 Task: Look for space in Fortín de las Flores, Mexico from 6th September, 2023 to 12th September, 2023 for 4 adults in price range Rs.10000 to Rs.14000. Place can be private room with 4 bedrooms having 4 beds and 4 bathrooms. Property type can be house, flat, guest house. Amenities needed are: wifi, TV, free parkinig on premises, gym, breakfast. Booking option can be shelf check-in. Required host language is English.
Action: Mouse moved to (429, 98)
Screenshot: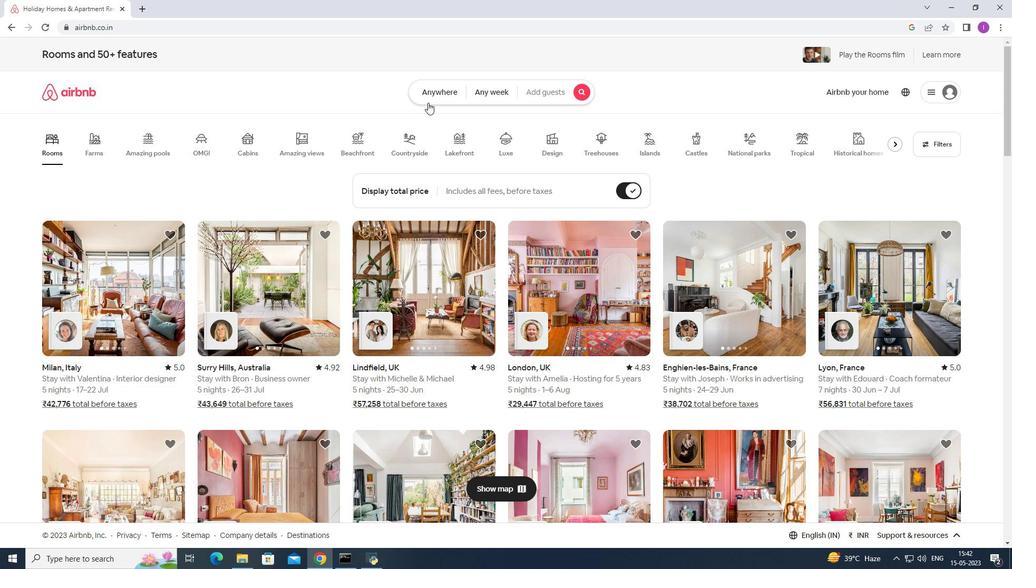 
Action: Mouse pressed left at (429, 98)
Screenshot: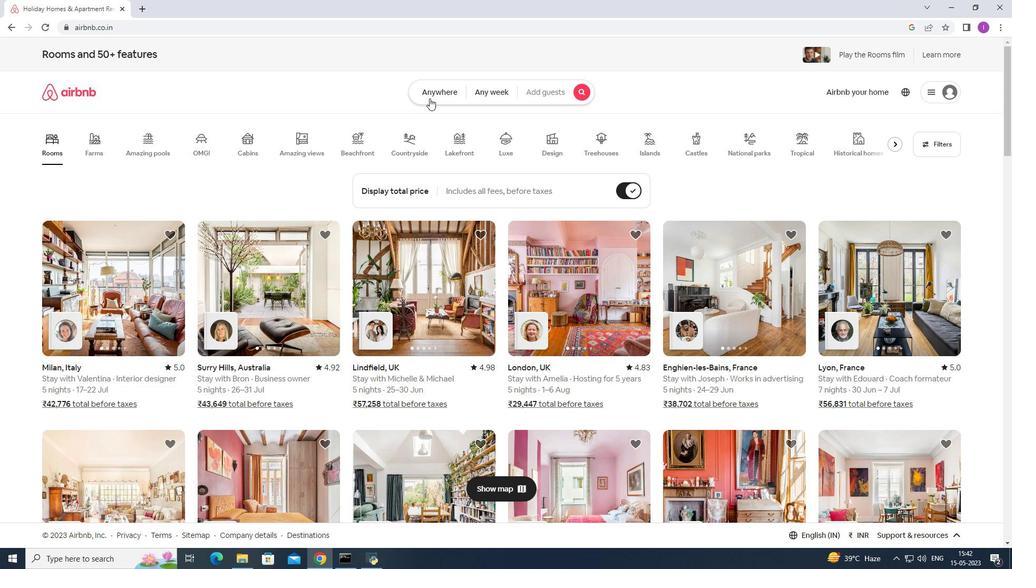 
Action: Mouse moved to (364, 143)
Screenshot: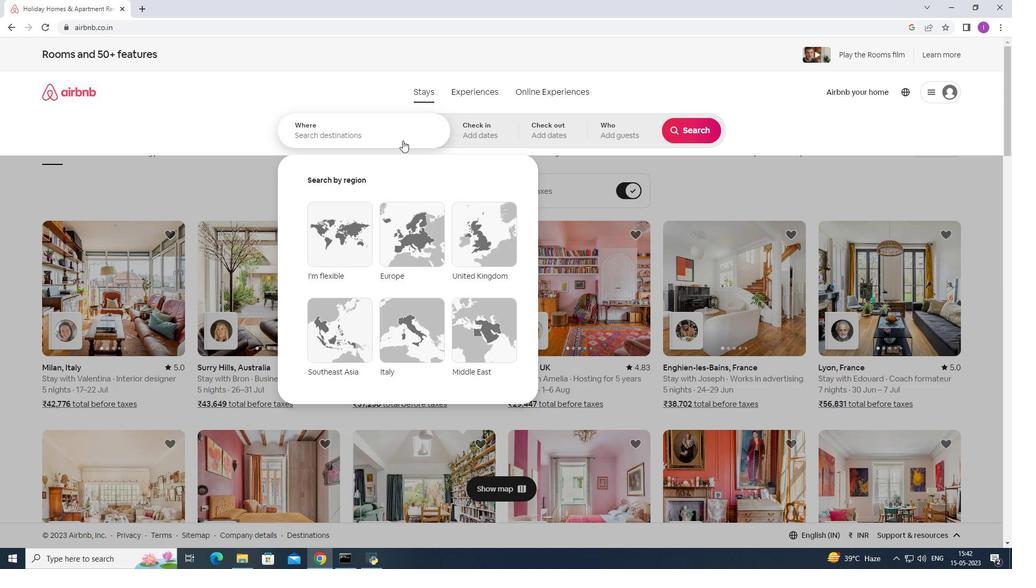 
Action: Mouse pressed left at (364, 143)
Screenshot: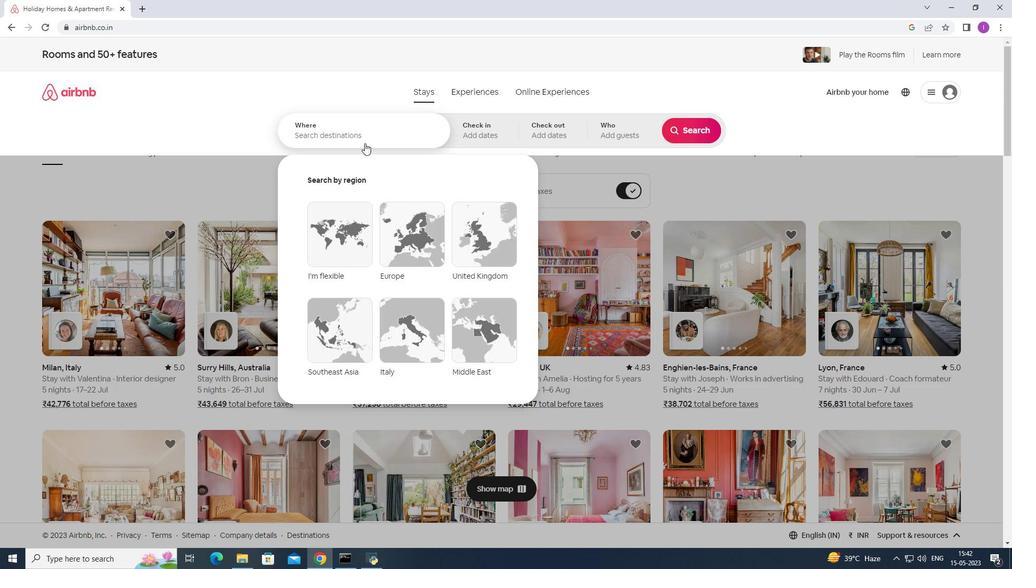
Action: Mouse moved to (371, 141)
Screenshot: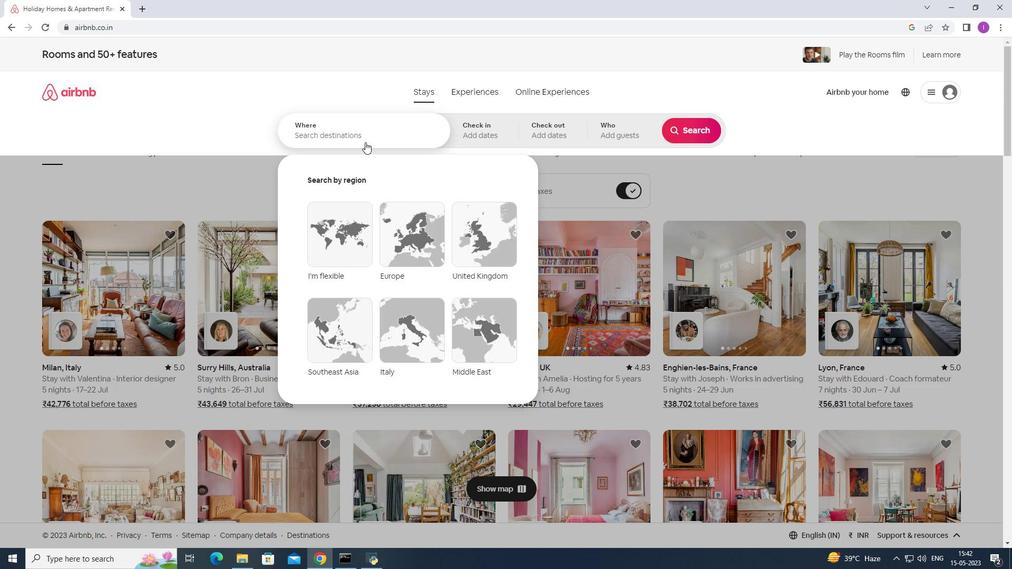 
Action: Key pressed <Key.shift>Fi<Key.backspace>ortin<Key.space>de<Key.space>las<Key.space>
Screenshot: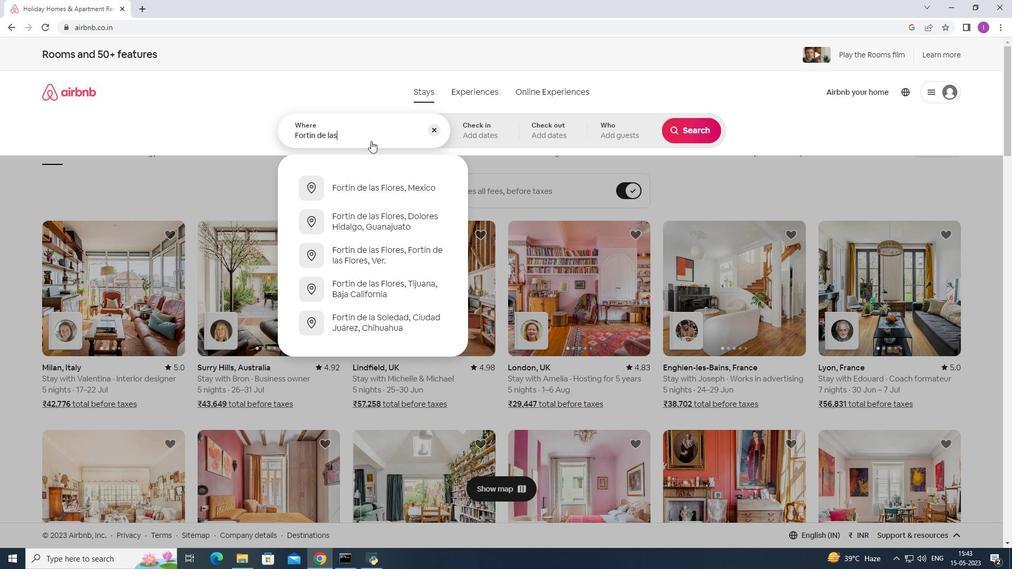 
Action: Mouse moved to (346, 185)
Screenshot: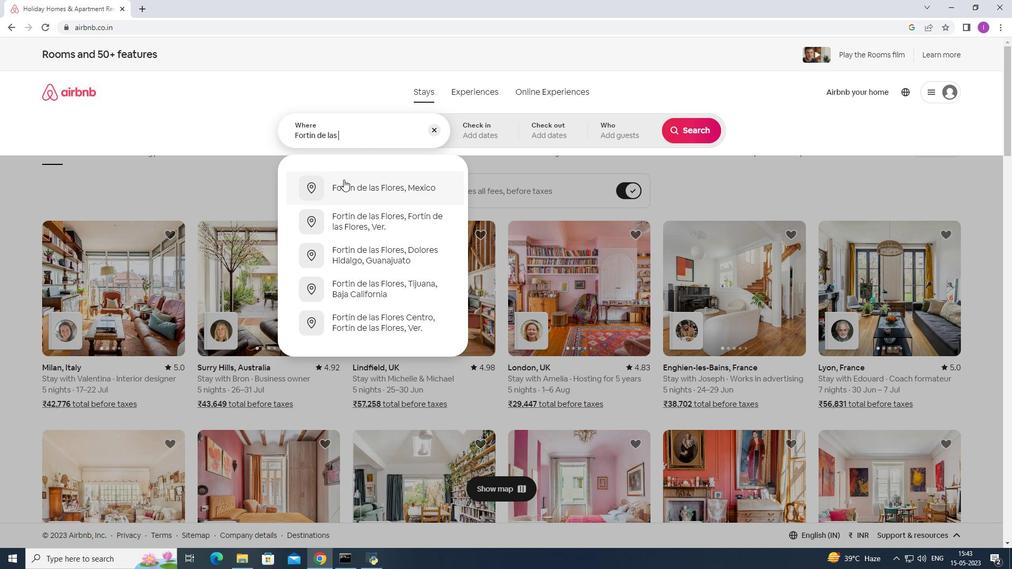 
Action: Mouse pressed left at (346, 185)
Screenshot: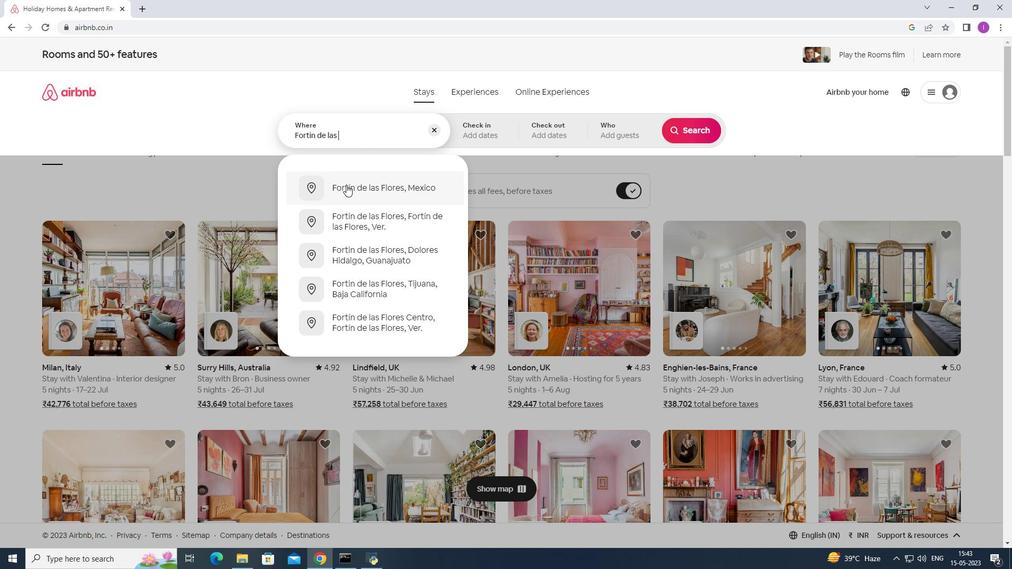 
Action: Mouse moved to (567, 137)
Screenshot: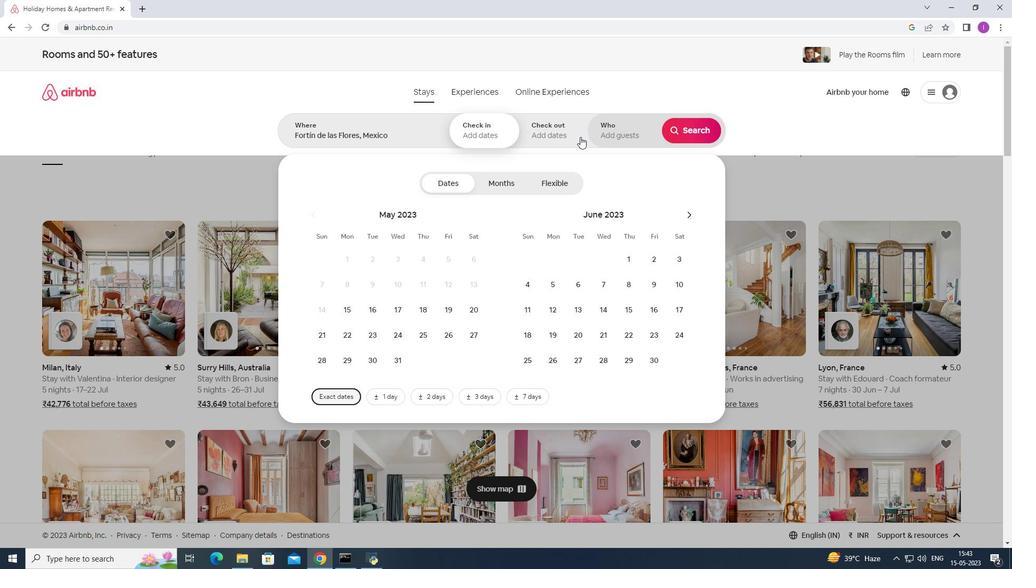 
Action: Mouse pressed left at (567, 137)
Screenshot: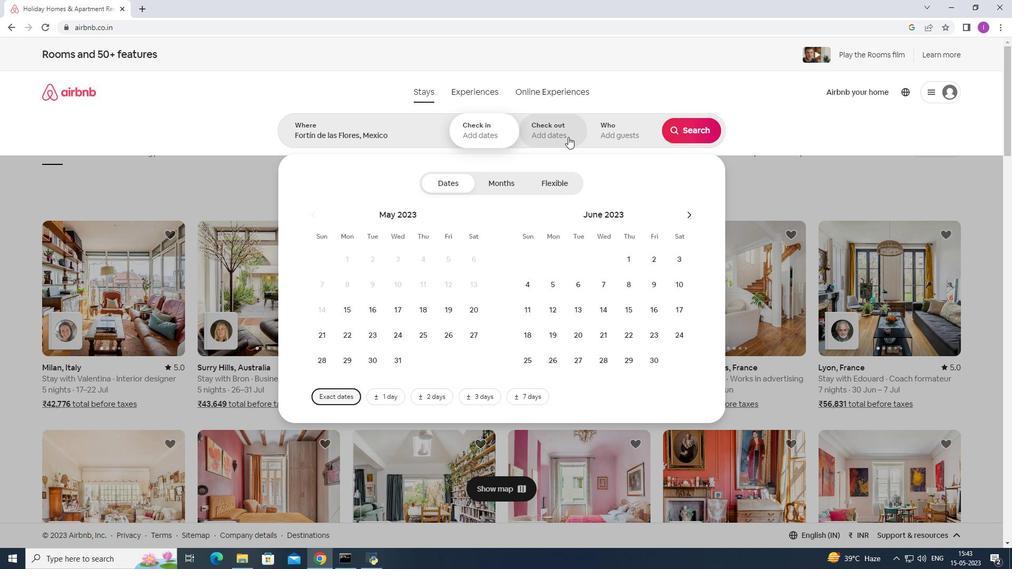 
Action: Mouse moved to (688, 216)
Screenshot: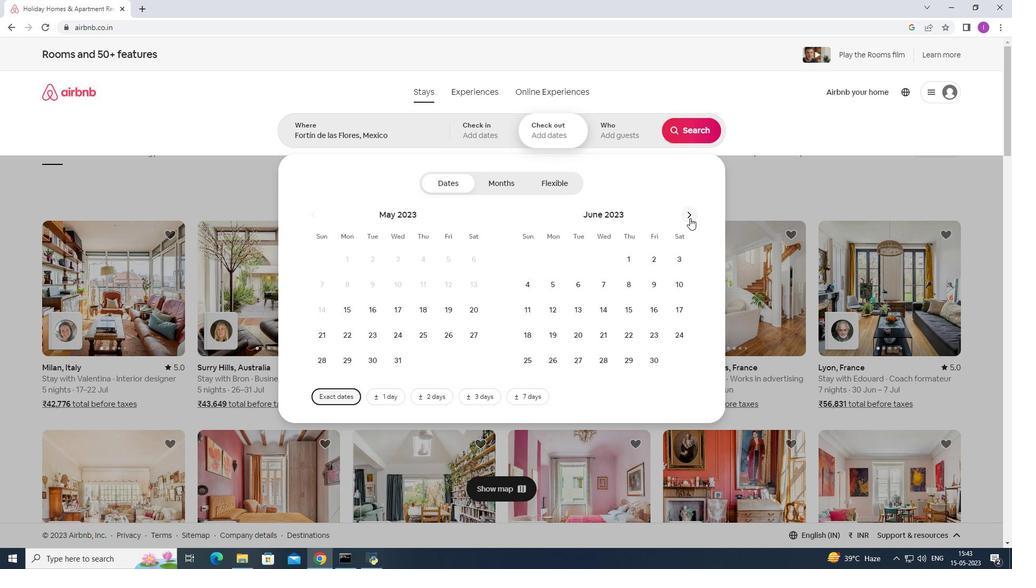 
Action: Mouse pressed left at (688, 216)
Screenshot: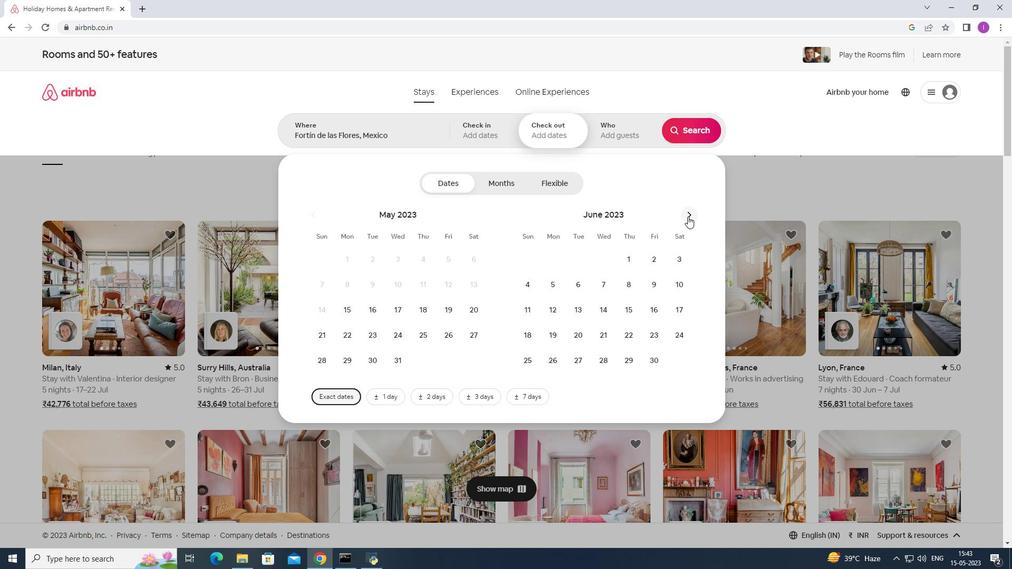 
Action: Mouse pressed left at (688, 216)
Screenshot: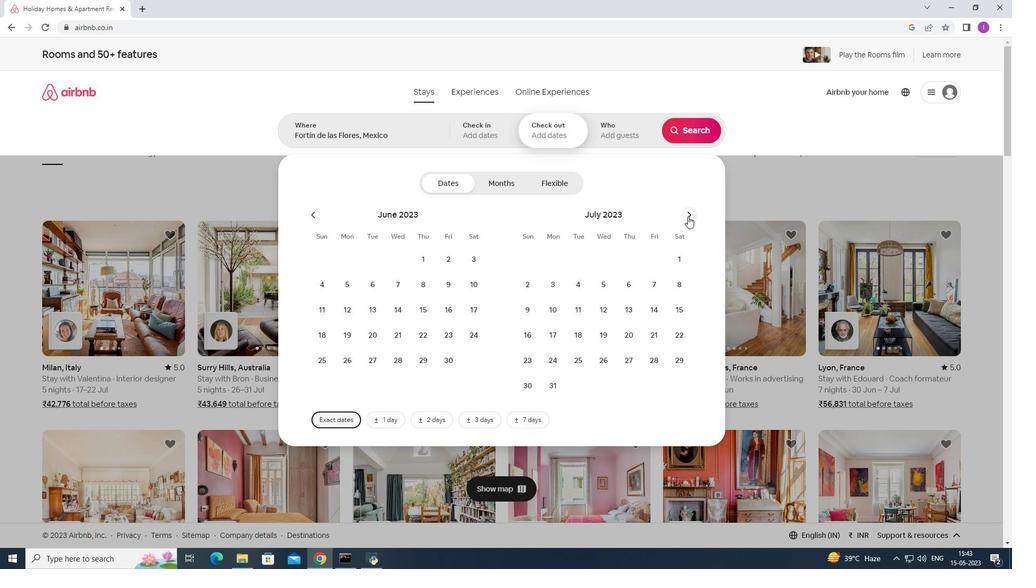 
Action: Mouse pressed left at (688, 216)
Screenshot: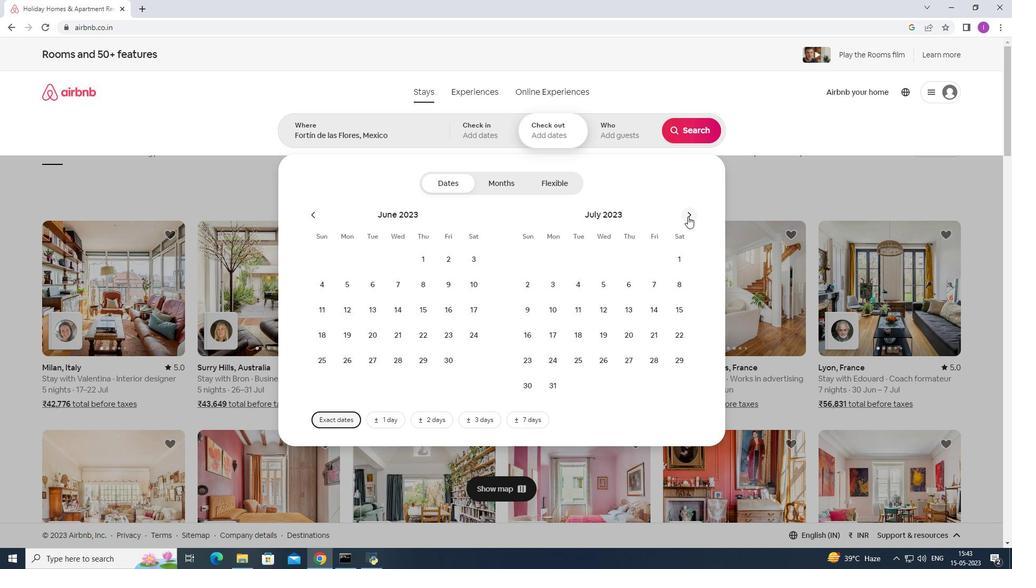 
Action: Mouse moved to (603, 285)
Screenshot: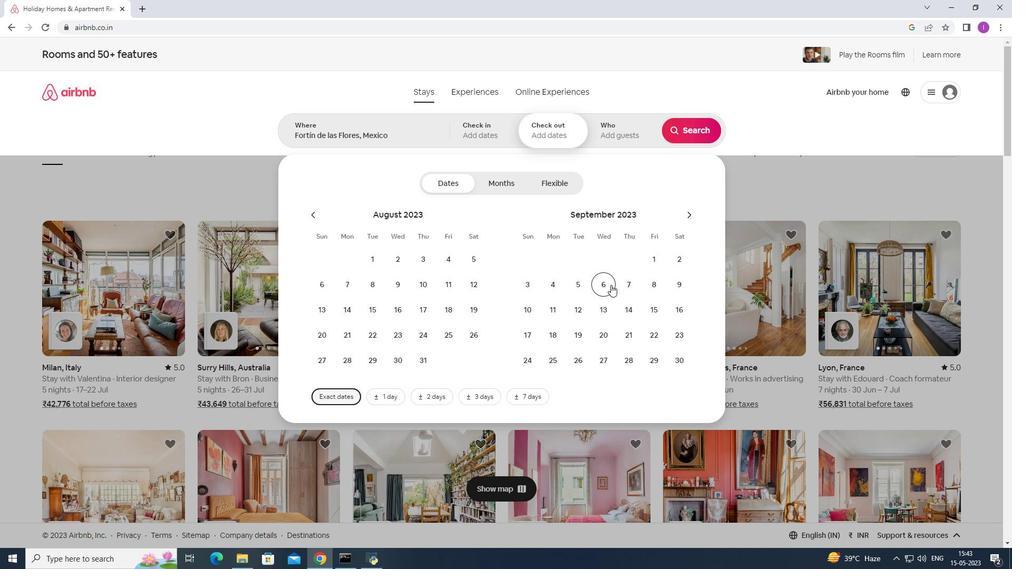 
Action: Mouse pressed left at (603, 285)
Screenshot: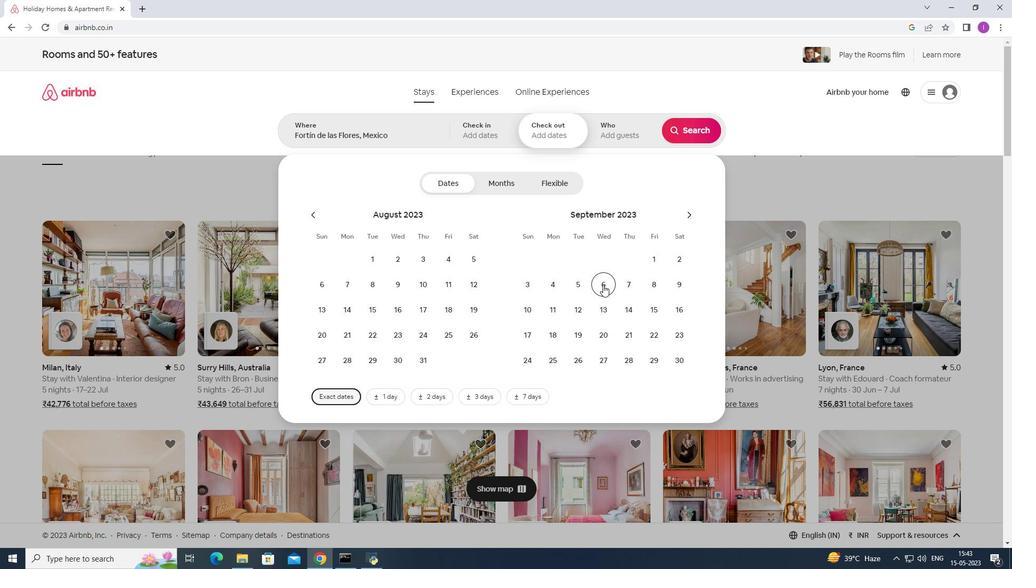 
Action: Mouse moved to (578, 312)
Screenshot: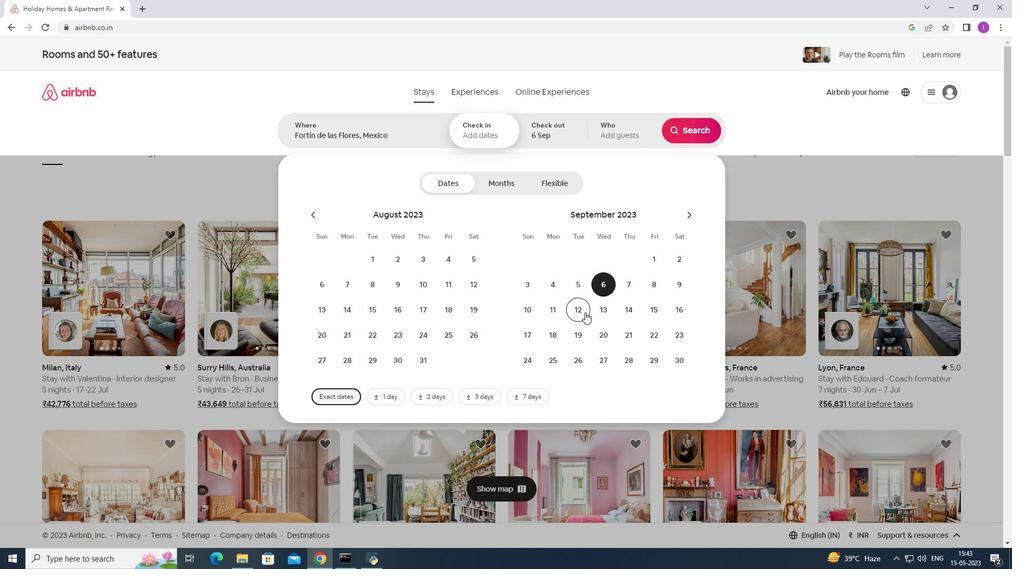 
Action: Mouse pressed left at (578, 312)
Screenshot: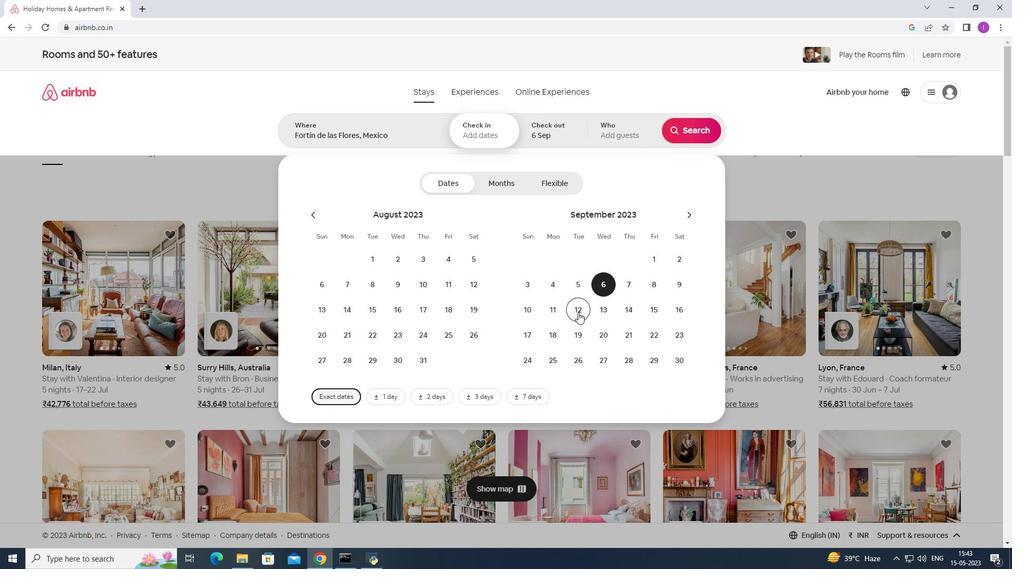 
Action: Mouse moved to (607, 126)
Screenshot: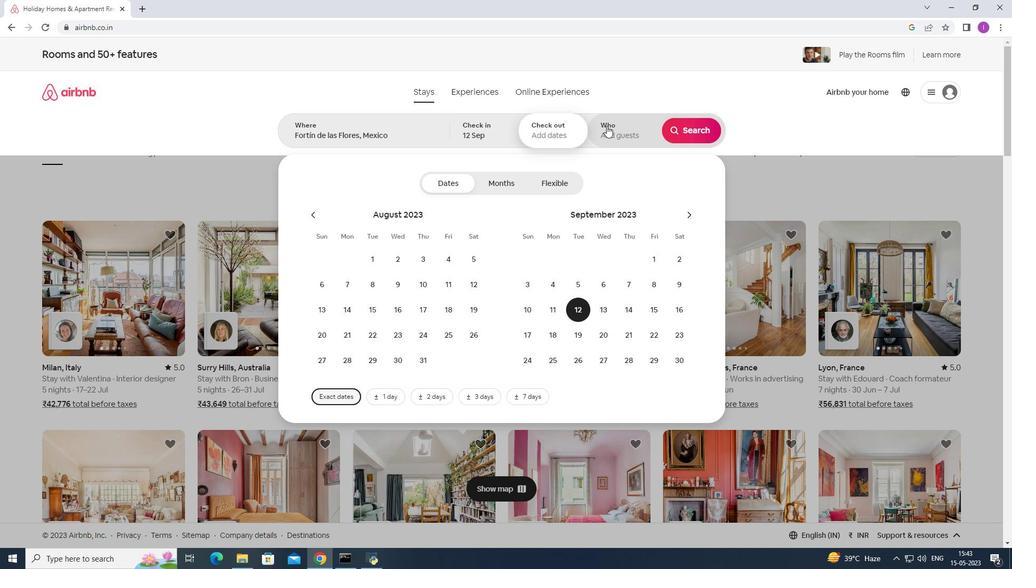 
Action: Mouse pressed left at (607, 126)
Screenshot: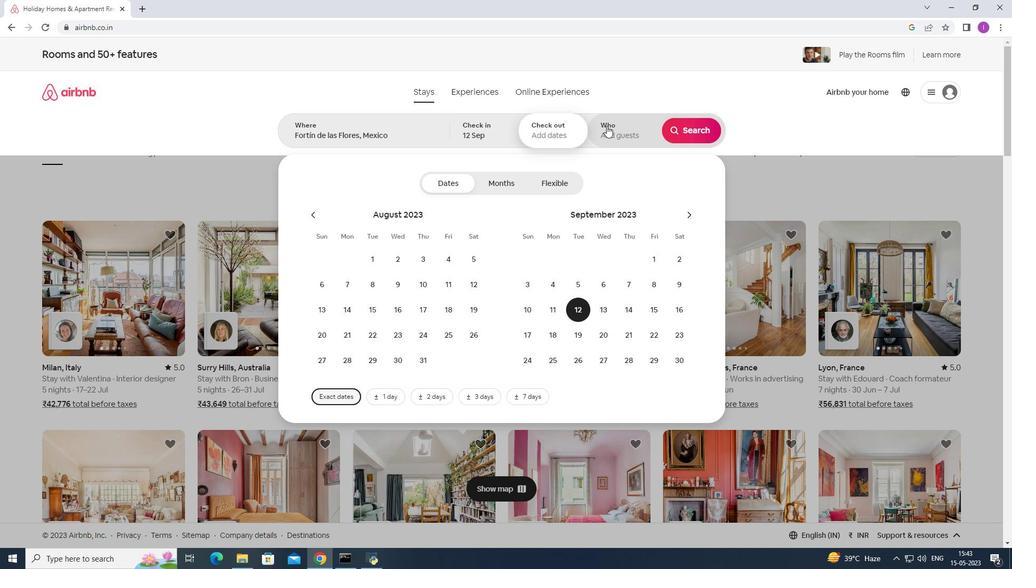 
Action: Mouse moved to (692, 188)
Screenshot: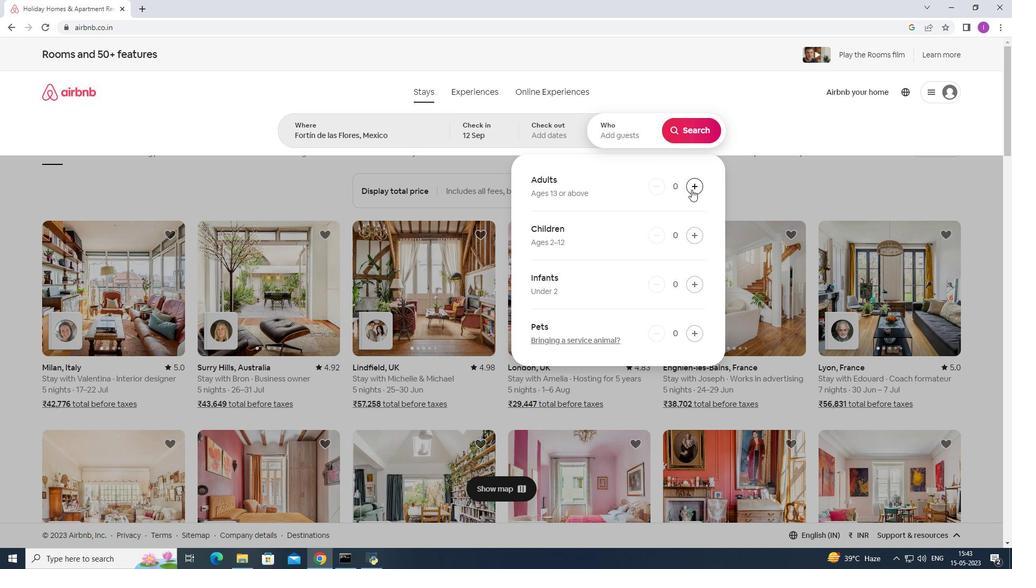 
Action: Mouse pressed left at (692, 188)
Screenshot: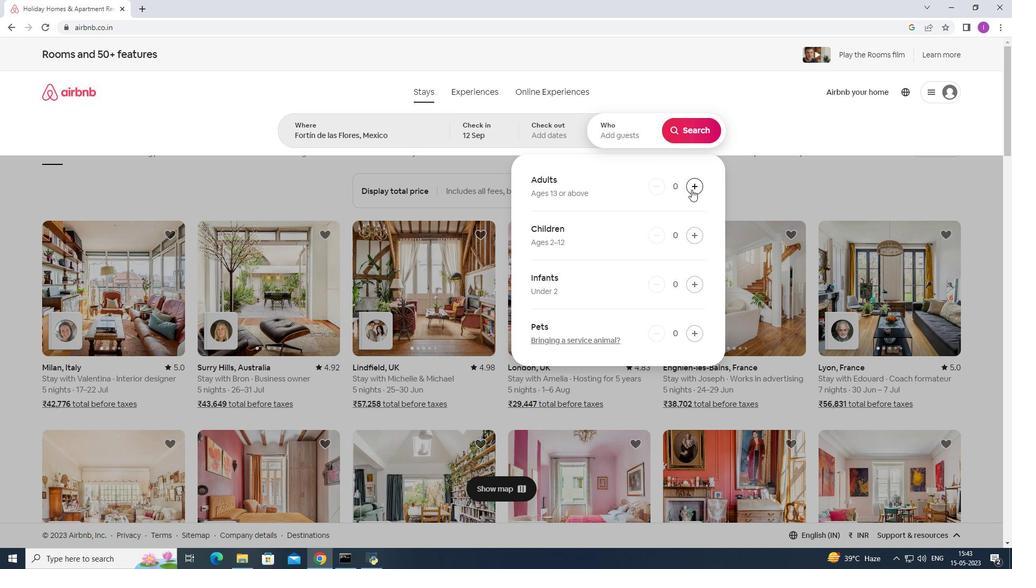 
Action: Mouse moved to (692, 188)
Screenshot: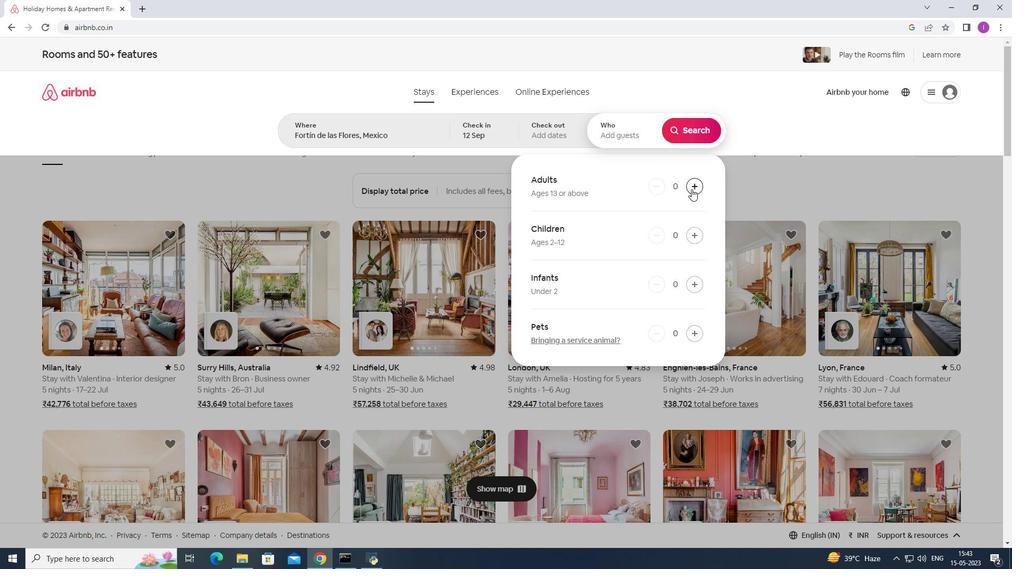 
Action: Mouse pressed left at (692, 188)
Screenshot: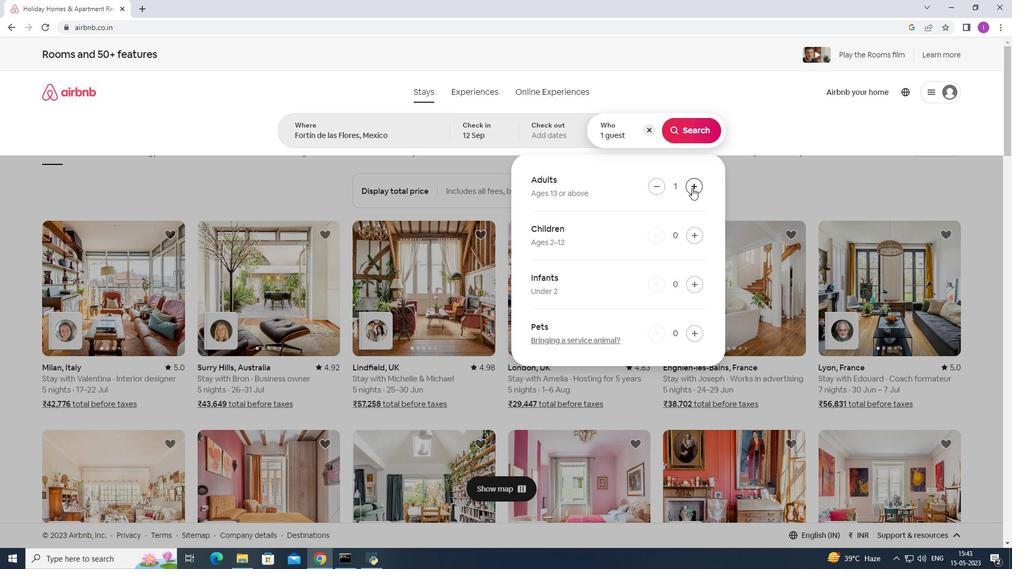 
Action: Mouse moved to (692, 188)
Screenshot: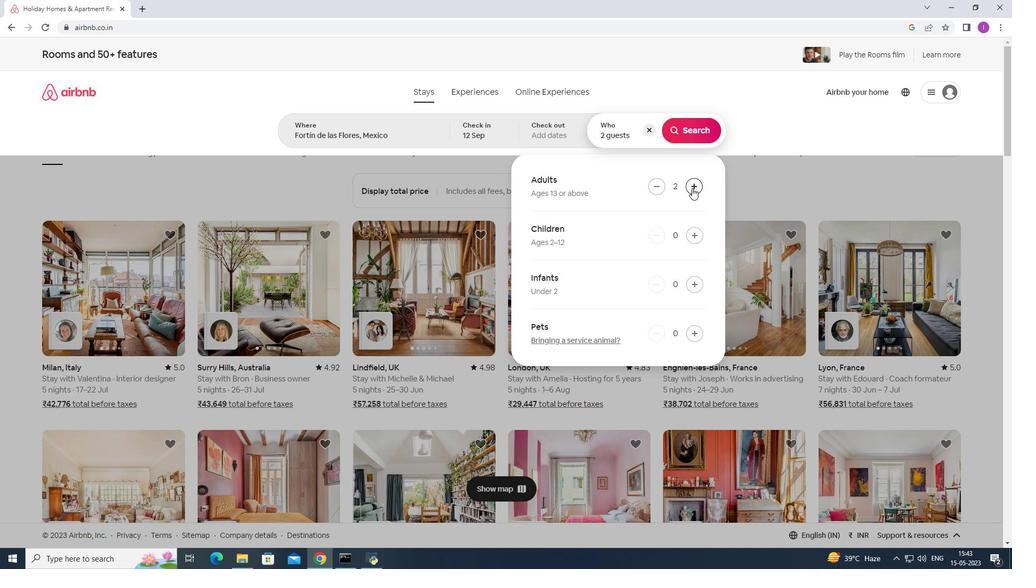 
Action: Mouse pressed left at (692, 188)
Screenshot: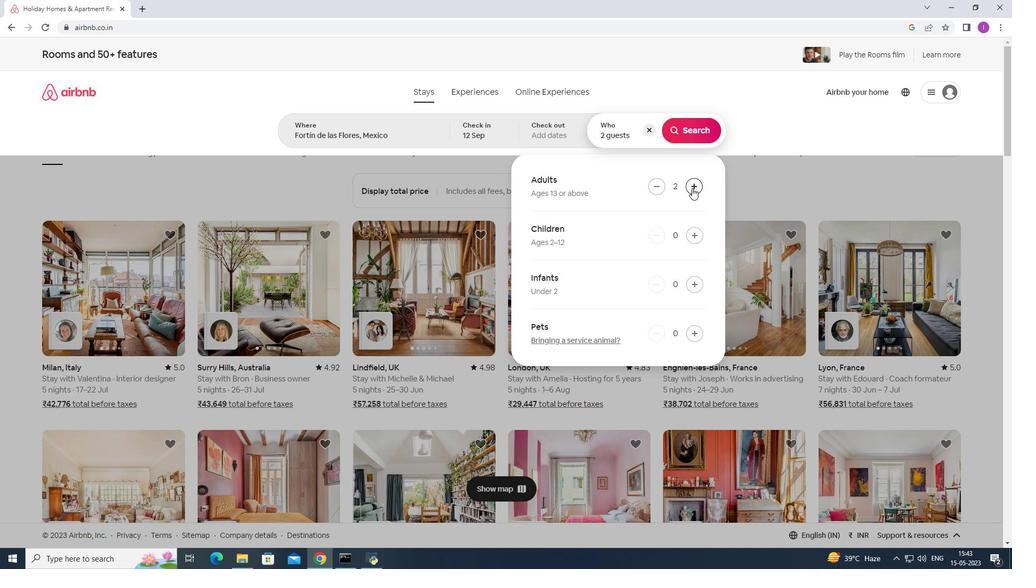
Action: Mouse moved to (692, 189)
Screenshot: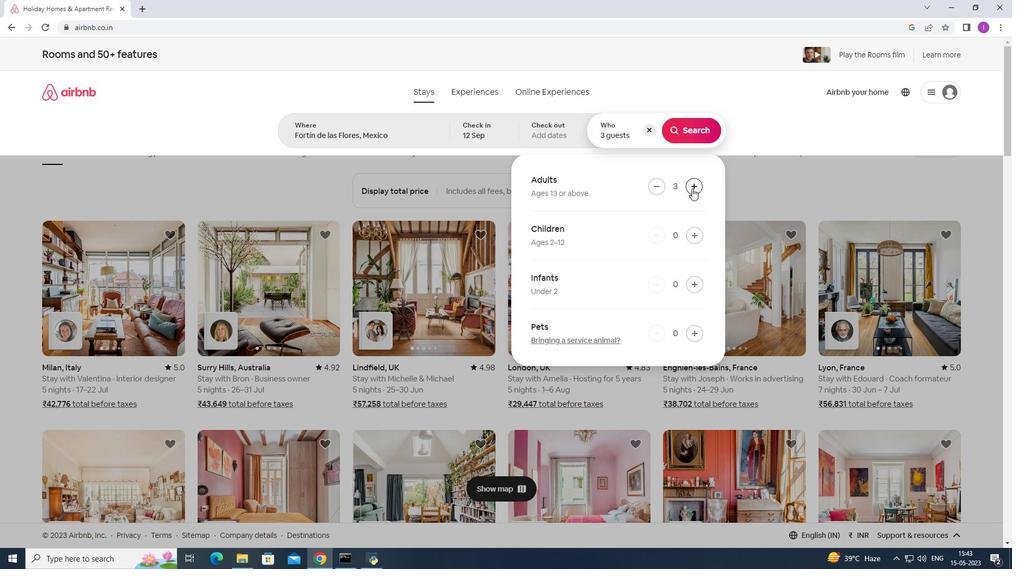 
Action: Mouse pressed left at (692, 189)
Screenshot: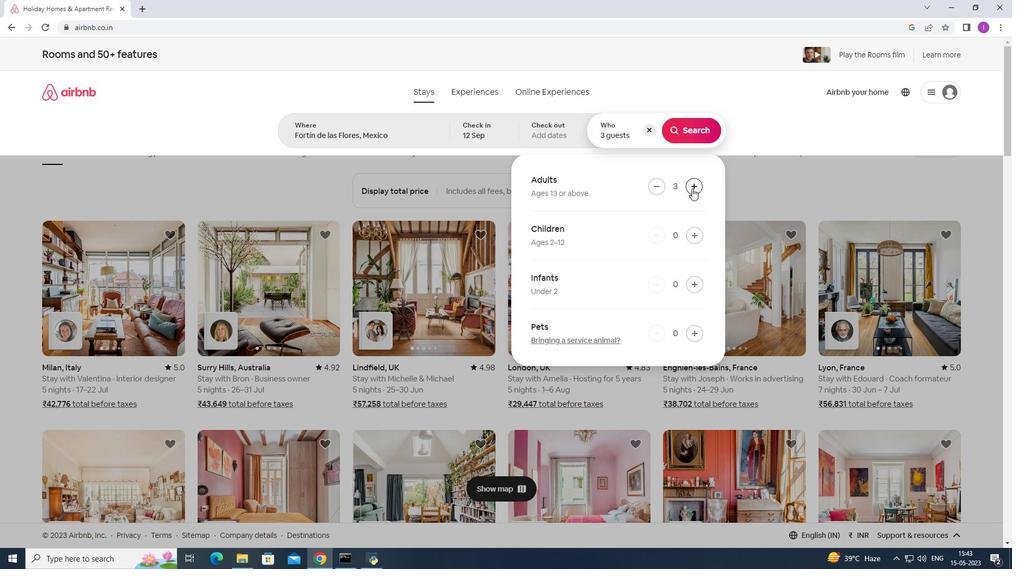 
Action: Mouse moved to (684, 135)
Screenshot: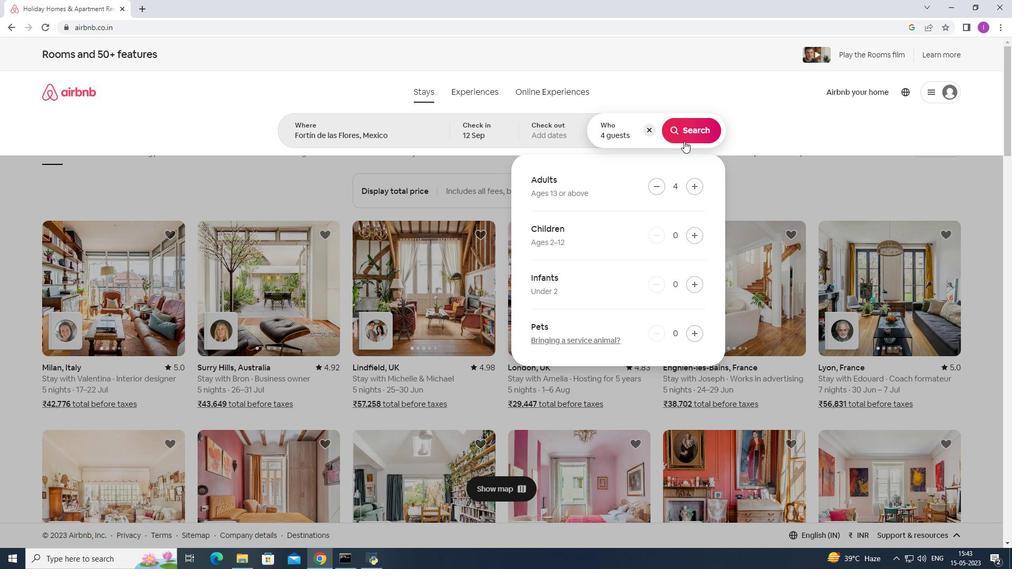 
Action: Mouse pressed left at (684, 135)
Screenshot: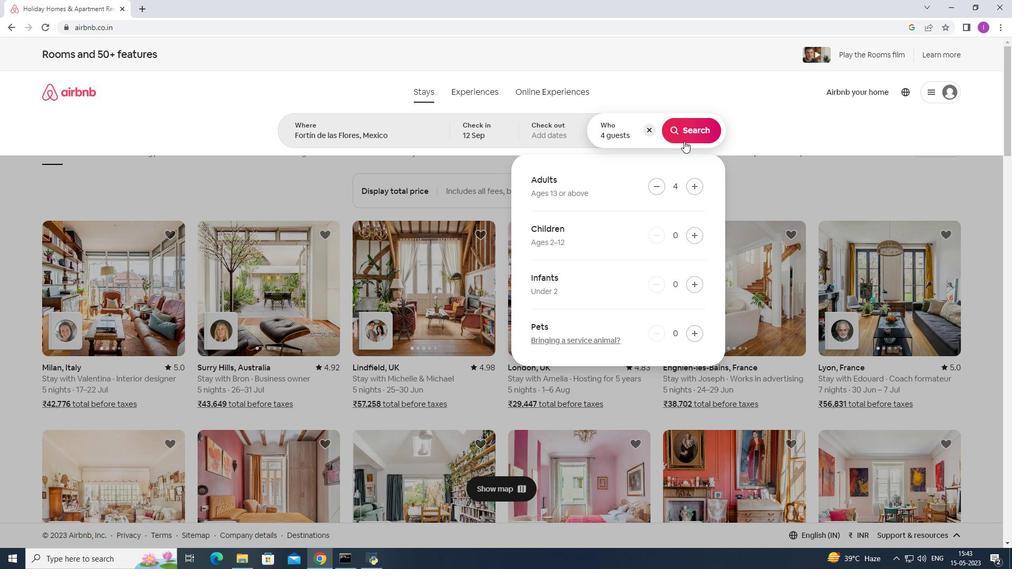 
Action: Mouse moved to (972, 102)
Screenshot: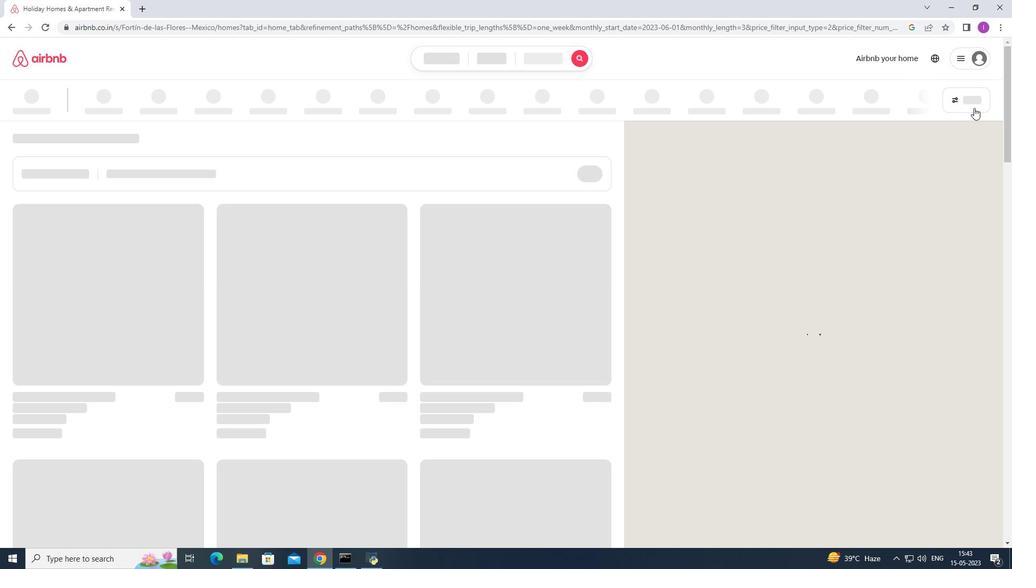 
Action: Mouse pressed left at (972, 102)
Screenshot: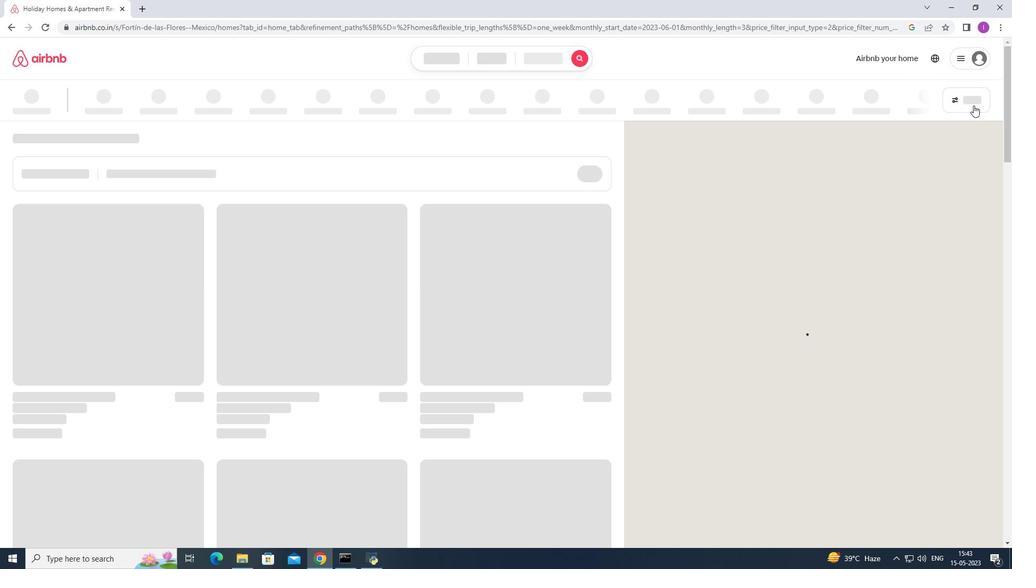 
Action: Mouse moved to (584, 361)
Screenshot: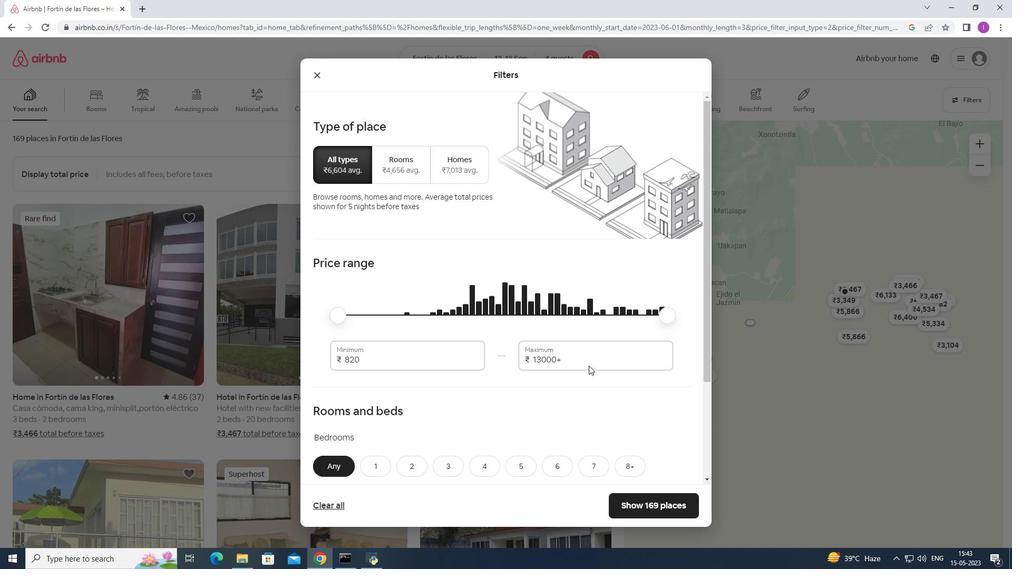 
Action: Mouse pressed left at (585, 362)
Screenshot: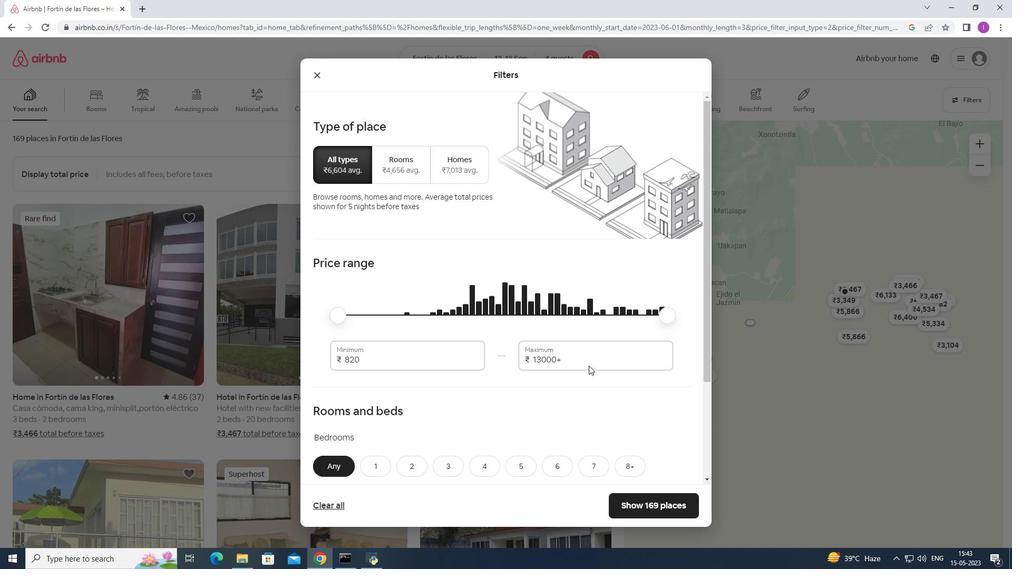 
Action: Mouse moved to (544, 346)
Screenshot: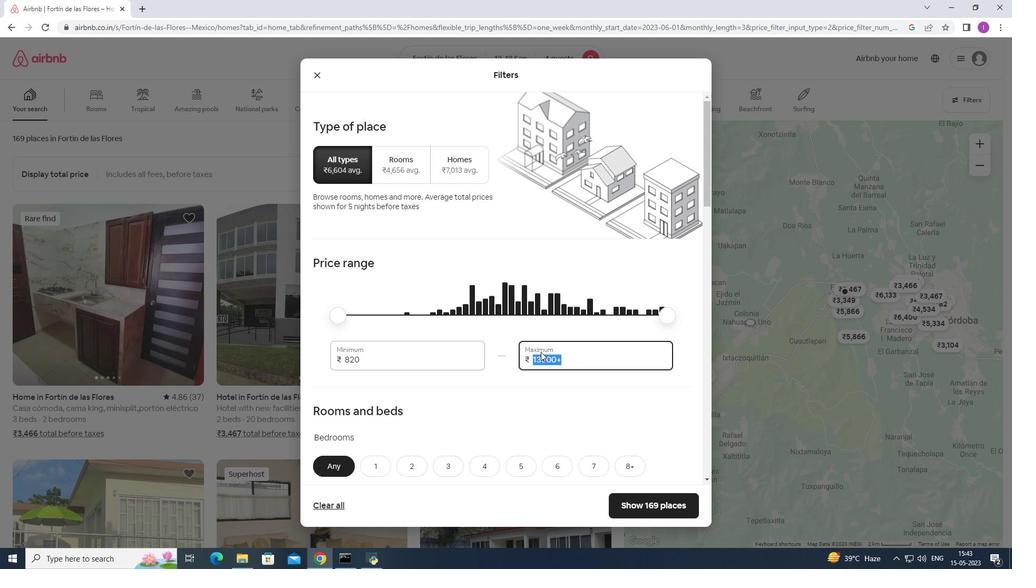 
Action: Key pressed 14
Screenshot: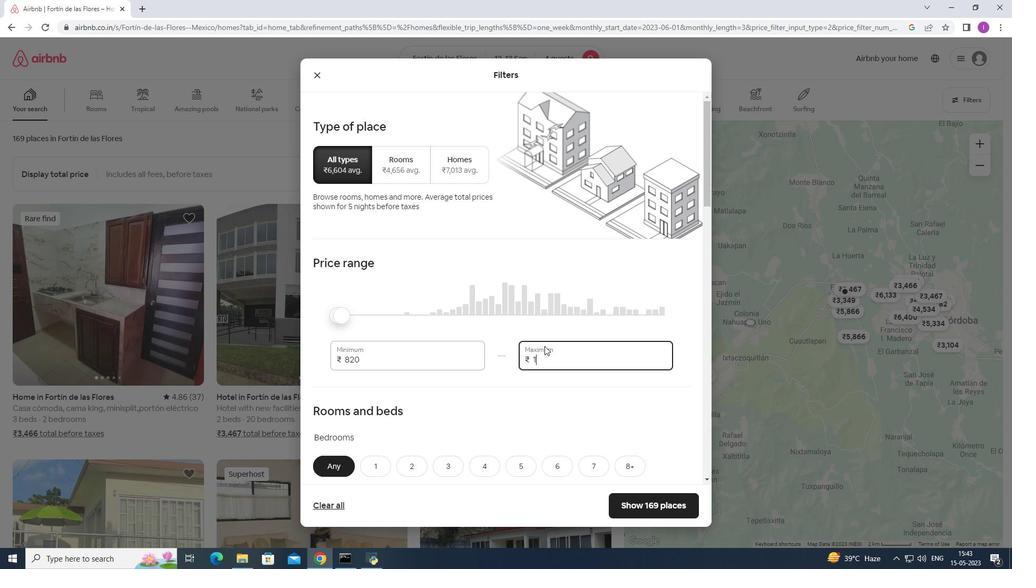 
Action: Mouse moved to (546, 343)
Screenshot: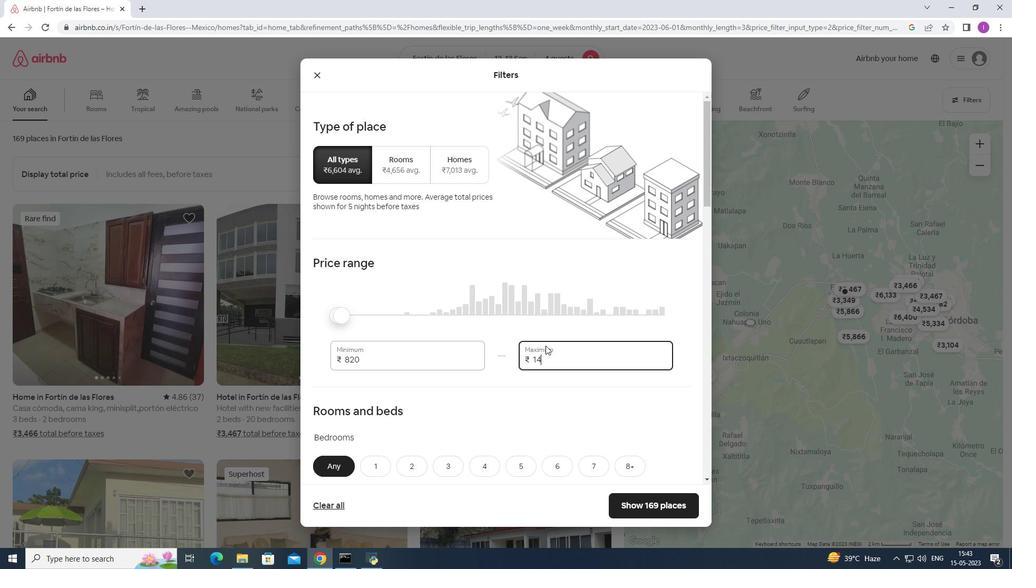 
Action: Key pressed 0
Screenshot: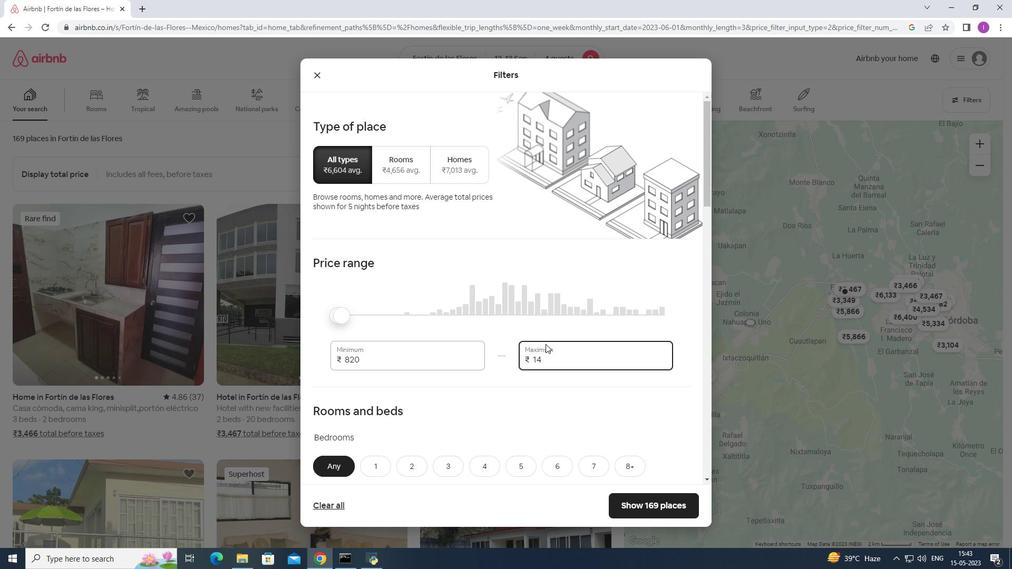 
Action: Mouse moved to (547, 342)
Screenshot: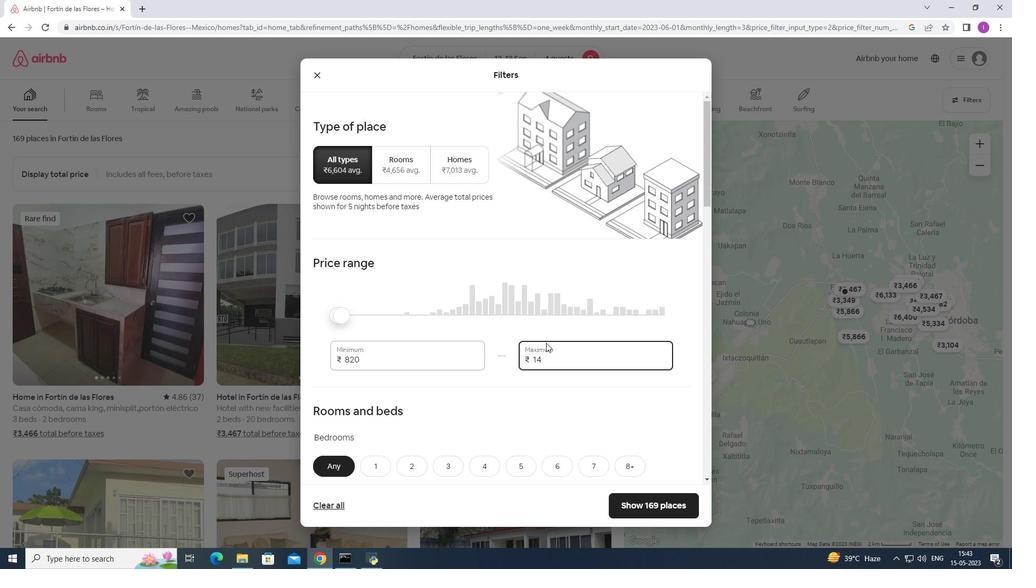 
Action: Key pressed 0
Screenshot: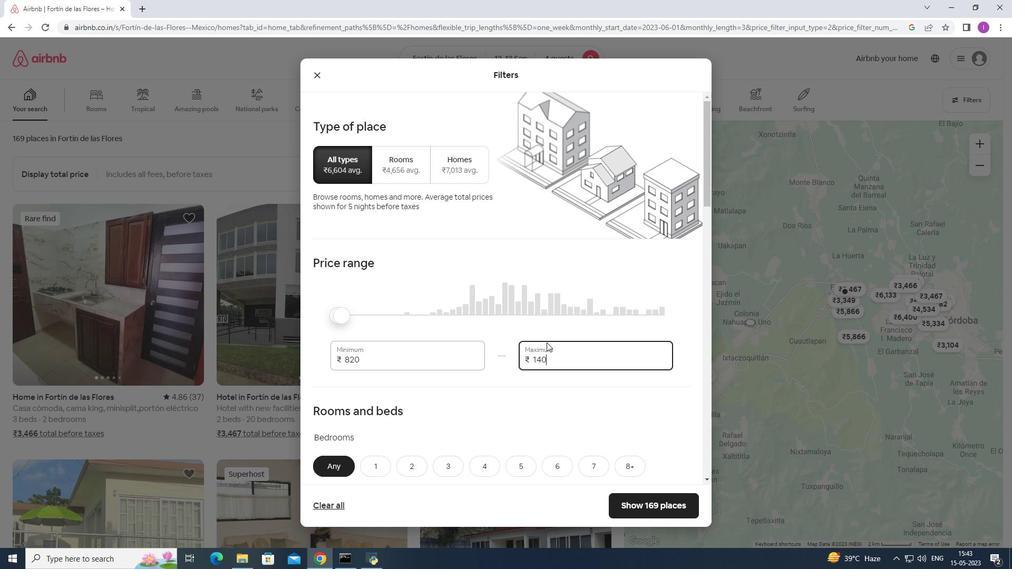
Action: Mouse moved to (547, 342)
Screenshot: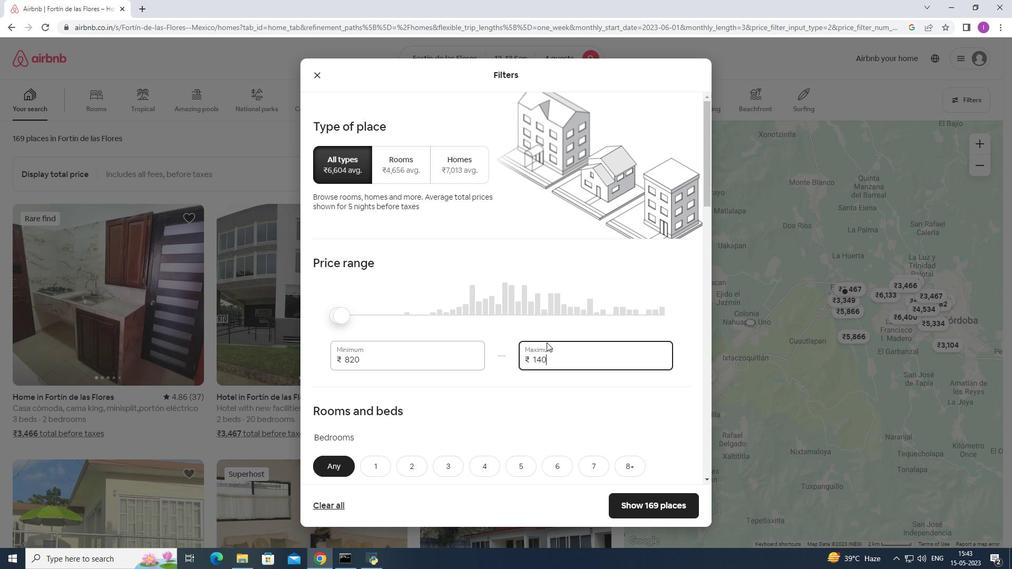 
Action: Key pressed 0
Screenshot: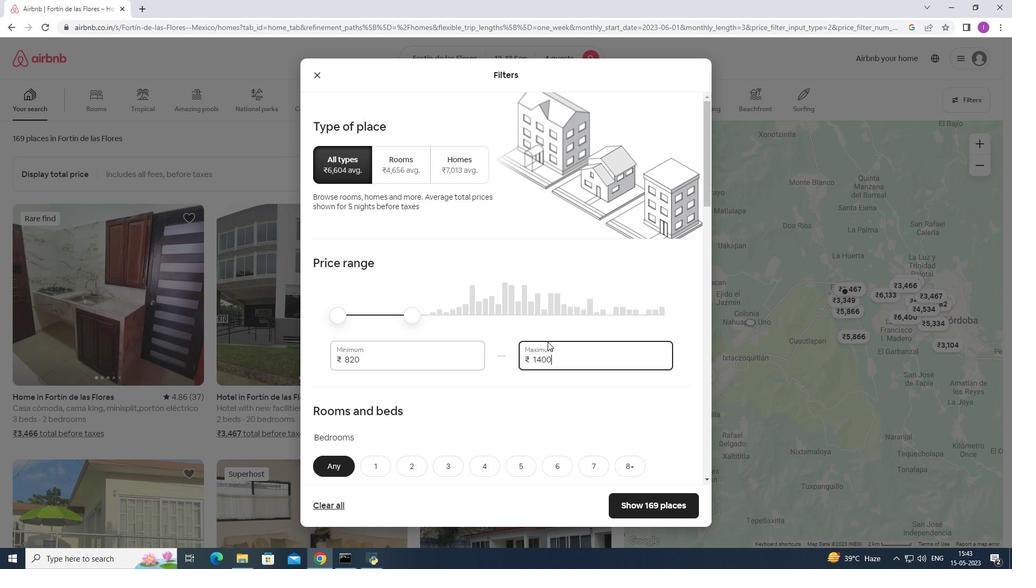 
Action: Mouse moved to (372, 359)
Screenshot: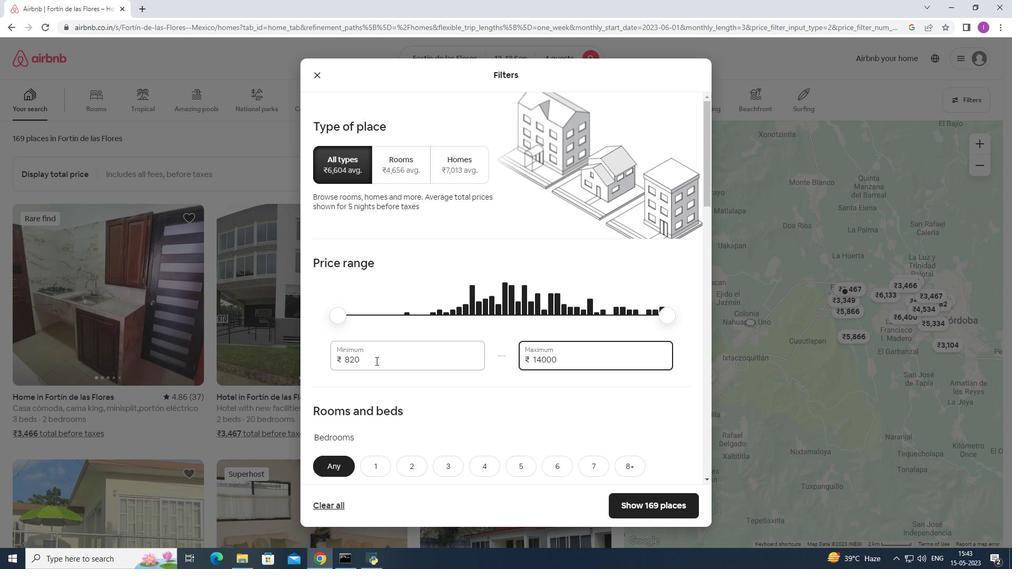 
Action: Mouse pressed left at (372, 359)
Screenshot: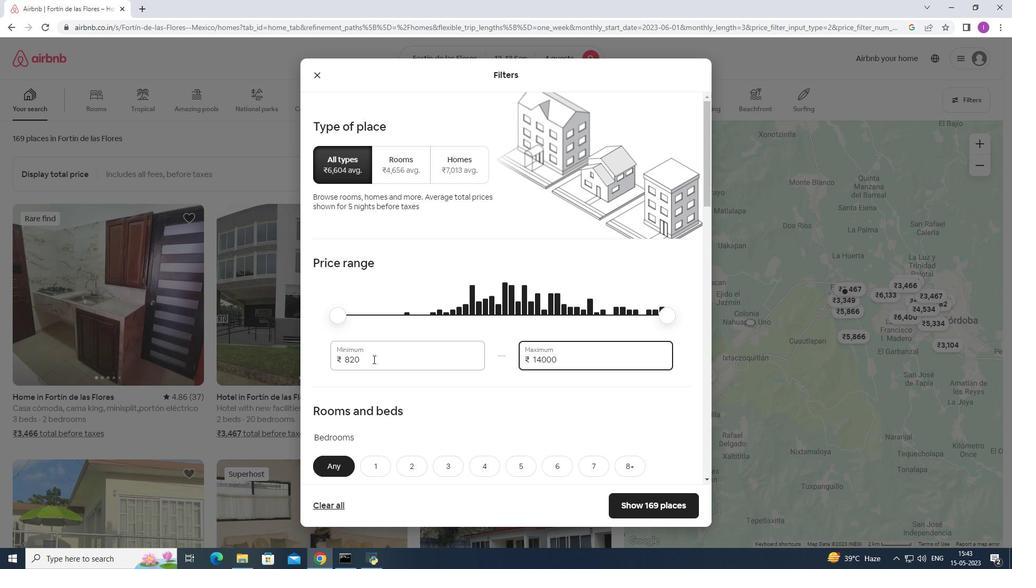
Action: Mouse moved to (424, 342)
Screenshot: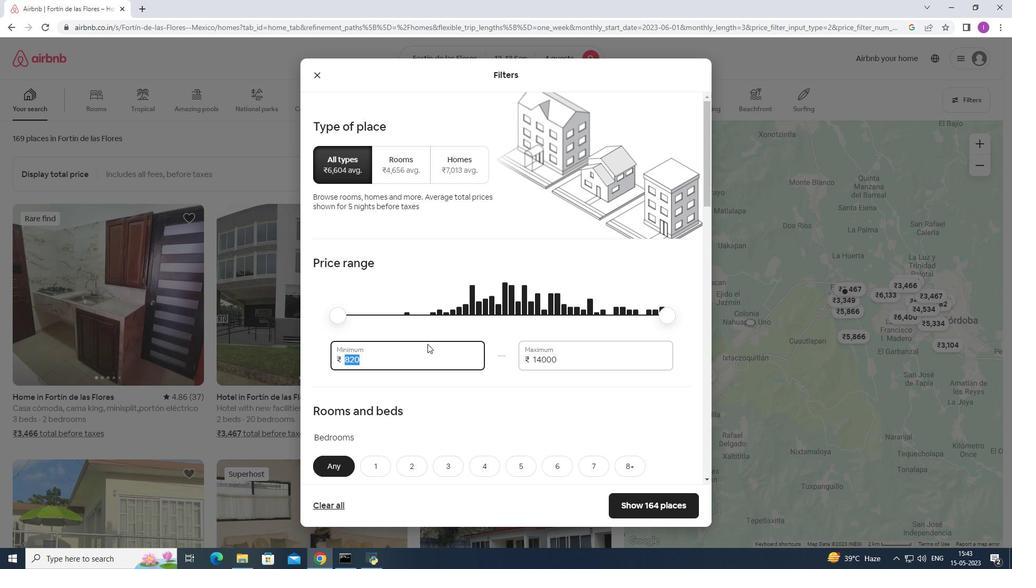 
Action: Key pressed 10
Screenshot: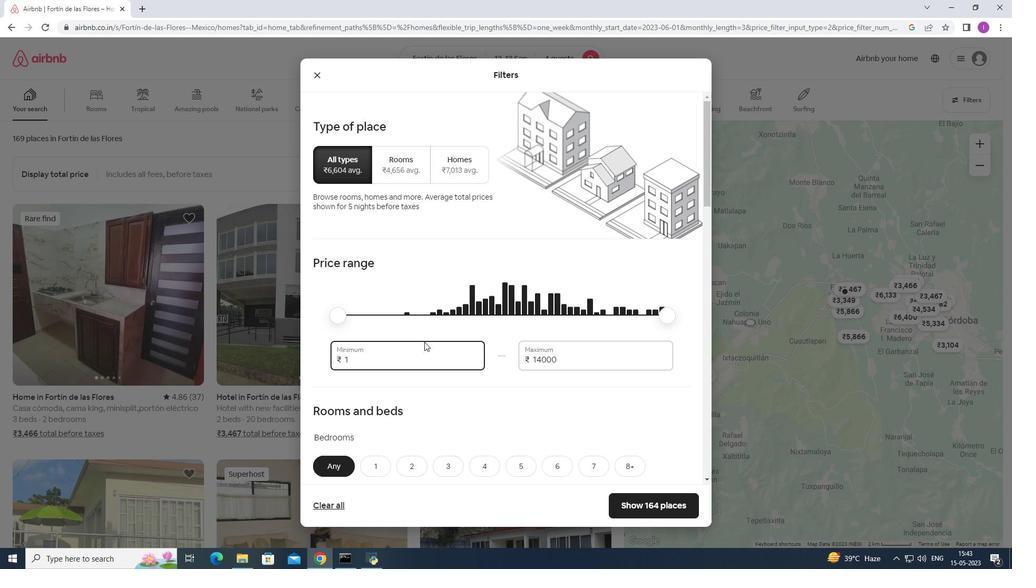 
Action: Mouse moved to (424, 340)
Screenshot: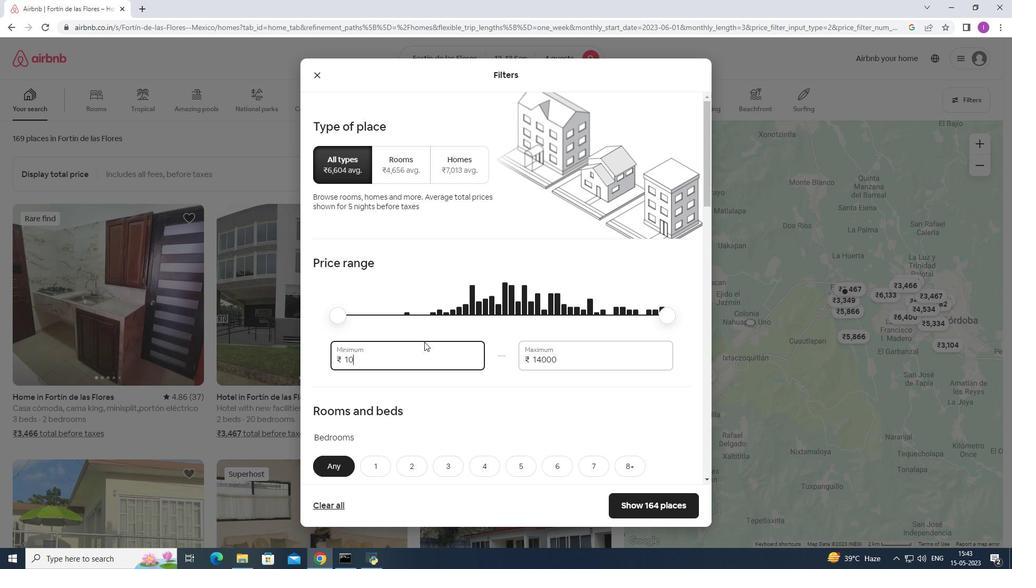 
Action: Key pressed 0
Screenshot: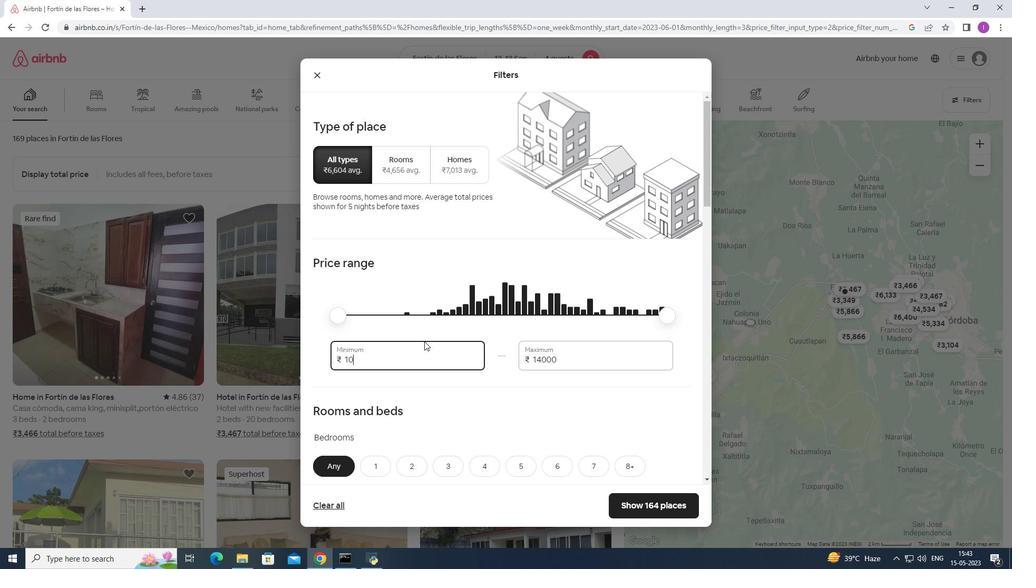 
Action: Mouse moved to (425, 340)
Screenshot: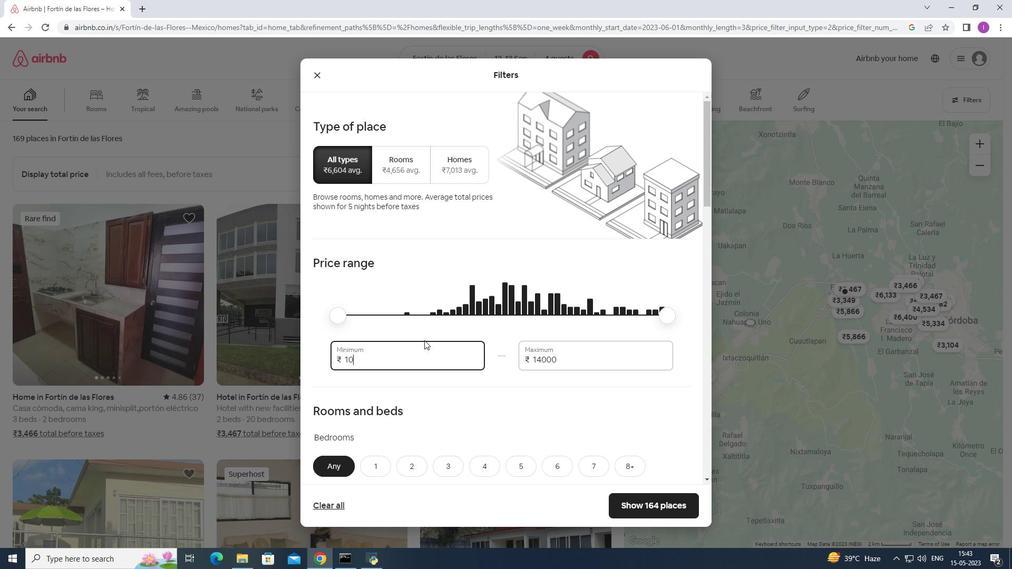 
Action: Key pressed 00
Screenshot: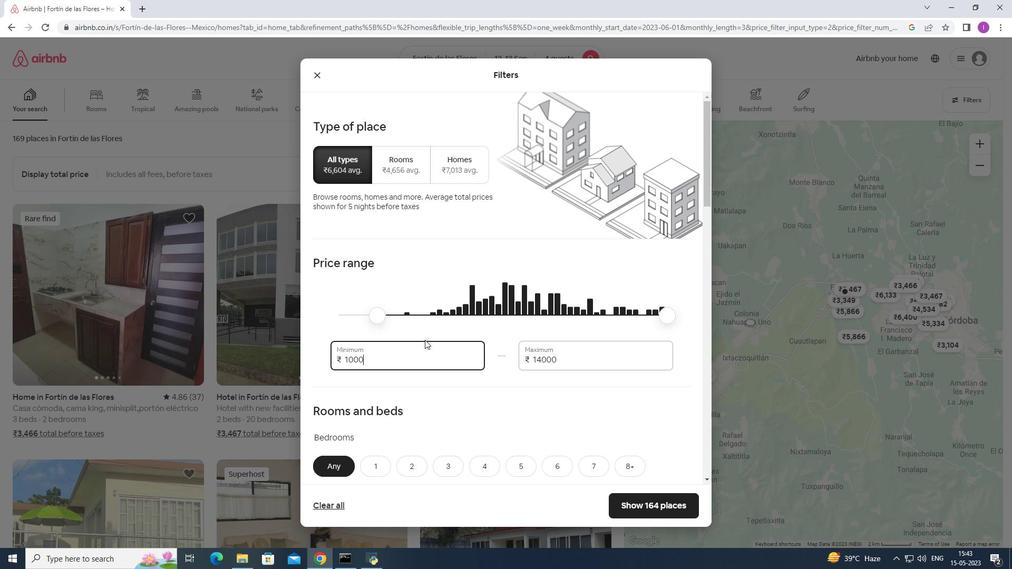 
Action: Mouse moved to (459, 310)
Screenshot: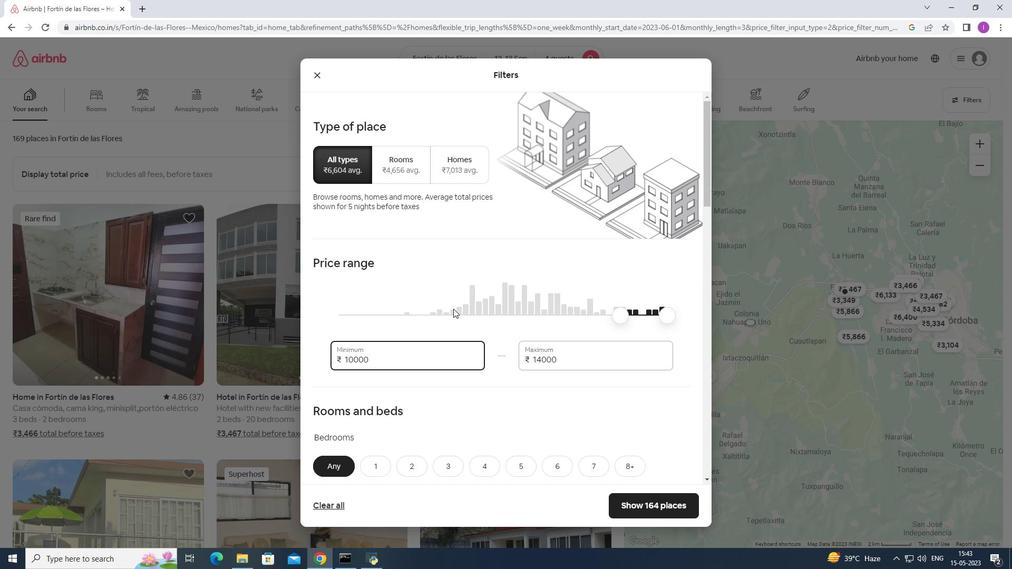 
Action: Mouse scrolled (459, 310) with delta (0, 0)
Screenshot: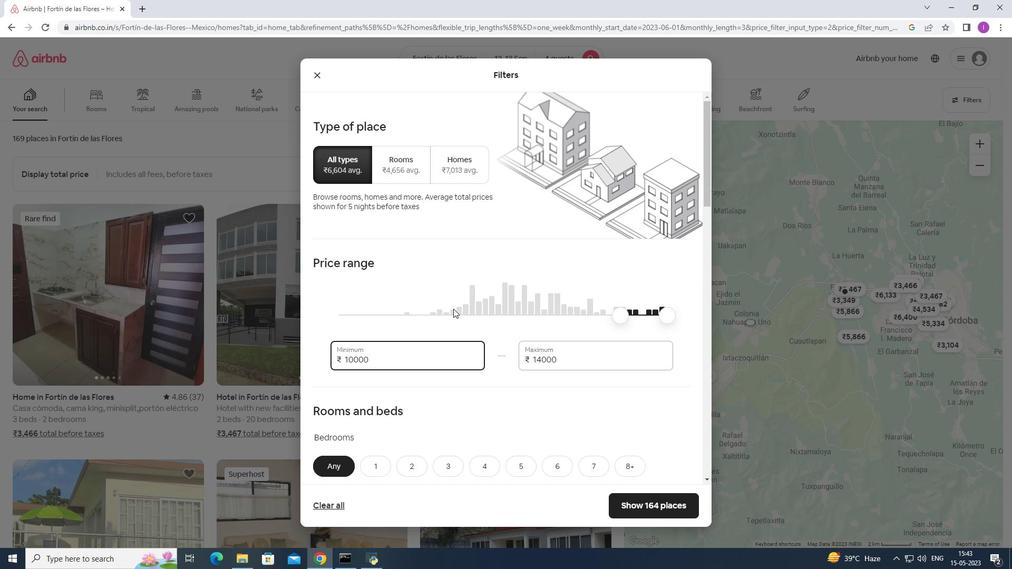 
Action: Mouse moved to (461, 311)
Screenshot: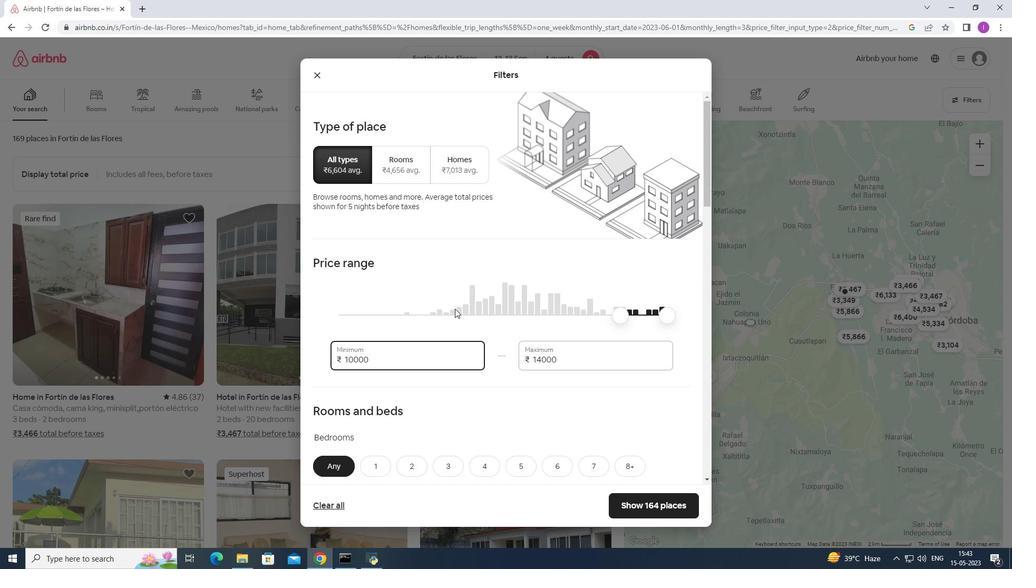 
Action: Mouse scrolled (461, 310) with delta (0, 0)
Screenshot: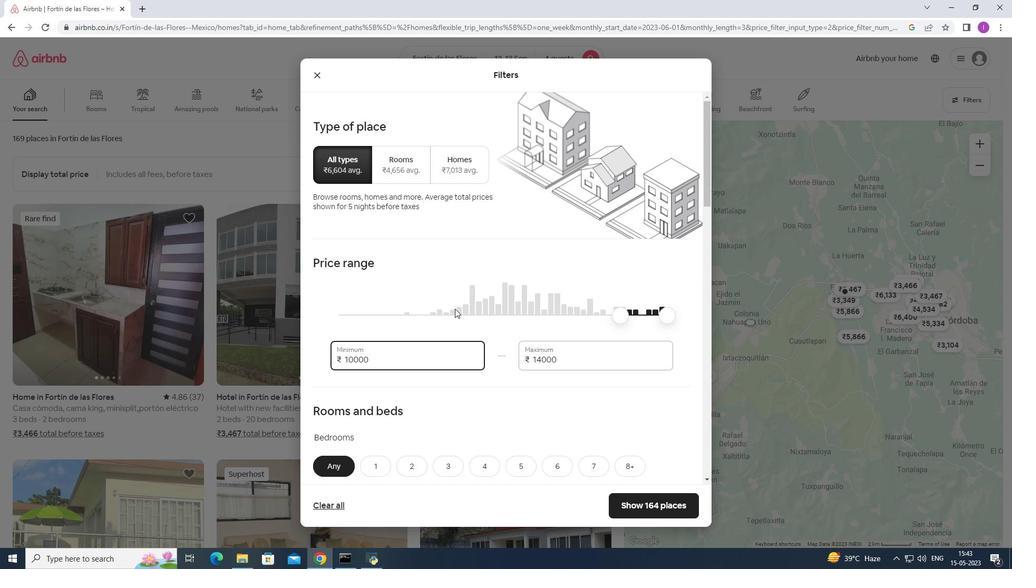 
Action: Mouse moved to (461, 311)
Screenshot: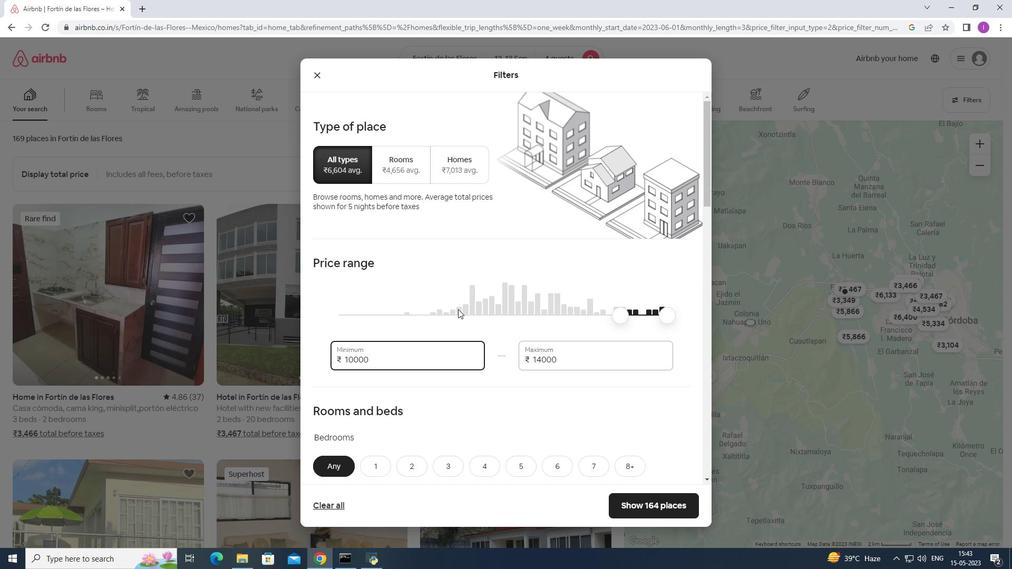 
Action: Mouse scrolled (461, 311) with delta (0, 0)
Screenshot: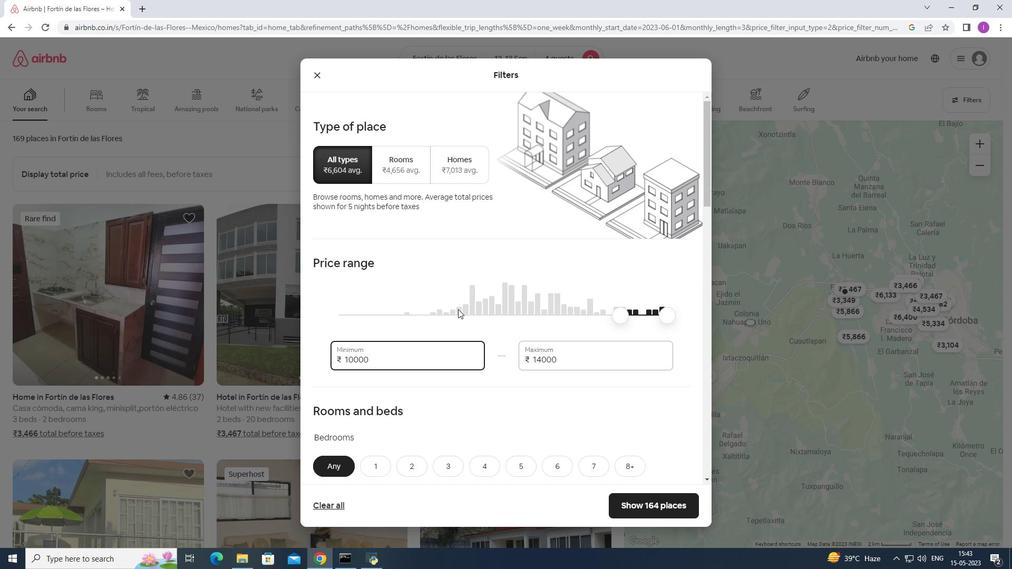 
Action: Mouse moved to (480, 303)
Screenshot: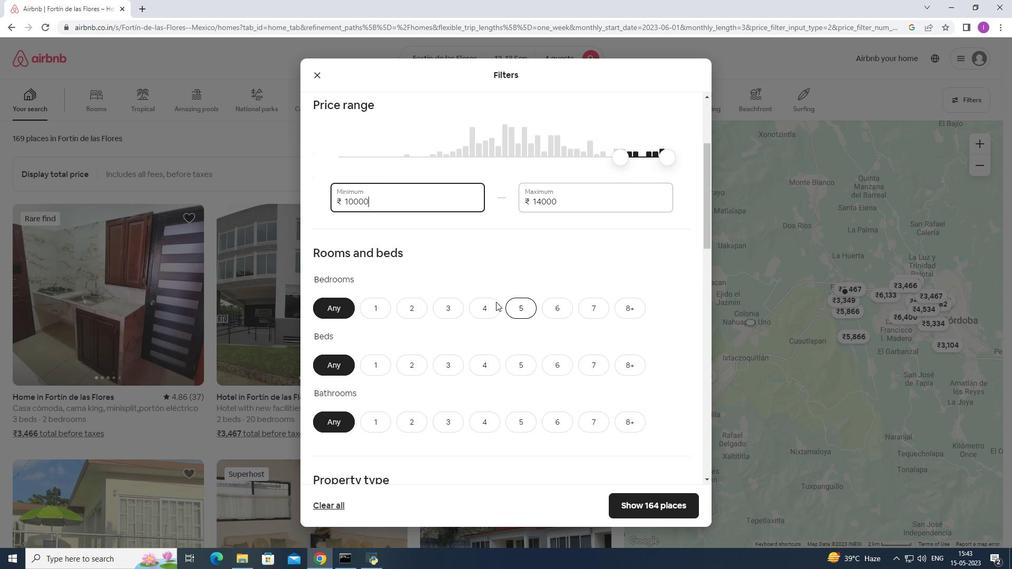 
Action: Mouse pressed left at (480, 303)
Screenshot: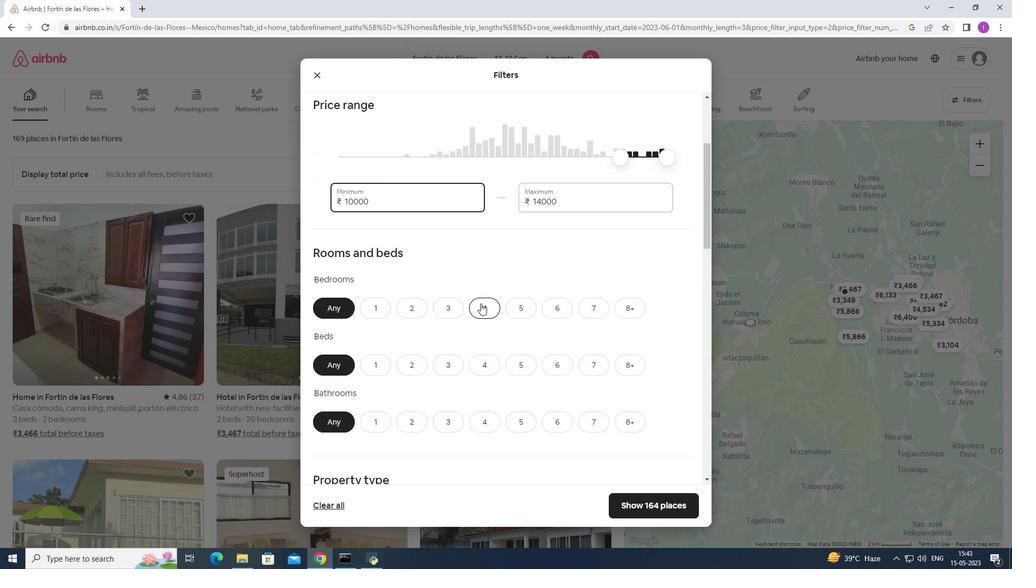 
Action: Mouse moved to (490, 359)
Screenshot: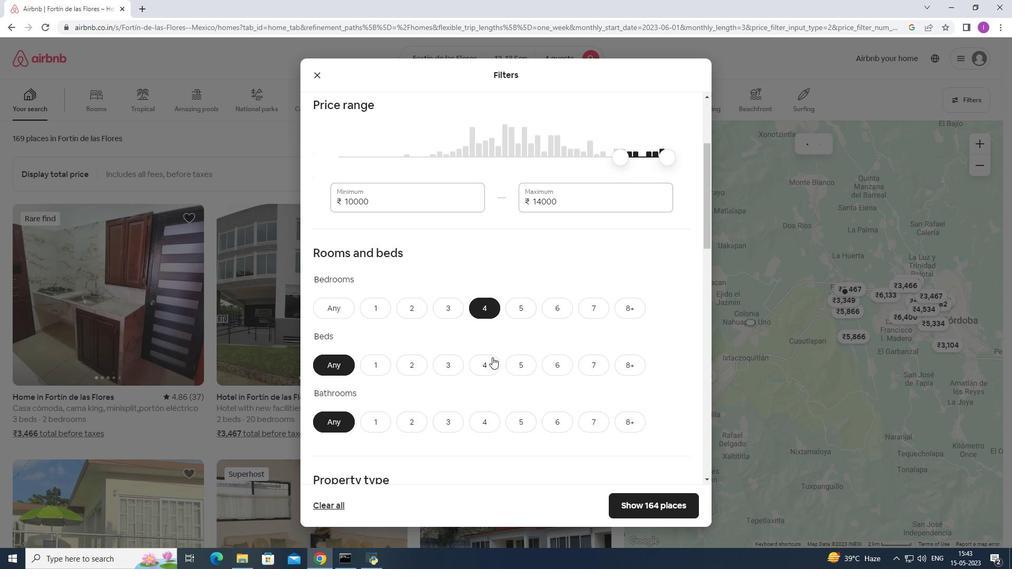 
Action: Mouse pressed left at (490, 359)
Screenshot: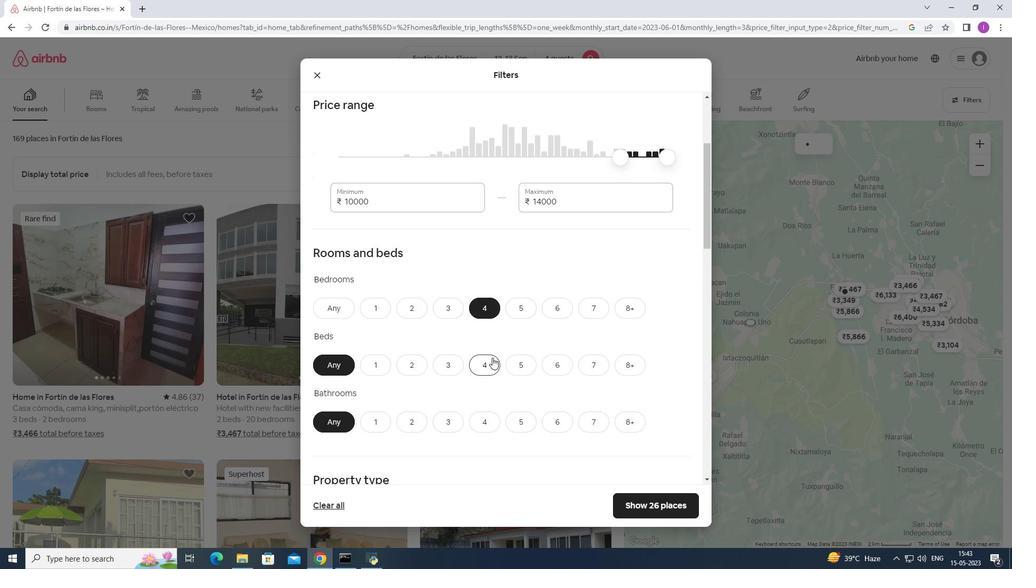 
Action: Mouse moved to (478, 423)
Screenshot: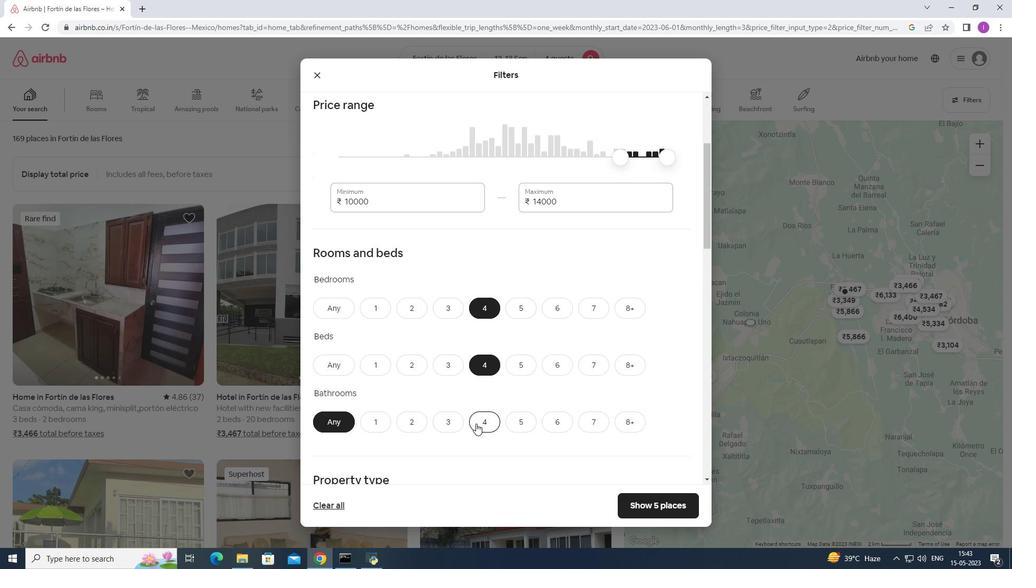 
Action: Mouse pressed left at (478, 423)
Screenshot: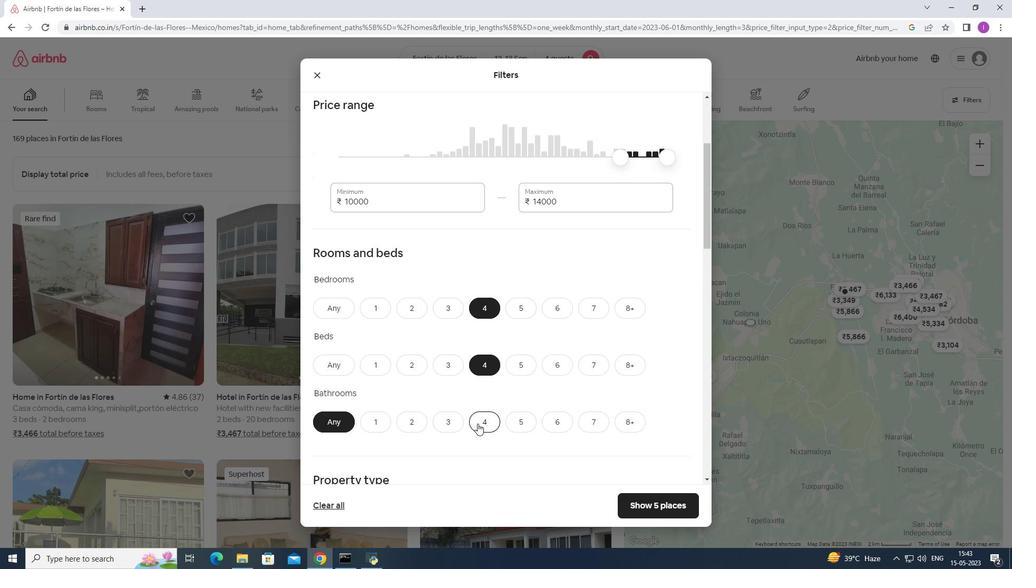 
Action: Mouse moved to (400, 398)
Screenshot: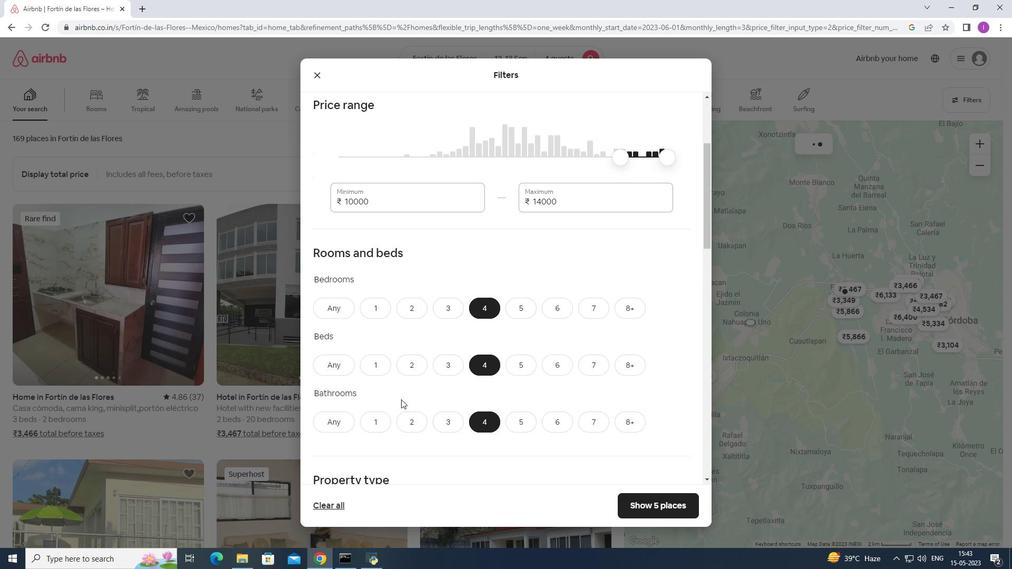 
Action: Mouse scrolled (400, 398) with delta (0, 0)
Screenshot: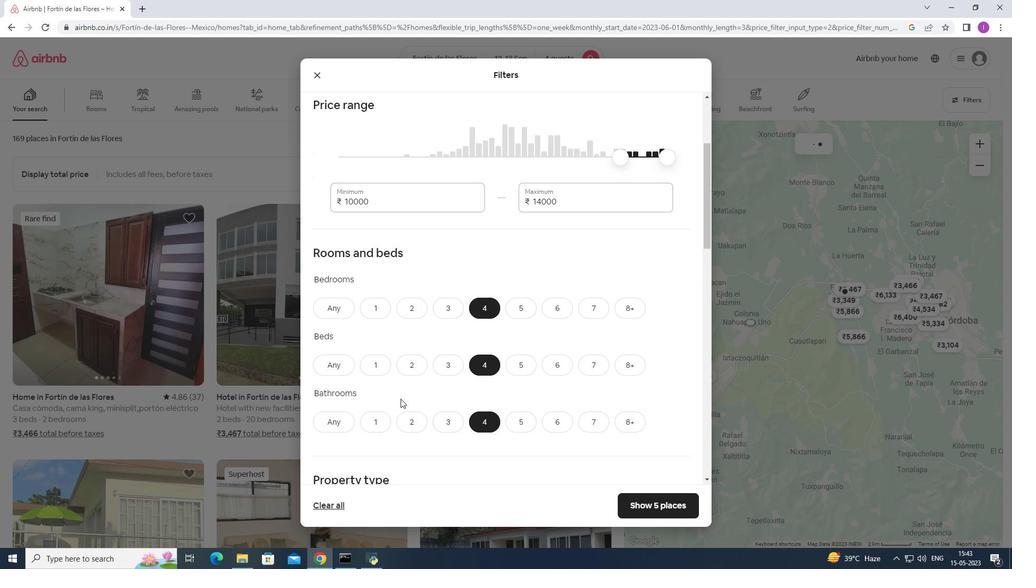 
Action: Mouse scrolled (400, 398) with delta (0, 0)
Screenshot: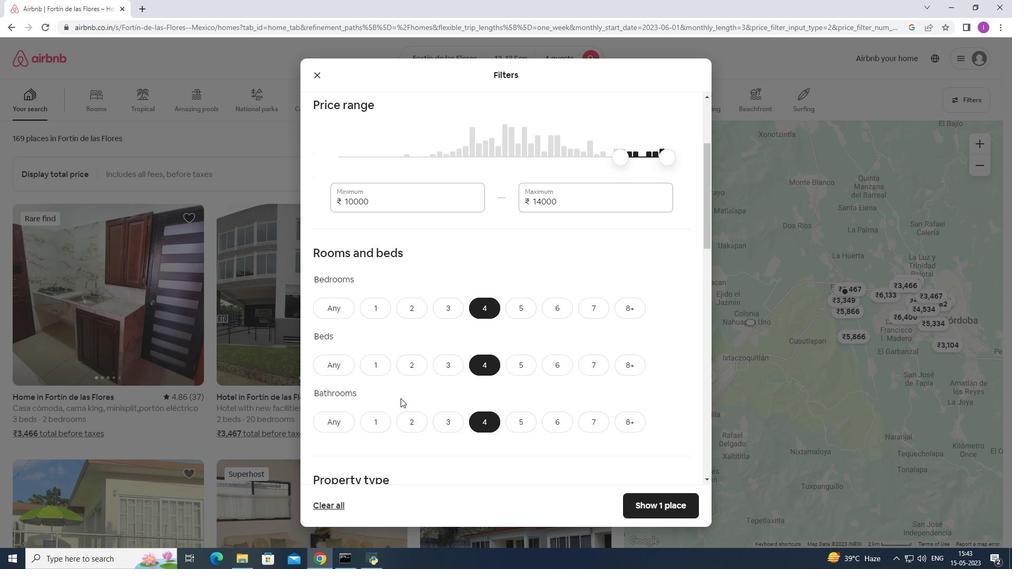 
Action: Mouse moved to (400, 398)
Screenshot: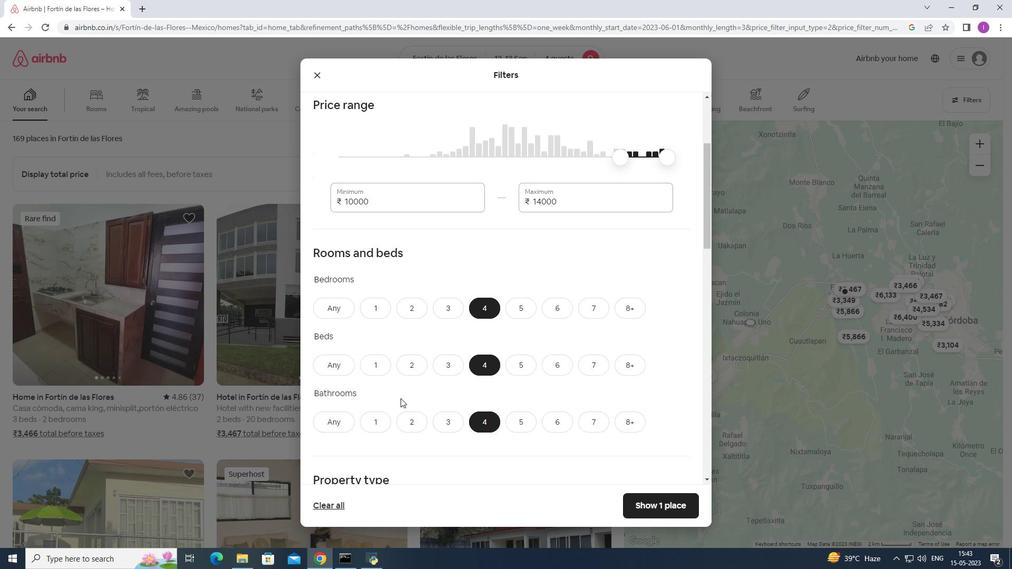 
Action: Mouse scrolled (400, 397) with delta (0, 0)
Screenshot: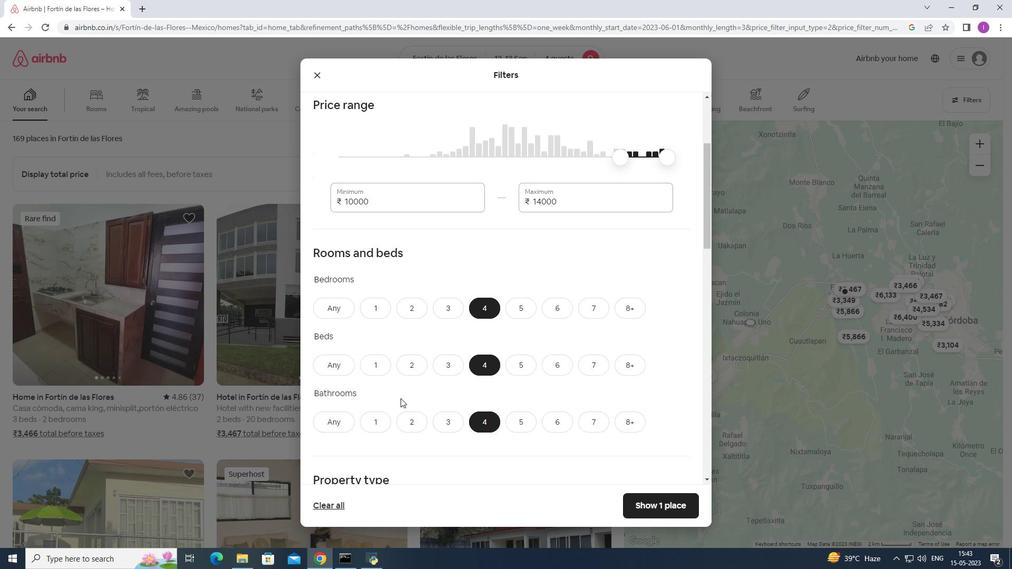 
Action: Mouse moved to (420, 394)
Screenshot: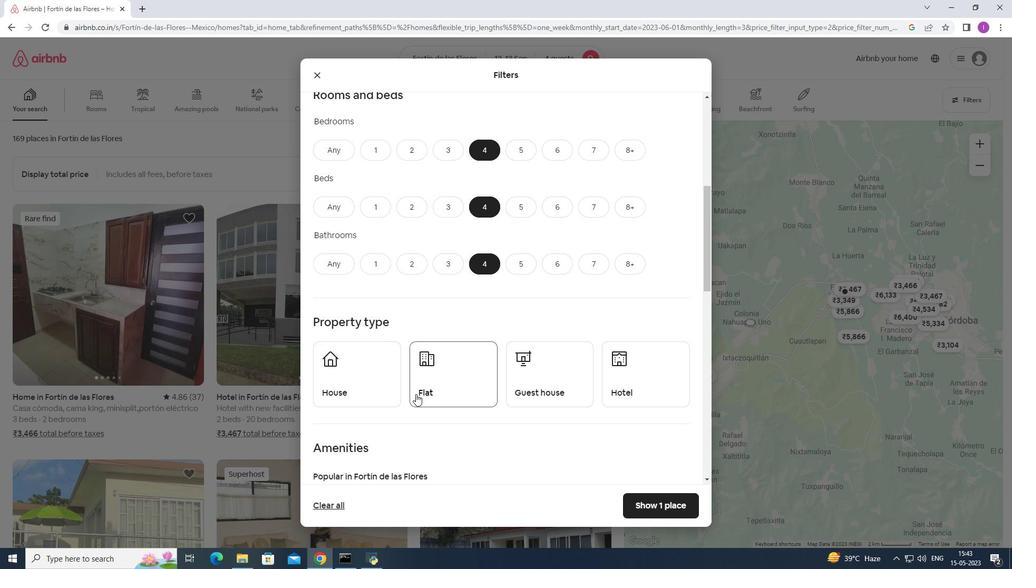
Action: Mouse scrolled (420, 393) with delta (0, 0)
Screenshot: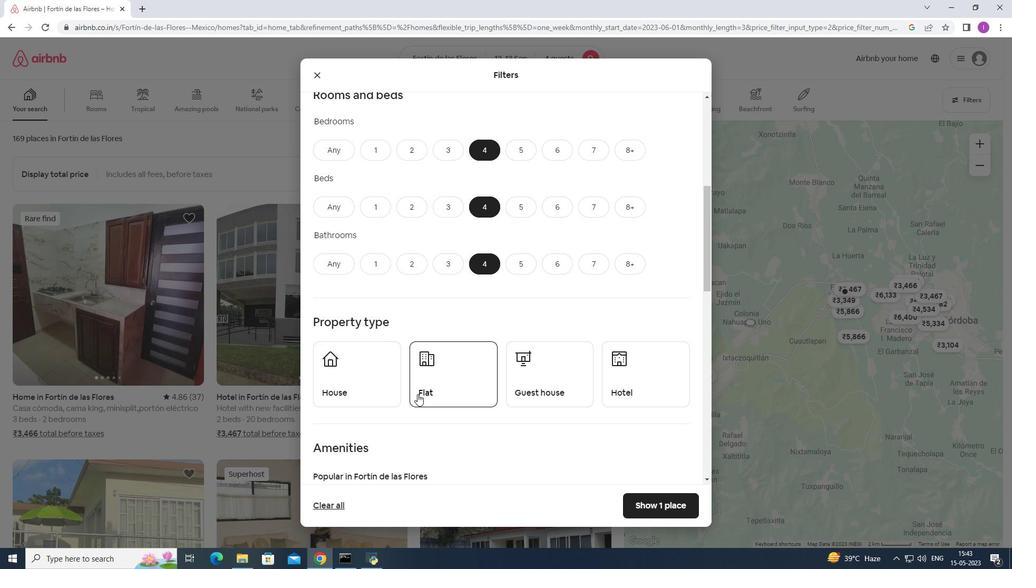 
Action: Mouse moved to (421, 394)
Screenshot: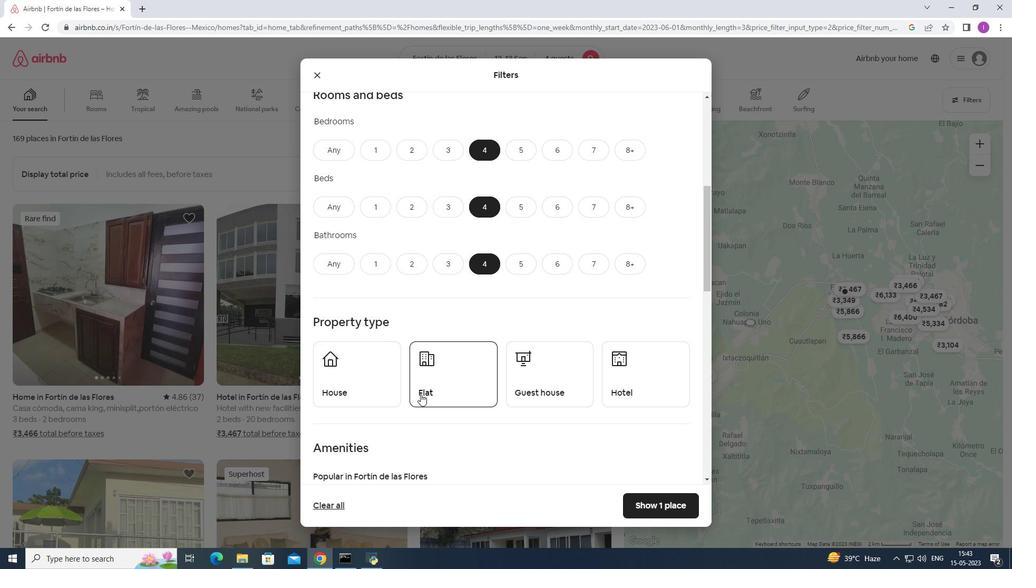 
Action: Mouse scrolled (421, 393) with delta (0, 0)
Screenshot: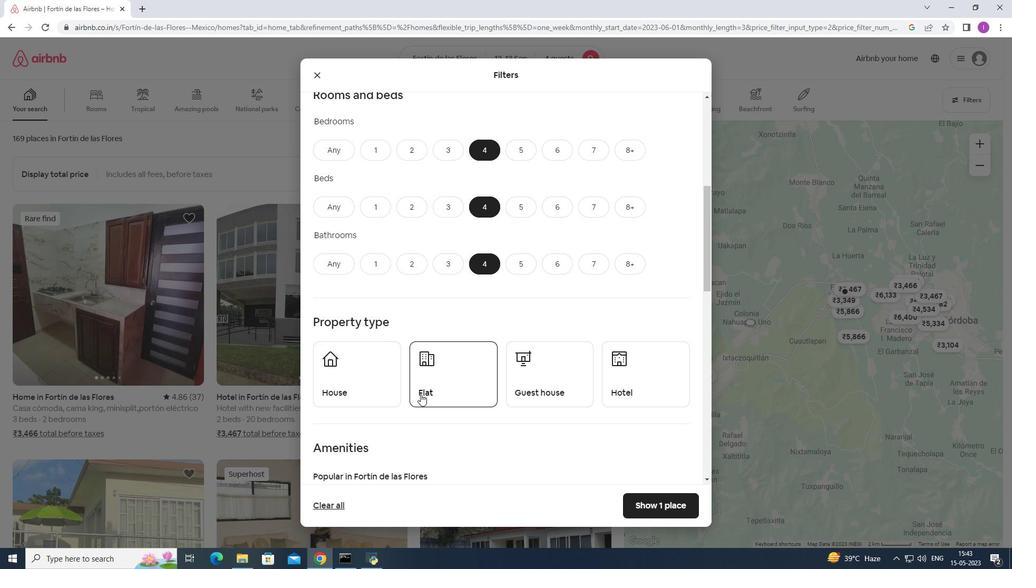 
Action: Mouse moved to (348, 270)
Screenshot: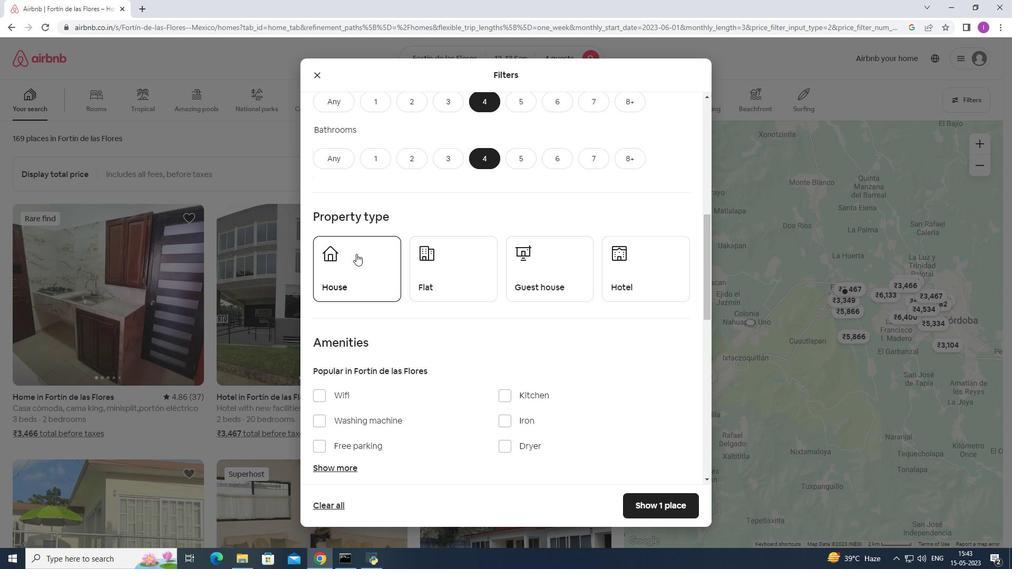 
Action: Mouse pressed left at (348, 270)
Screenshot: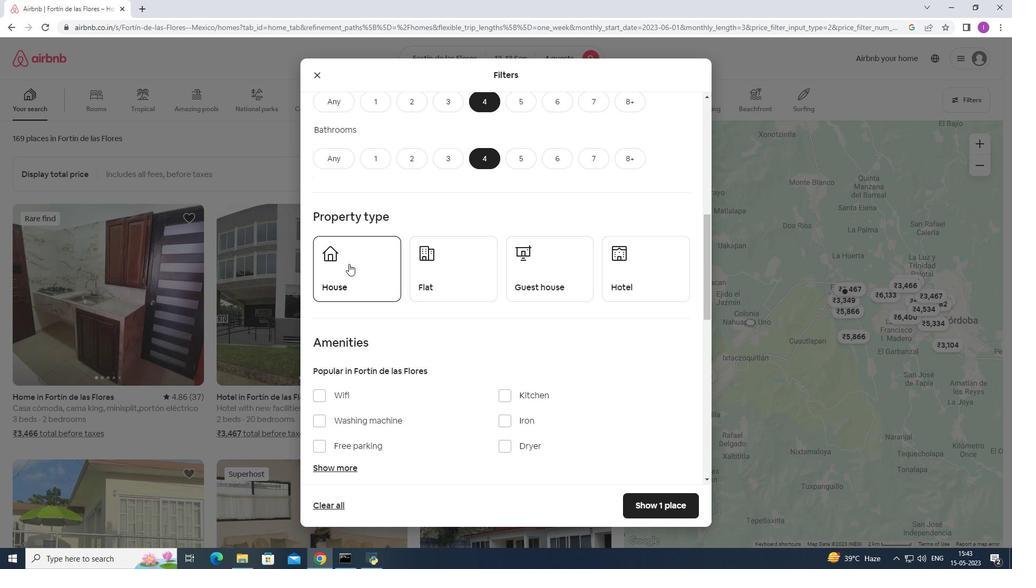 
Action: Mouse moved to (451, 265)
Screenshot: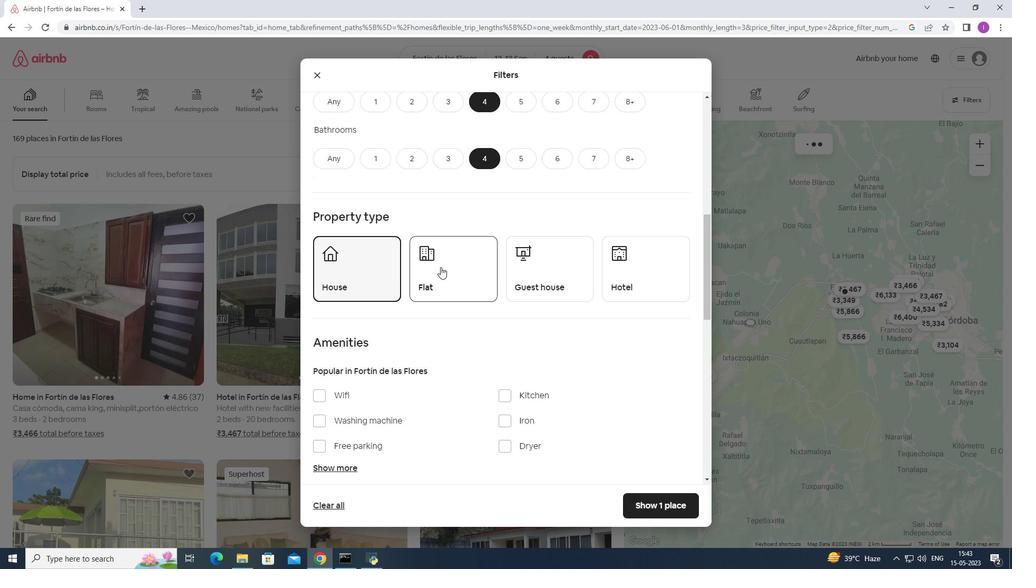 
Action: Mouse pressed left at (451, 265)
Screenshot: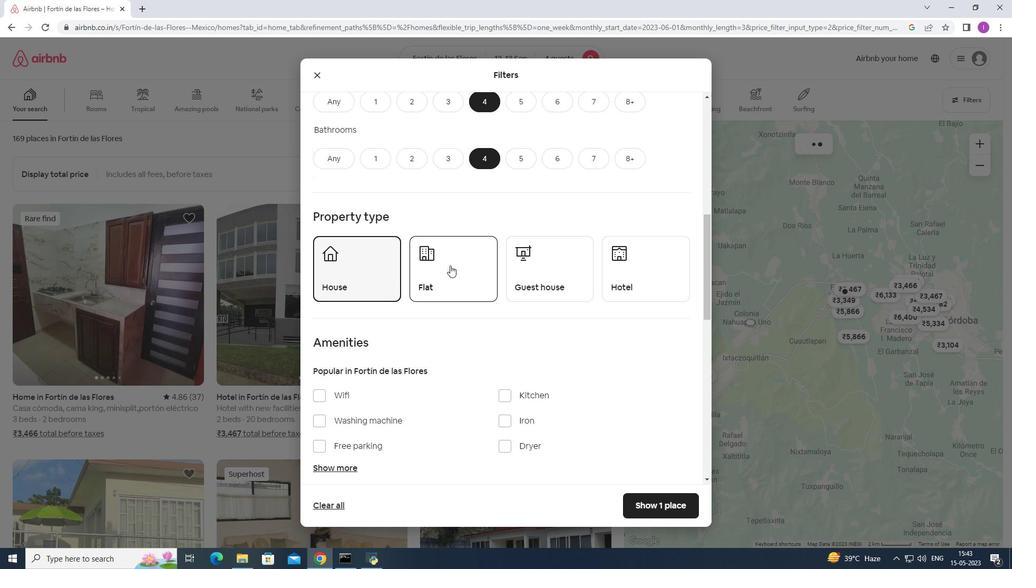 
Action: Mouse moved to (526, 258)
Screenshot: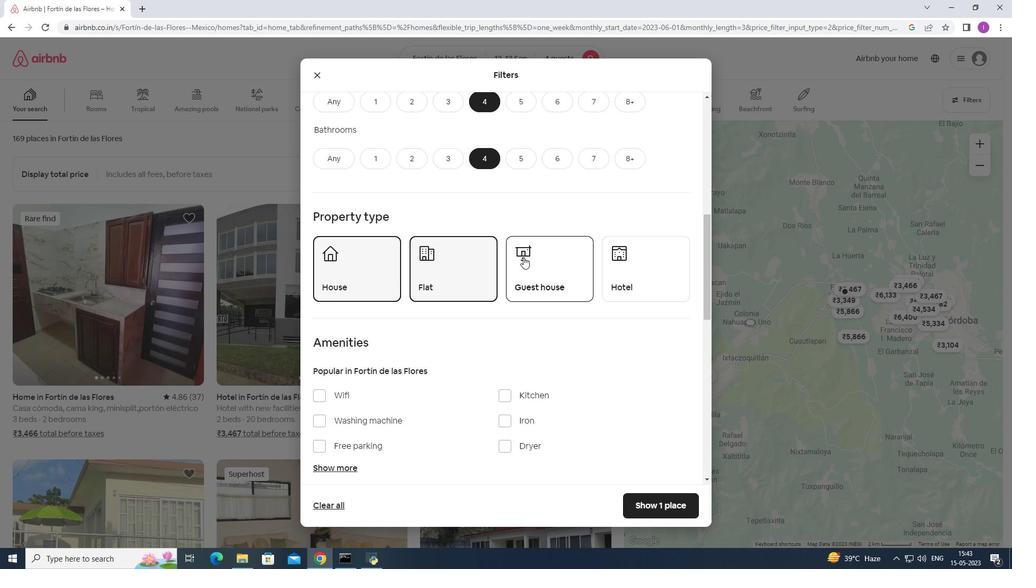 
Action: Mouse pressed left at (526, 258)
Screenshot: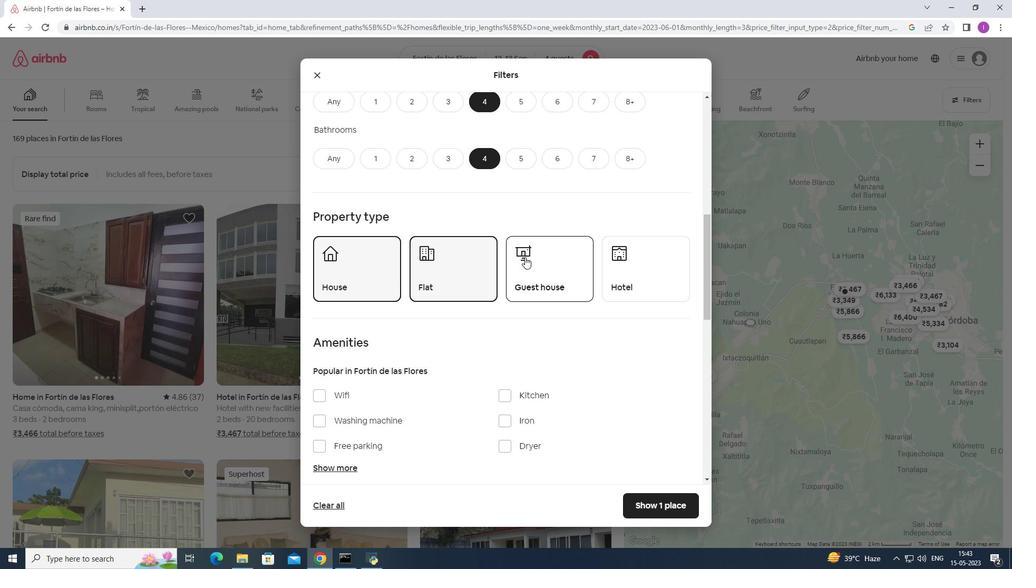 
Action: Mouse moved to (435, 314)
Screenshot: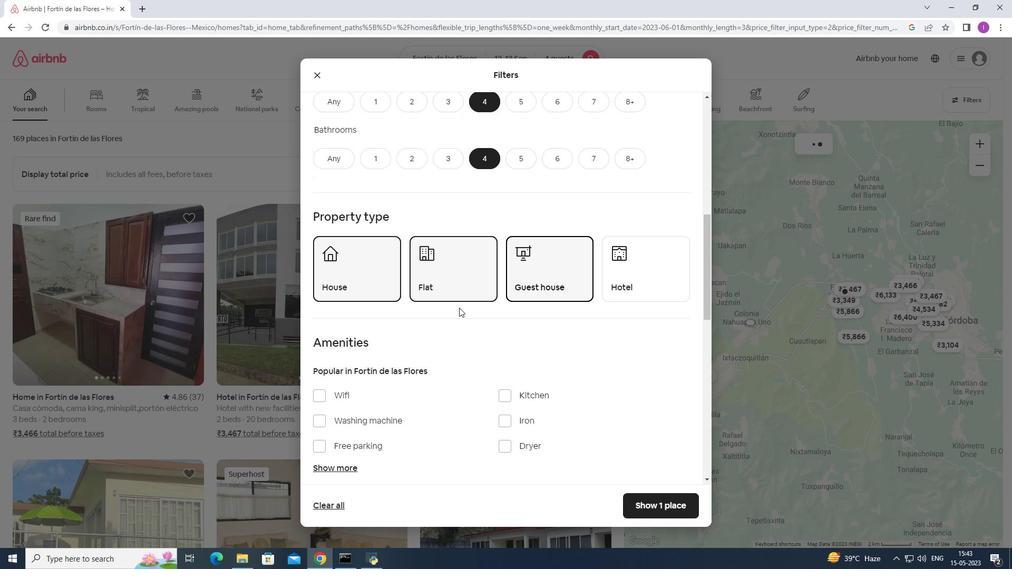 
Action: Mouse scrolled (435, 314) with delta (0, 0)
Screenshot: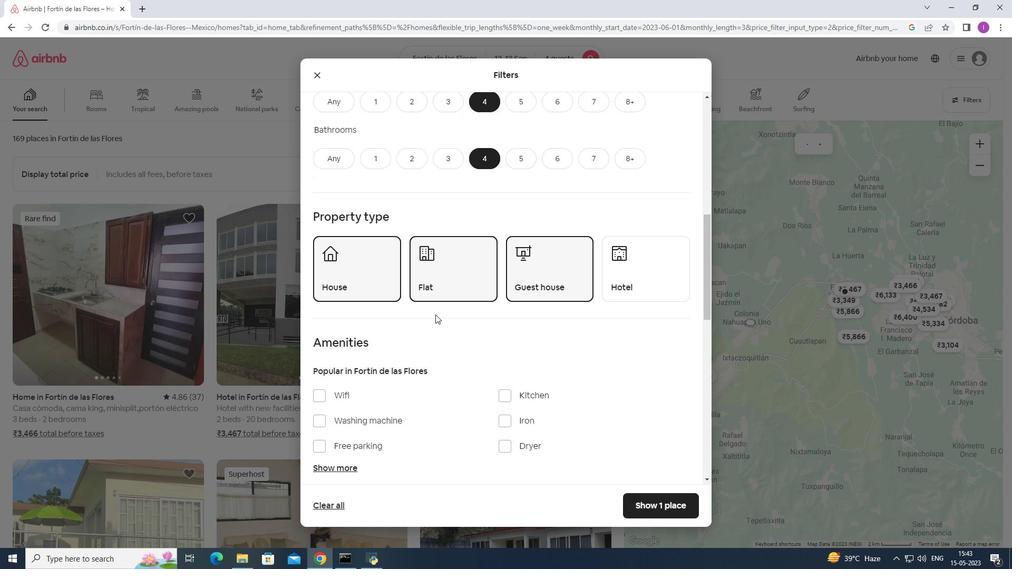 
Action: Mouse scrolled (435, 314) with delta (0, 0)
Screenshot: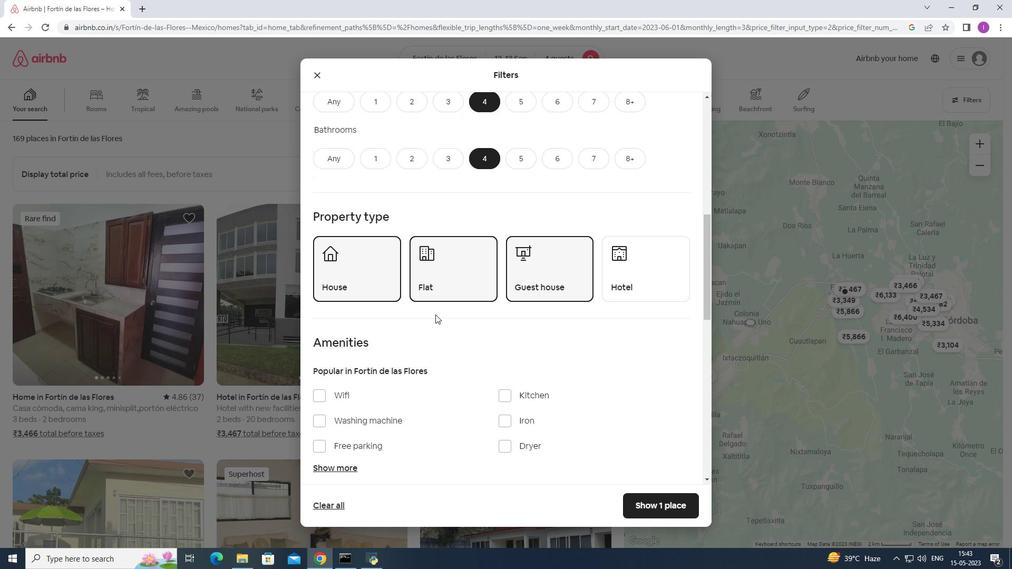 
Action: Mouse moved to (435, 314)
Screenshot: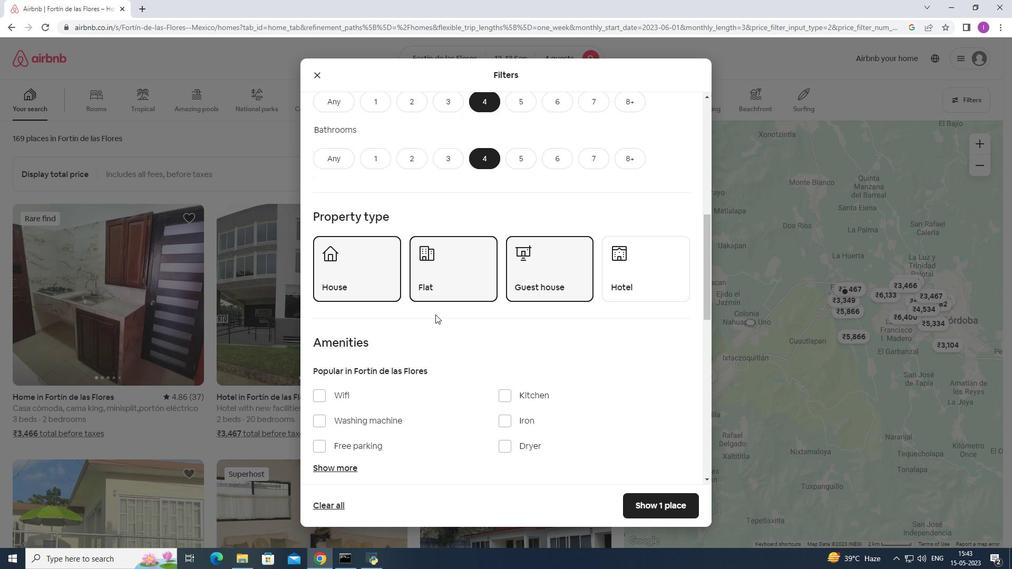 
Action: Mouse scrolled (435, 313) with delta (0, 0)
Screenshot: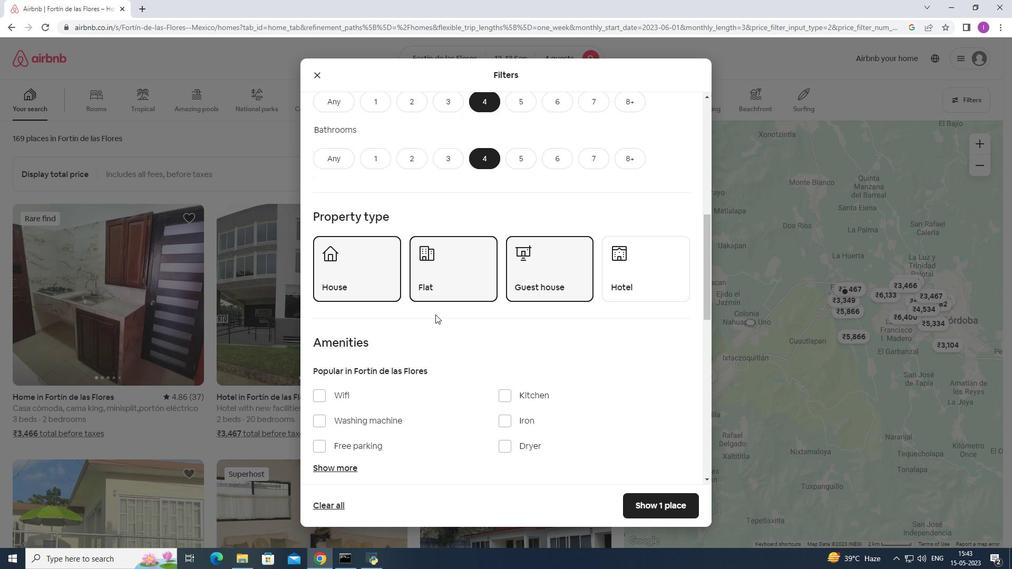 
Action: Mouse moved to (316, 237)
Screenshot: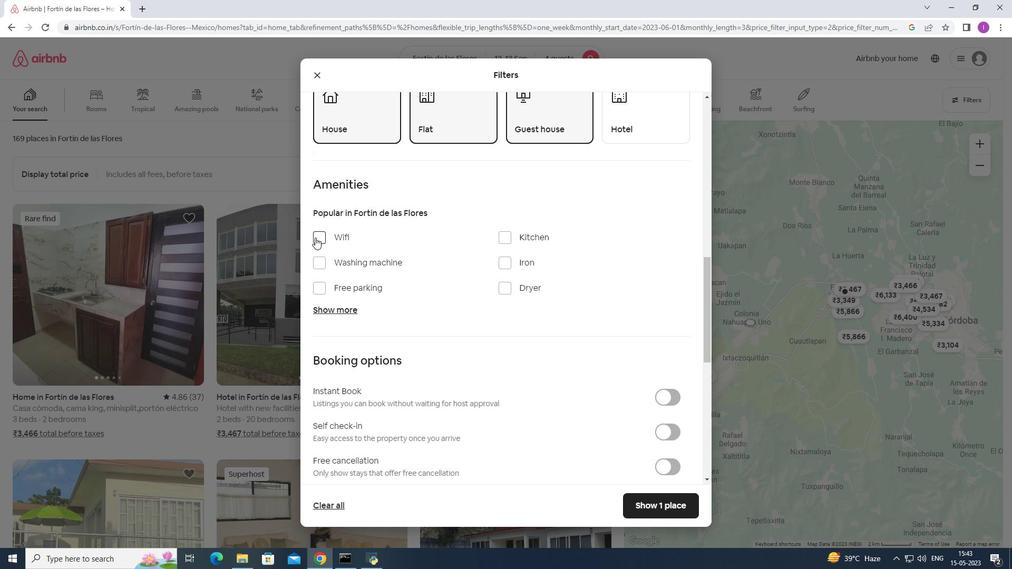 
Action: Mouse pressed left at (316, 237)
Screenshot: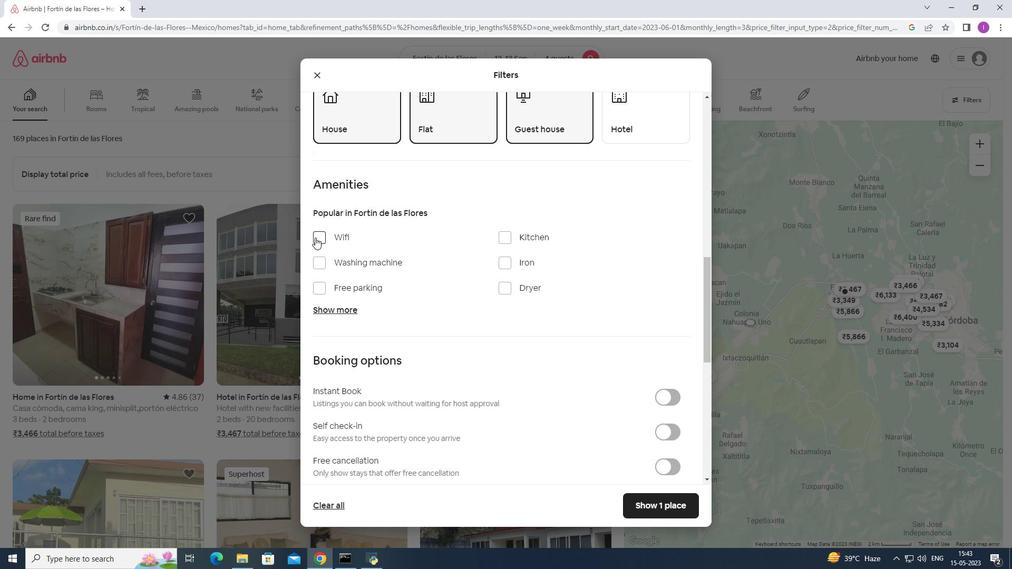 
Action: Mouse moved to (321, 286)
Screenshot: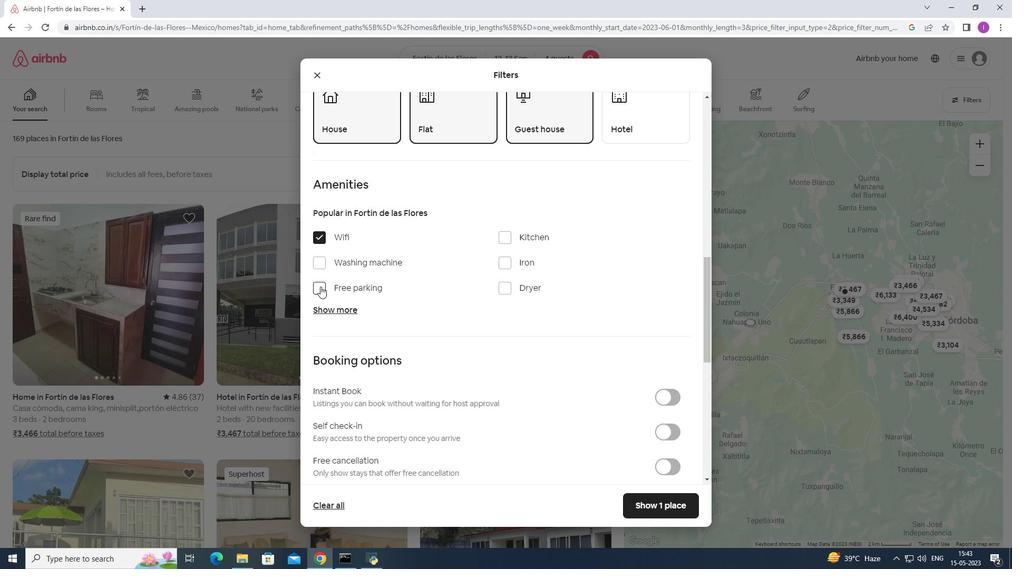 
Action: Mouse pressed left at (321, 286)
Screenshot: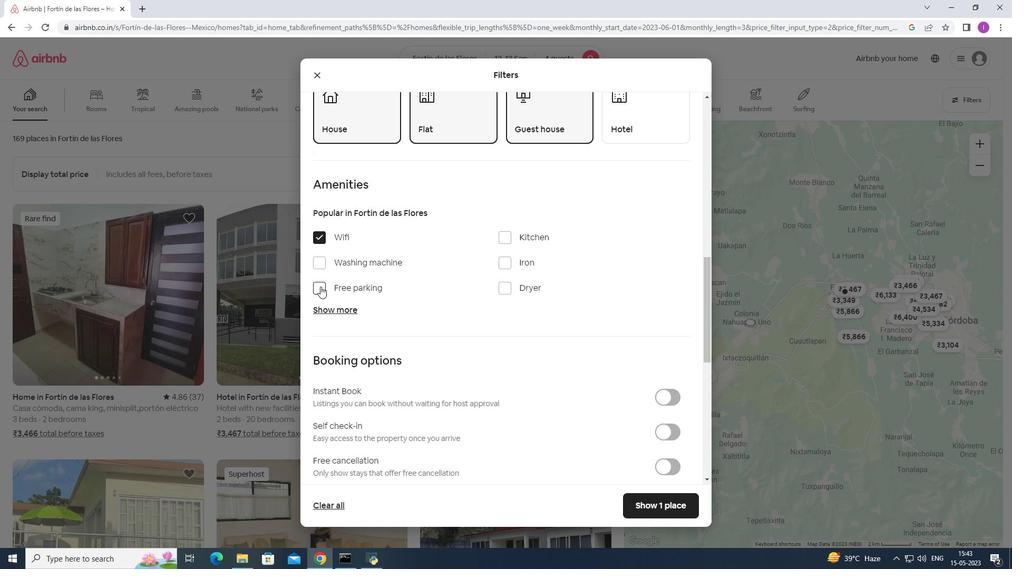 
Action: Mouse moved to (335, 311)
Screenshot: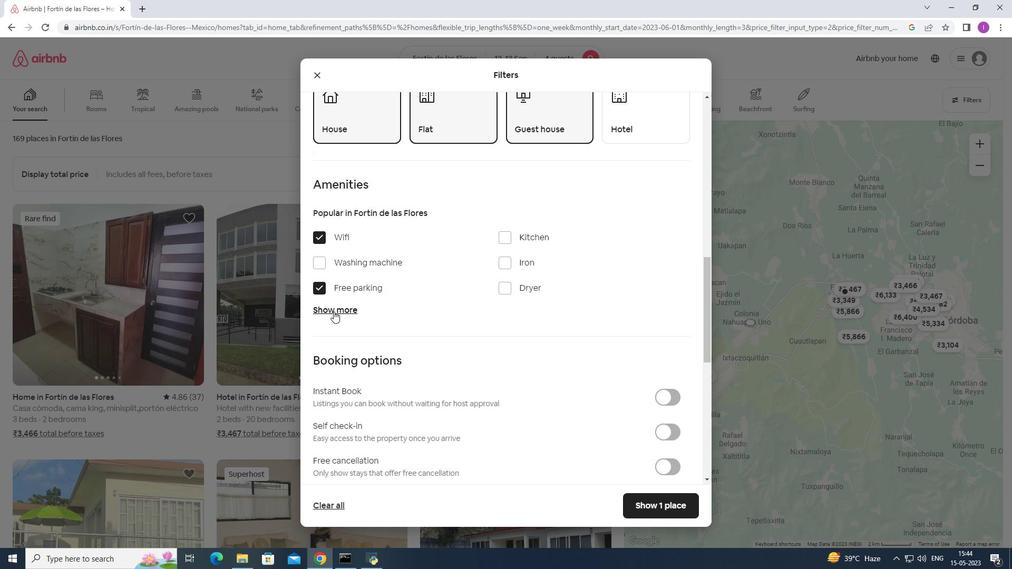 
Action: Mouse pressed left at (335, 311)
Screenshot: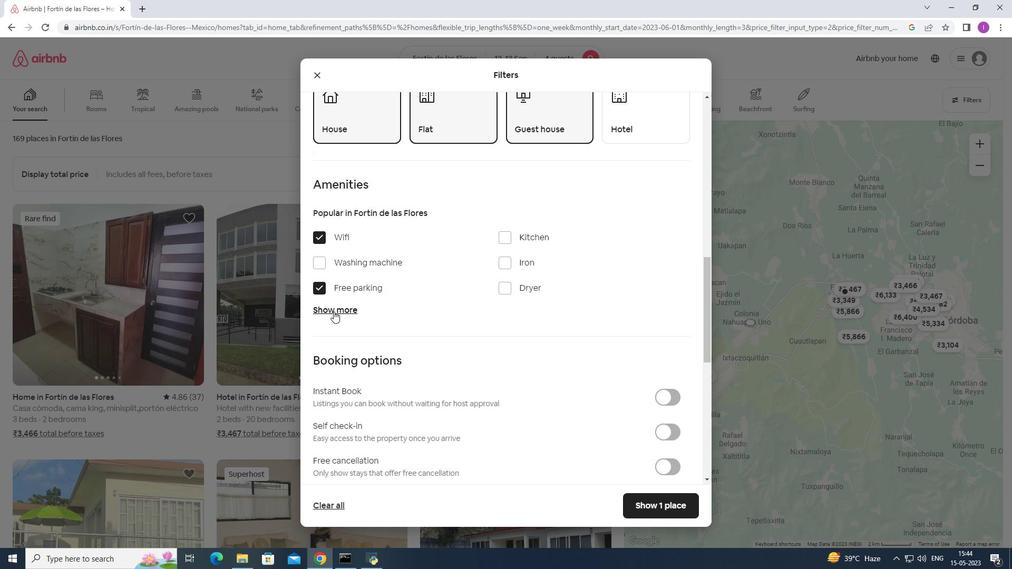 
Action: Mouse moved to (509, 368)
Screenshot: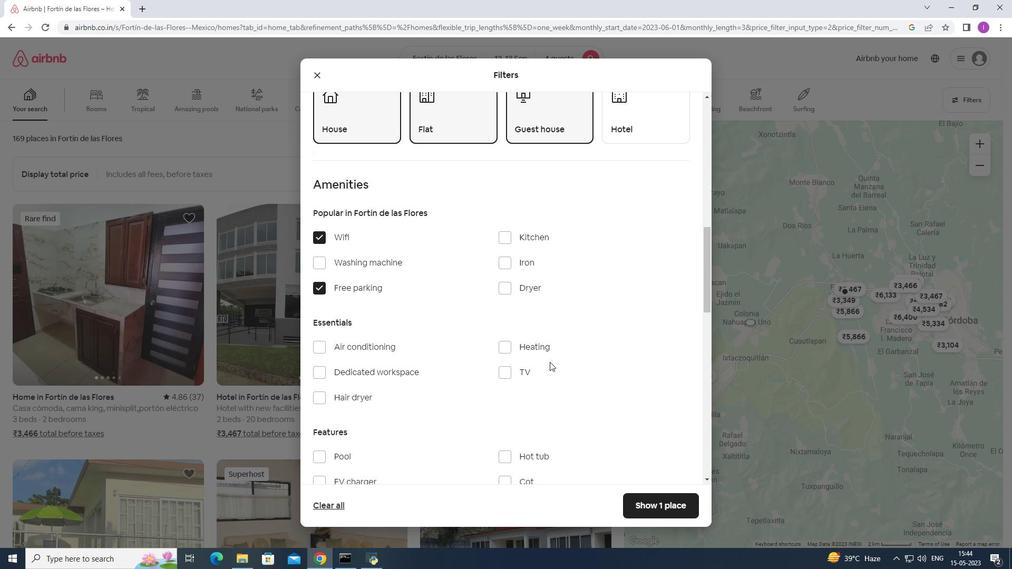 
Action: Mouse pressed left at (509, 368)
Screenshot: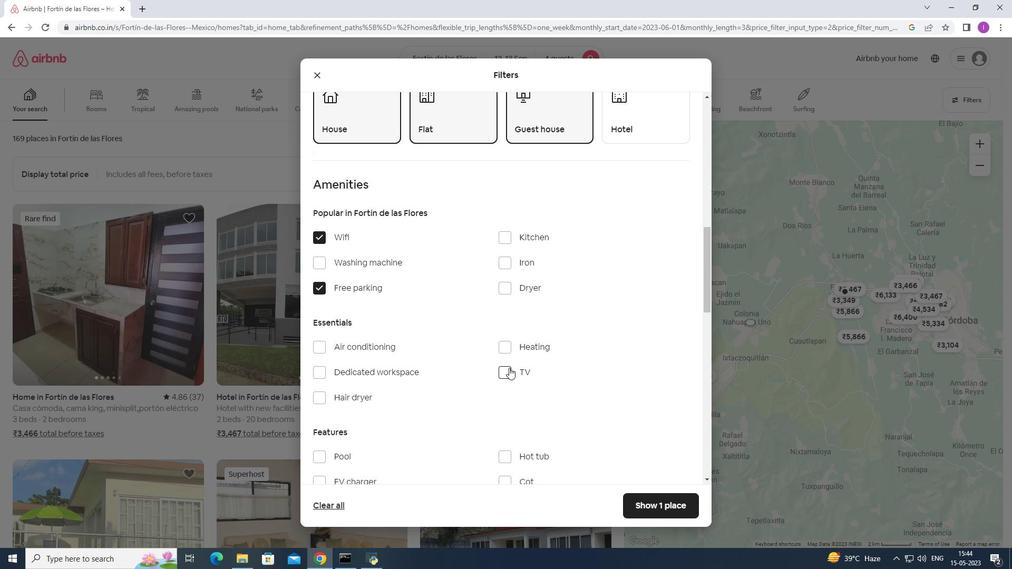 
Action: Mouse moved to (451, 342)
Screenshot: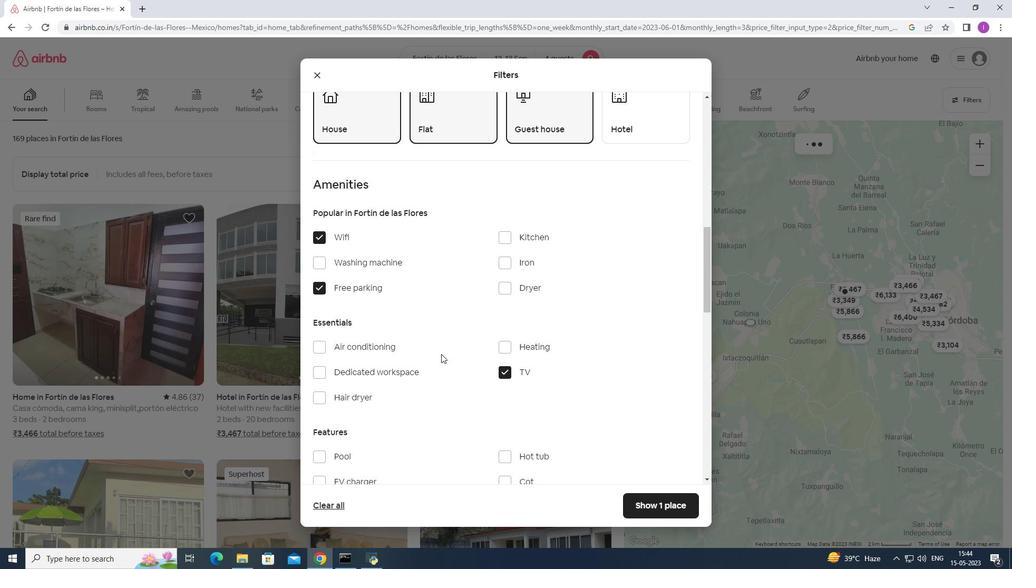 
Action: Mouse scrolled (451, 342) with delta (0, 0)
Screenshot: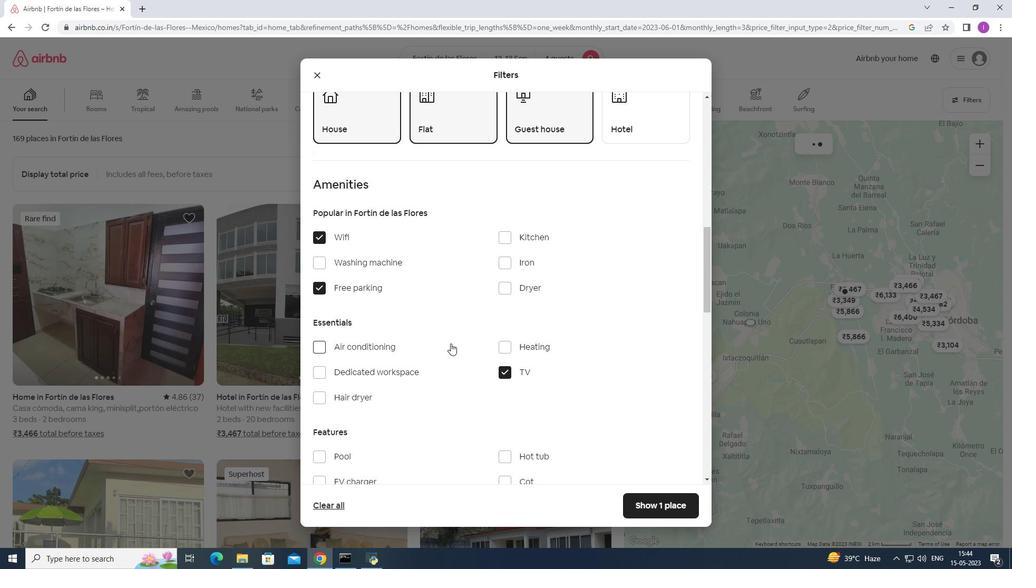 
Action: Mouse moved to (451, 342)
Screenshot: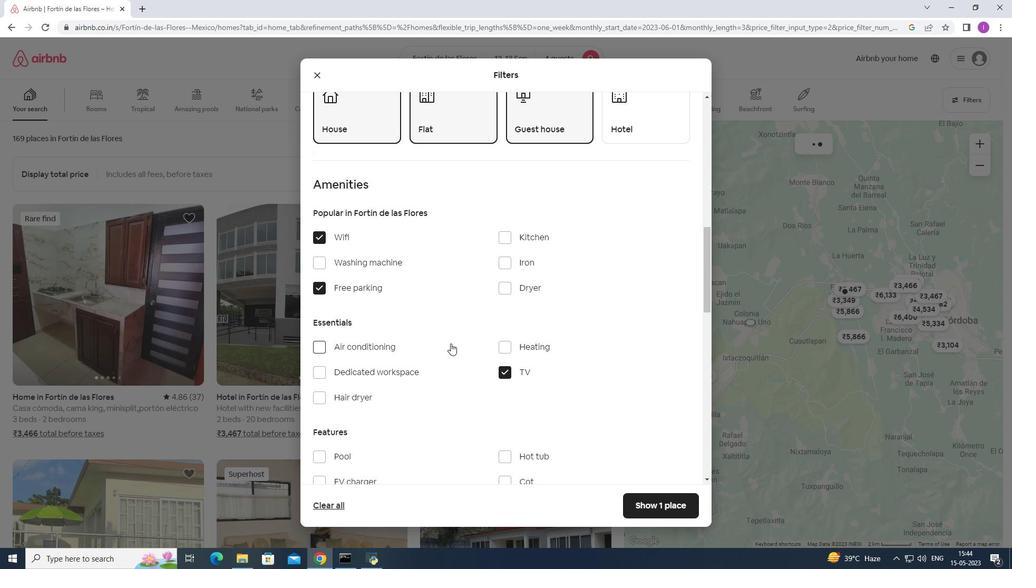 
Action: Mouse scrolled (451, 342) with delta (0, 0)
Screenshot: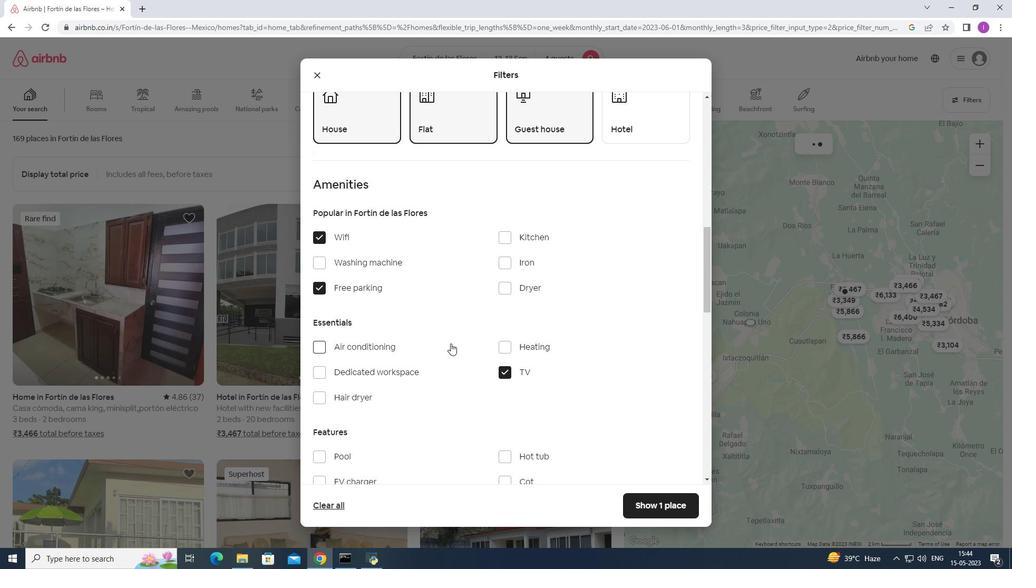 
Action: Mouse scrolled (451, 342) with delta (0, 0)
Screenshot: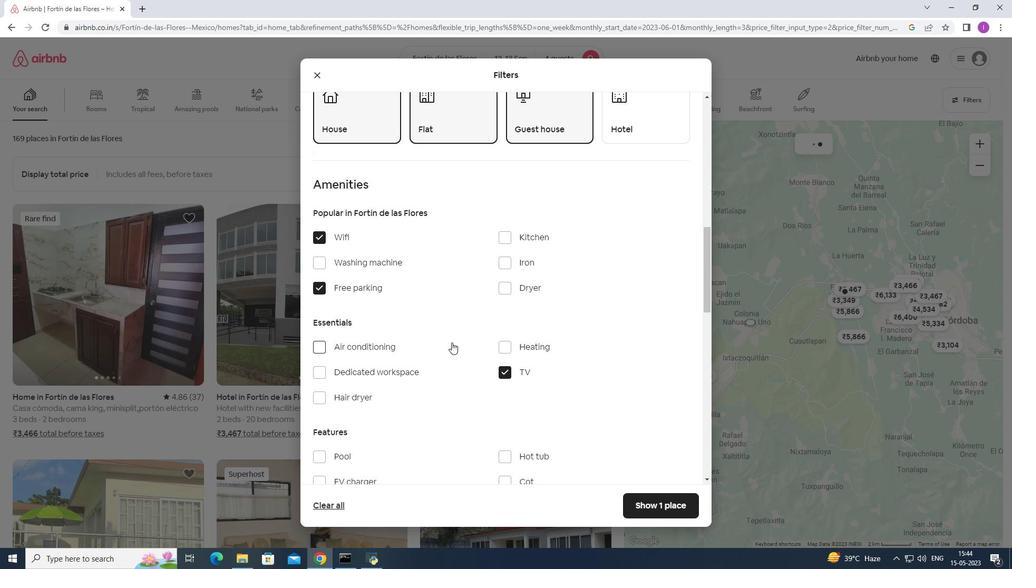 
Action: Mouse moved to (452, 342)
Screenshot: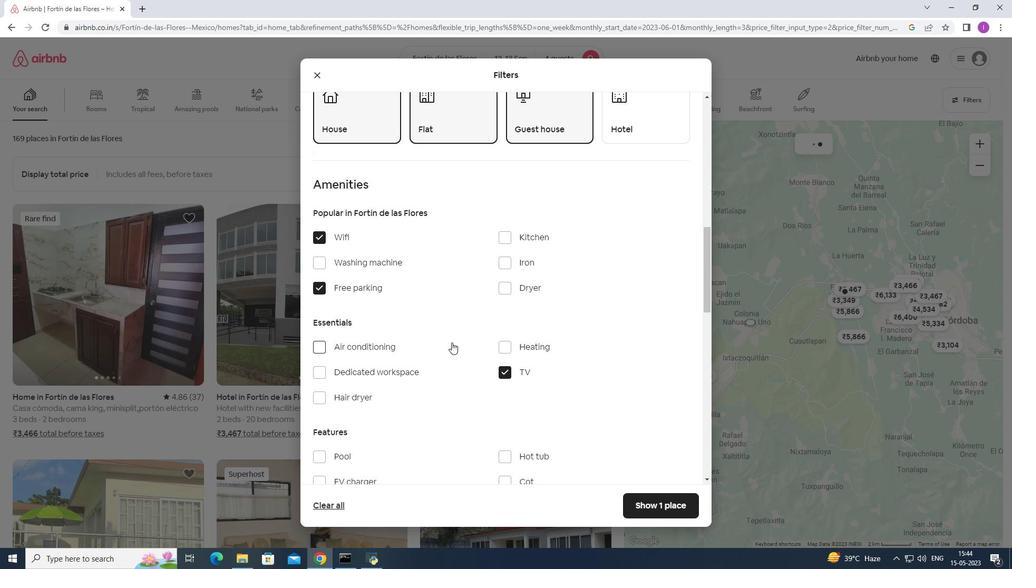 
Action: Mouse scrolled (452, 342) with delta (0, 0)
Screenshot: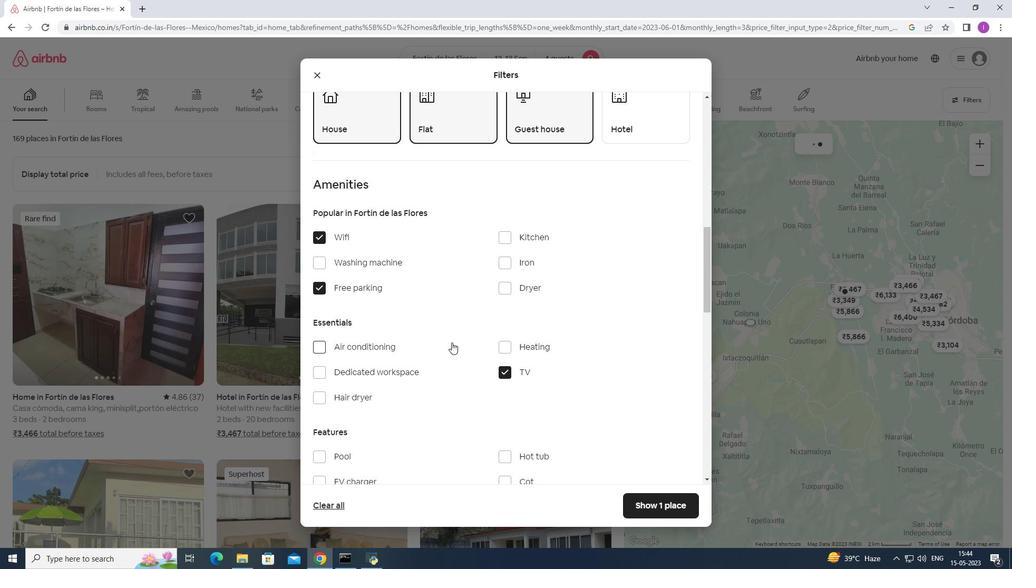 
Action: Mouse moved to (318, 297)
Screenshot: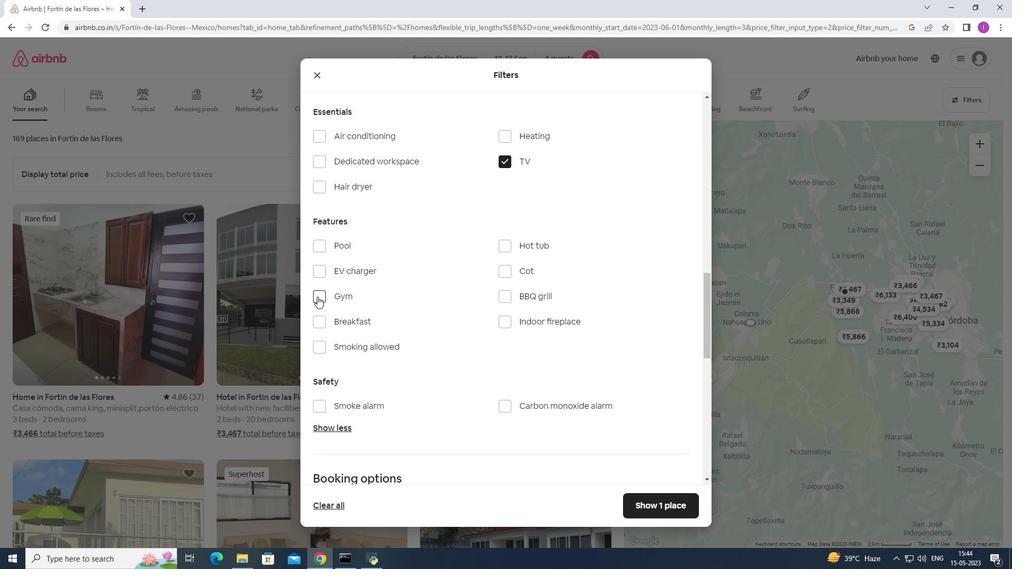 
Action: Mouse pressed left at (318, 297)
Screenshot: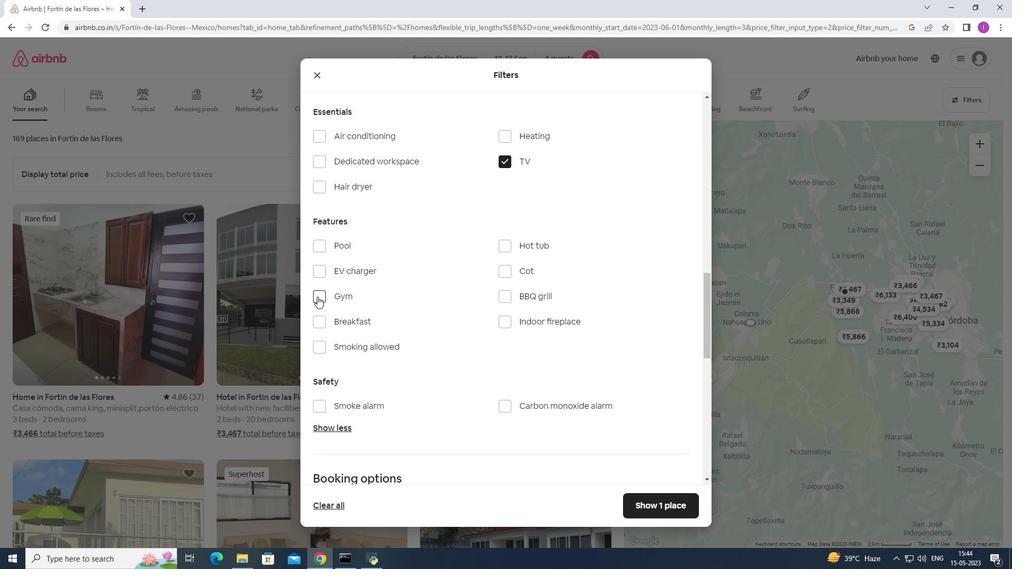 
Action: Mouse moved to (322, 323)
Screenshot: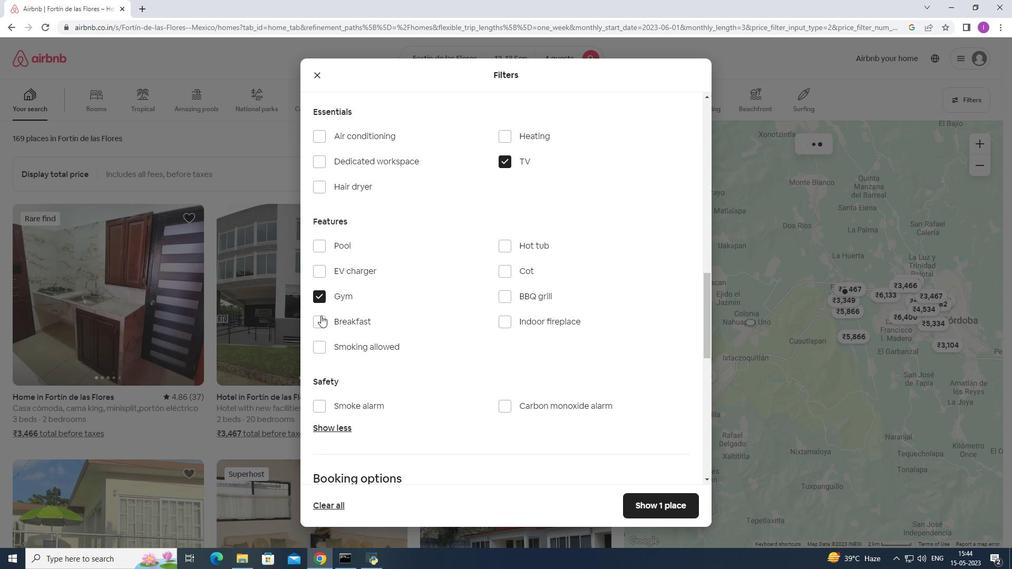 
Action: Mouse pressed left at (322, 323)
Screenshot: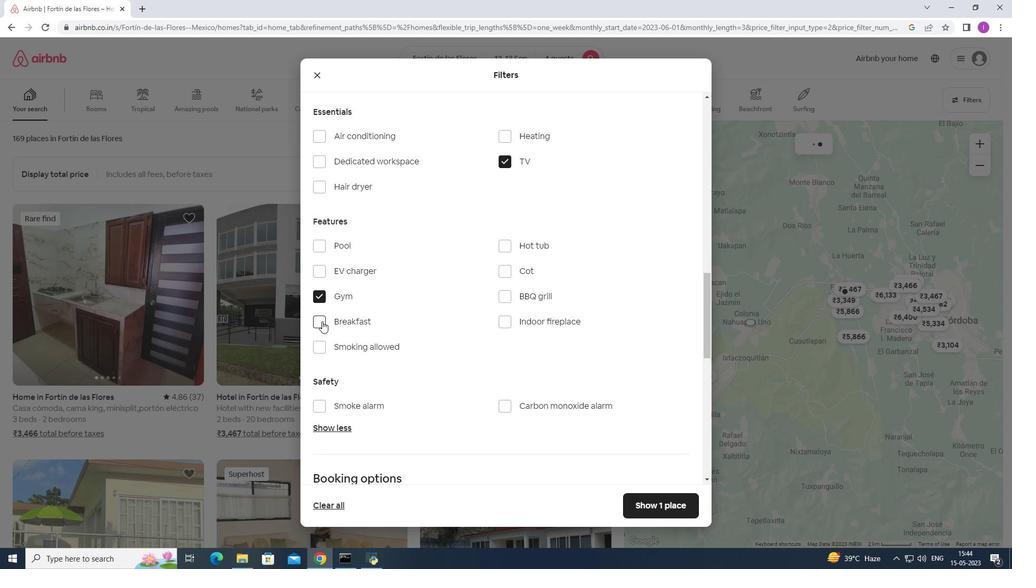 
Action: Mouse moved to (438, 332)
Screenshot: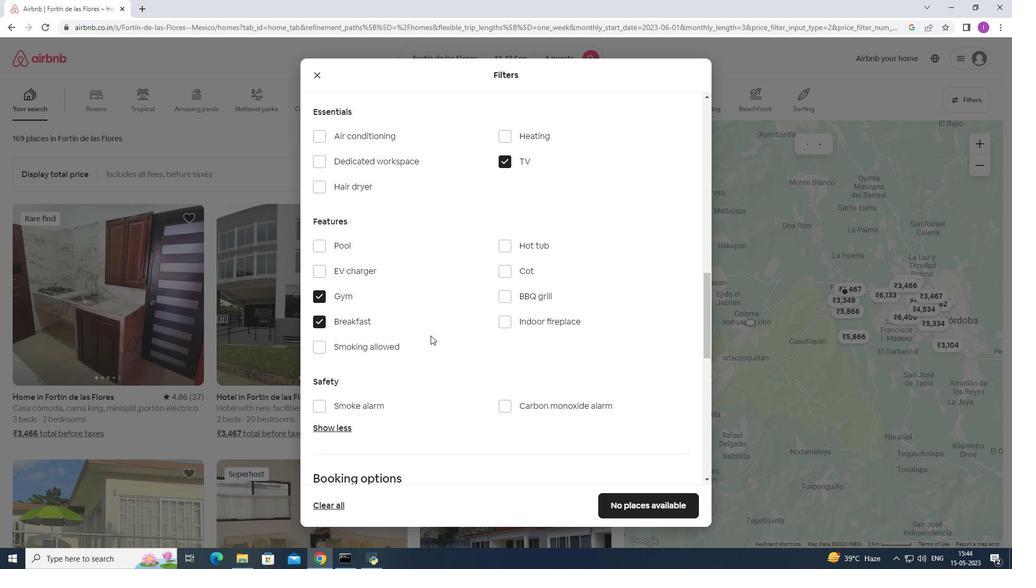 
Action: Mouse scrolled (438, 331) with delta (0, 0)
Screenshot: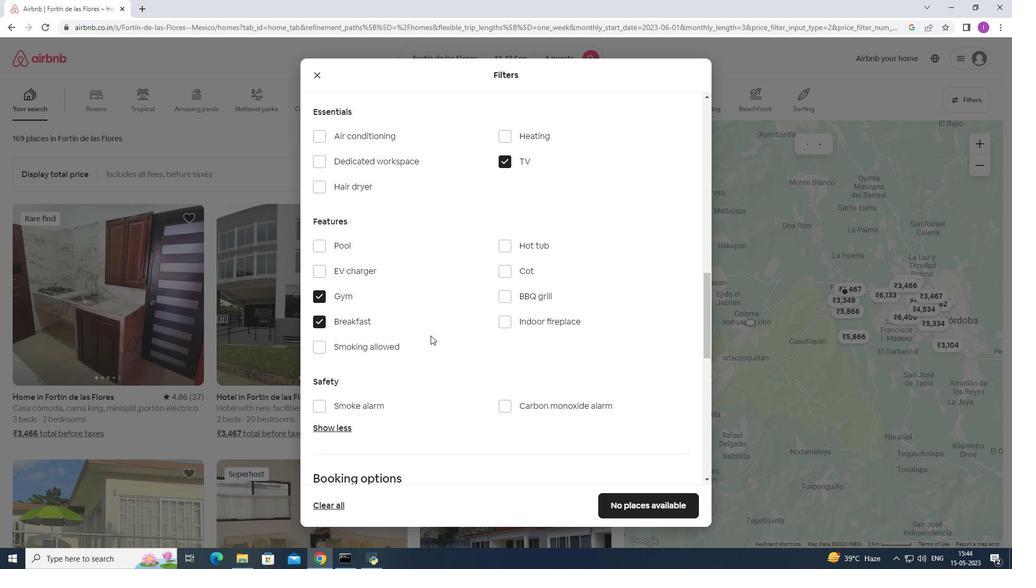
Action: Mouse moved to (439, 332)
Screenshot: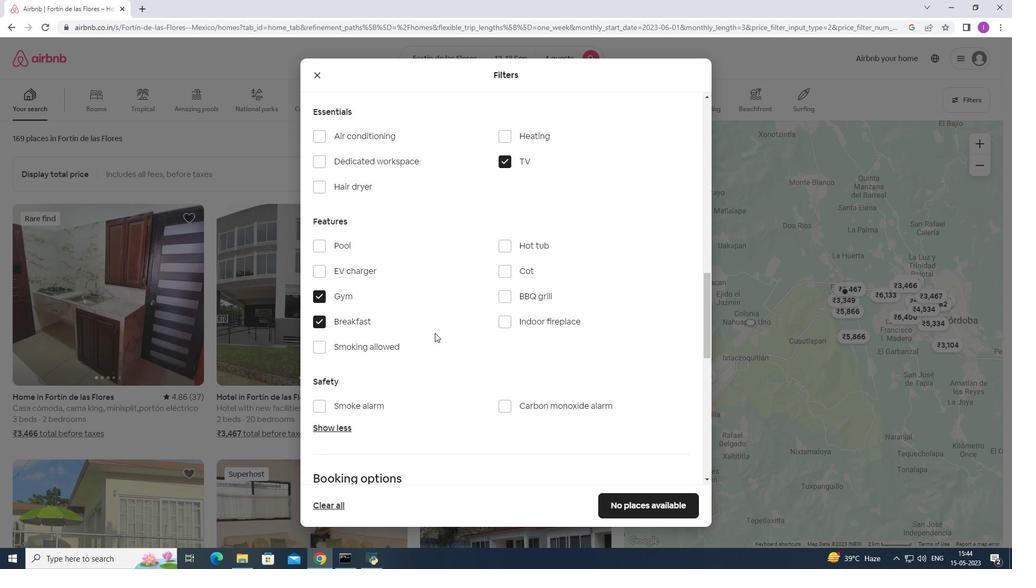 
Action: Mouse scrolled (439, 331) with delta (0, 0)
Screenshot: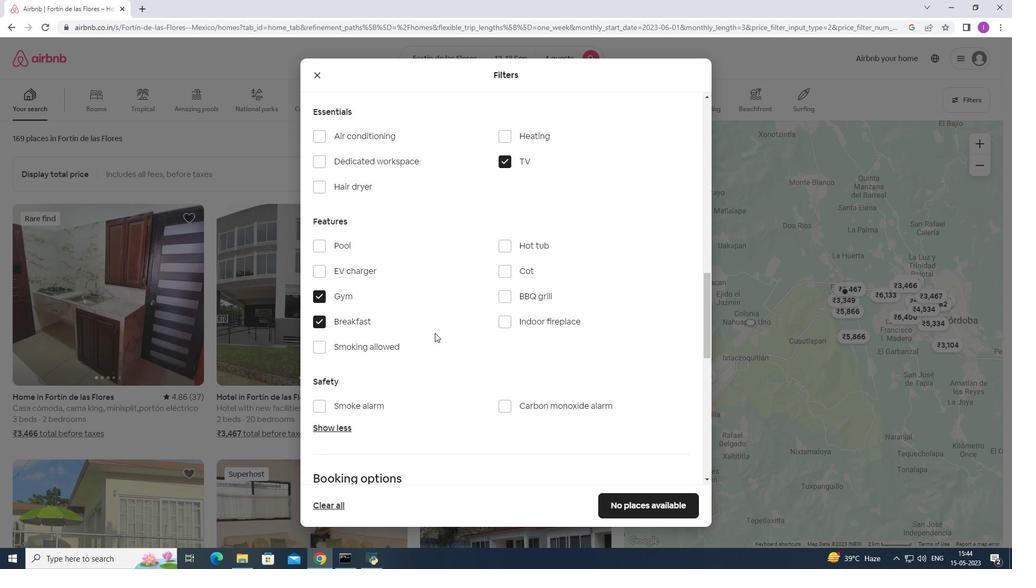 
Action: Mouse moved to (439, 332)
Screenshot: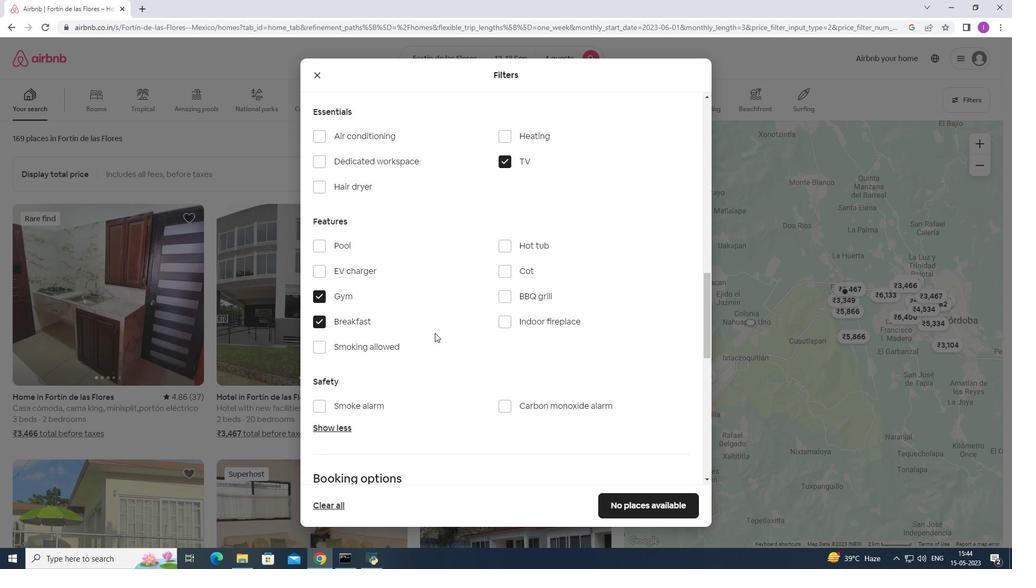 
Action: Mouse scrolled (439, 331) with delta (0, 0)
Screenshot: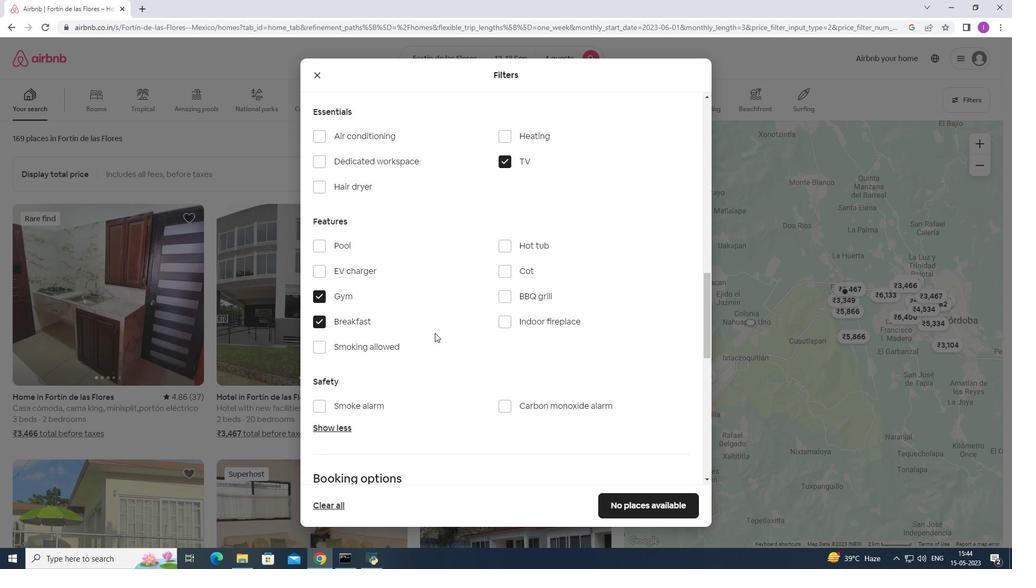 
Action: Mouse moved to (441, 332)
Screenshot: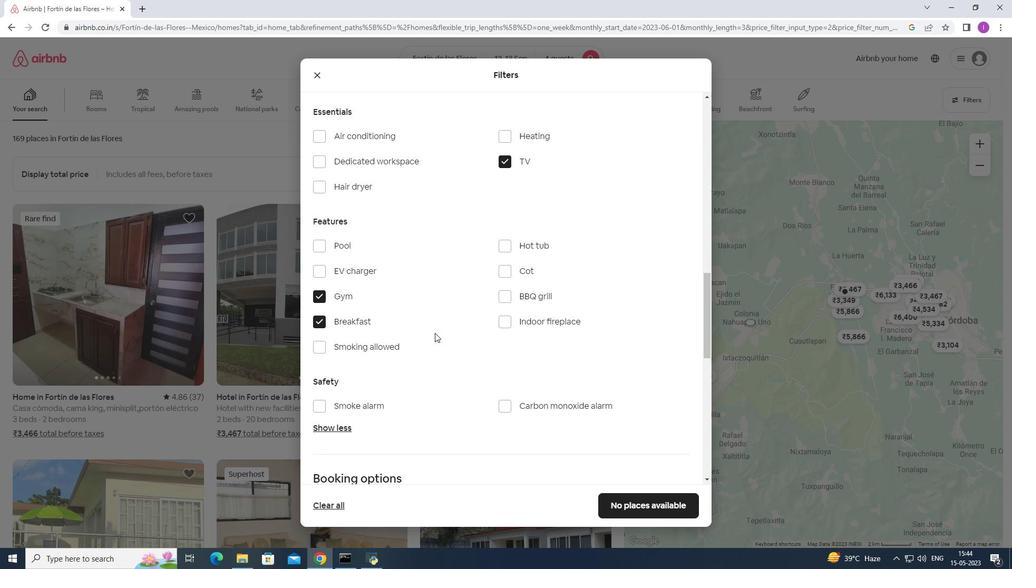 
Action: Mouse scrolled (441, 332) with delta (0, 0)
Screenshot: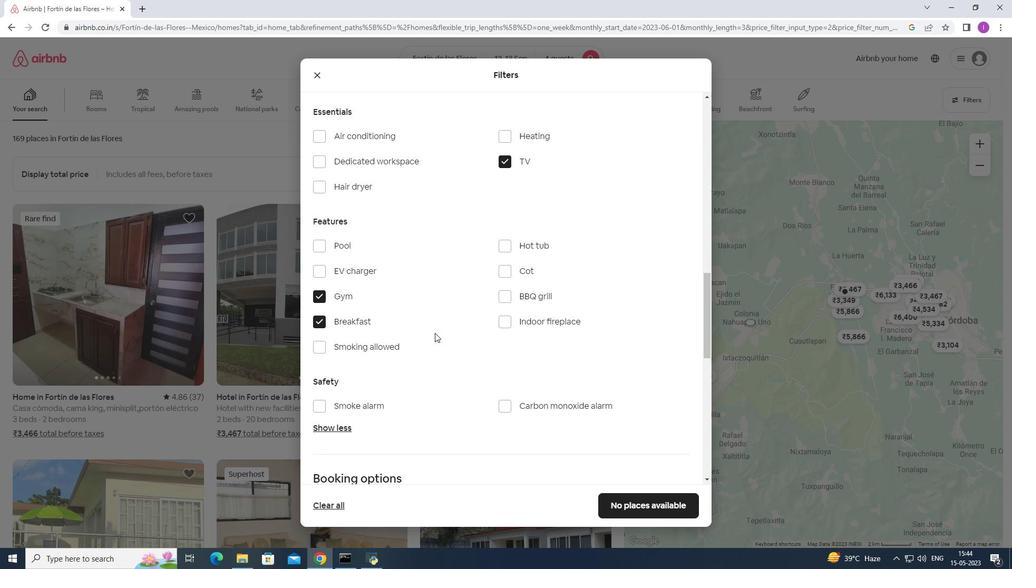 
Action: Mouse moved to (673, 341)
Screenshot: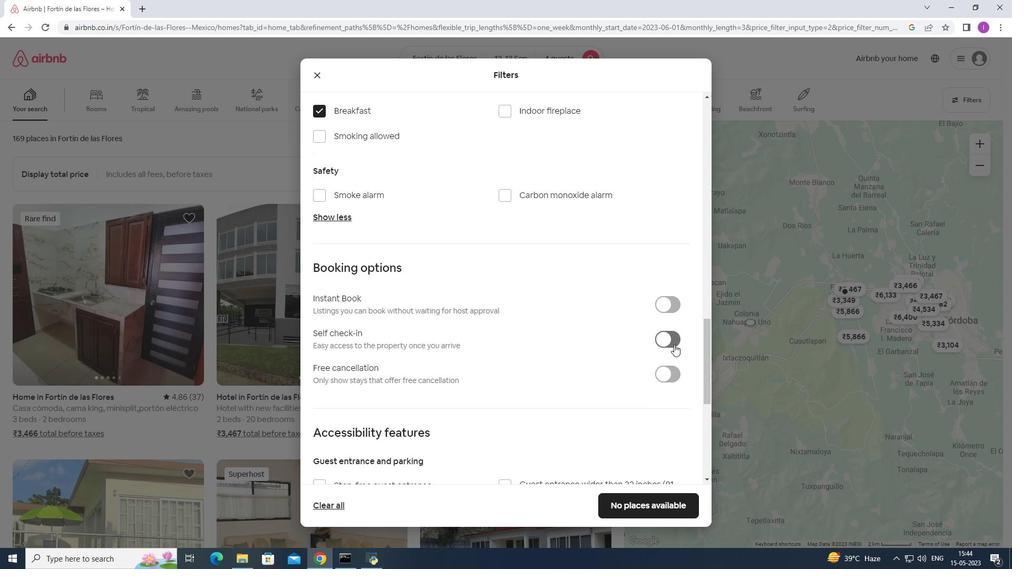 
Action: Mouse pressed left at (673, 341)
Screenshot: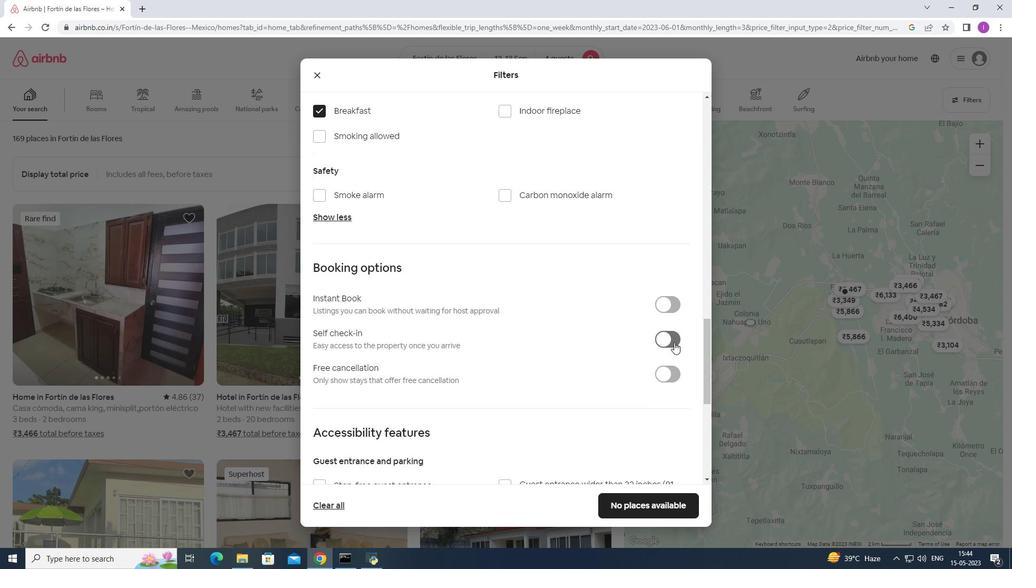 
Action: Mouse moved to (569, 354)
Screenshot: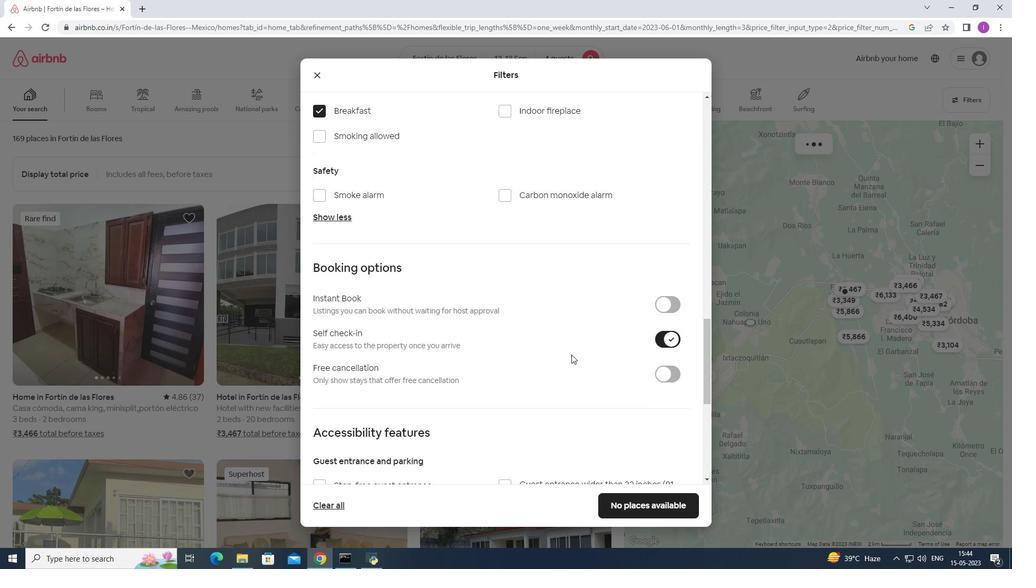 
Action: Mouse scrolled (569, 353) with delta (0, 0)
Screenshot: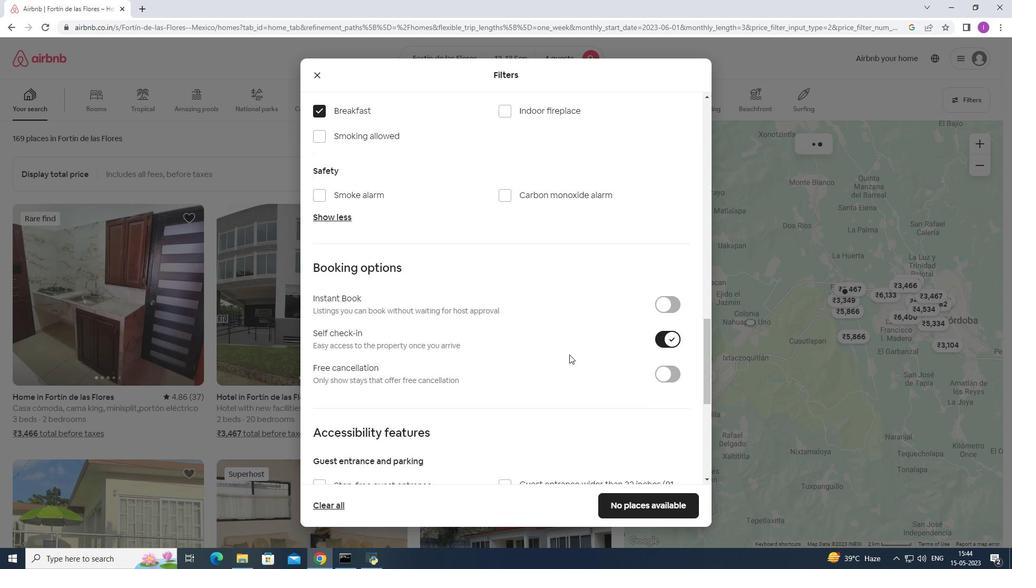 
Action: Mouse scrolled (569, 353) with delta (0, 0)
Screenshot: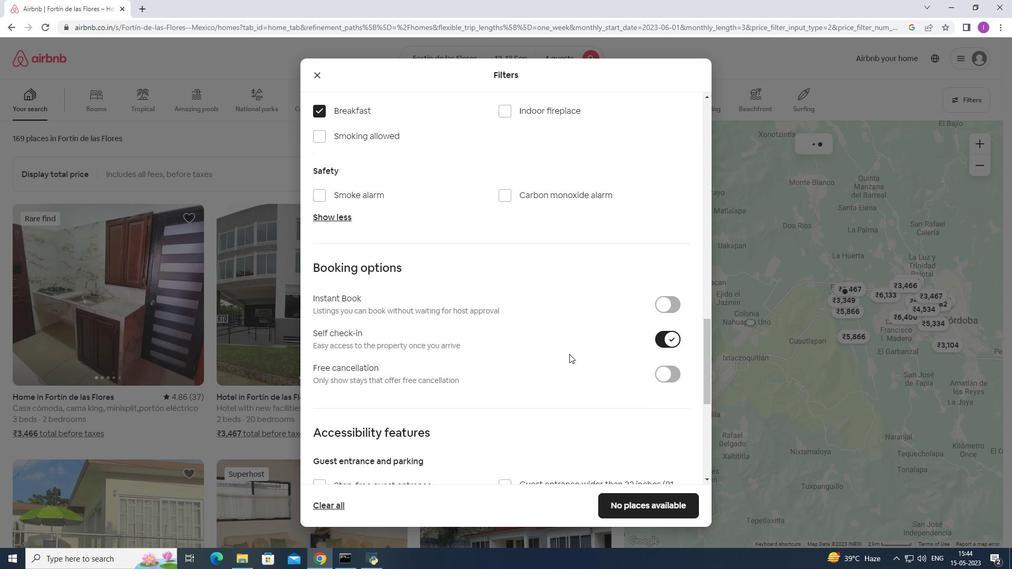 
Action: Mouse scrolled (569, 353) with delta (0, 0)
Screenshot: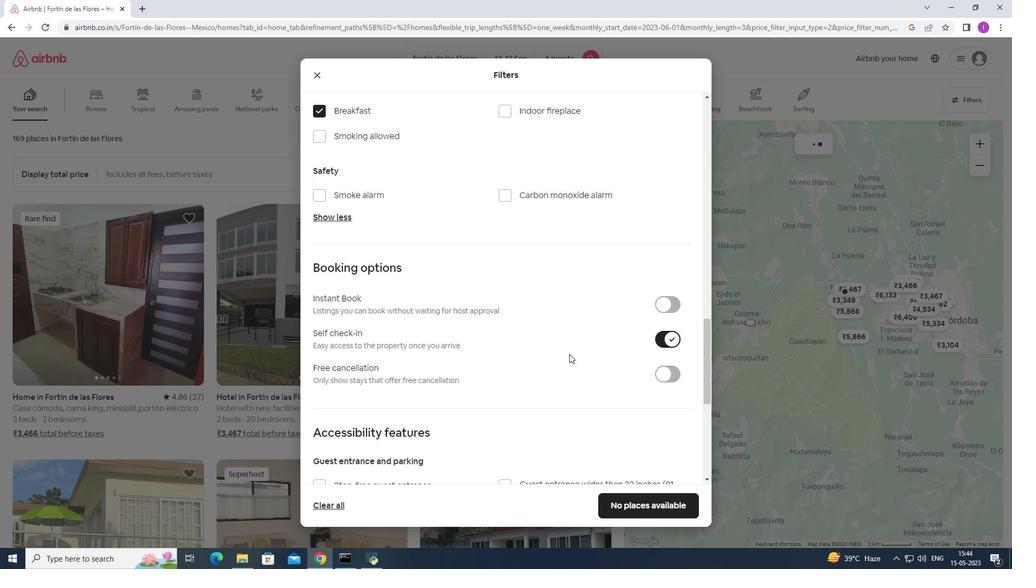 
Action: Mouse scrolled (569, 353) with delta (0, 0)
Screenshot: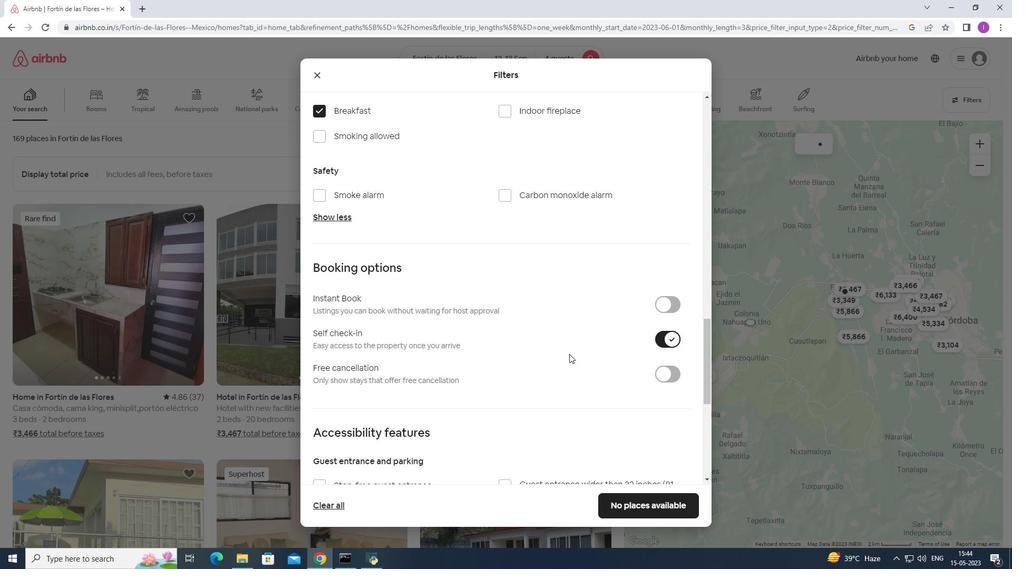 
Action: Mouse moved to (574, 343)
Screenshot: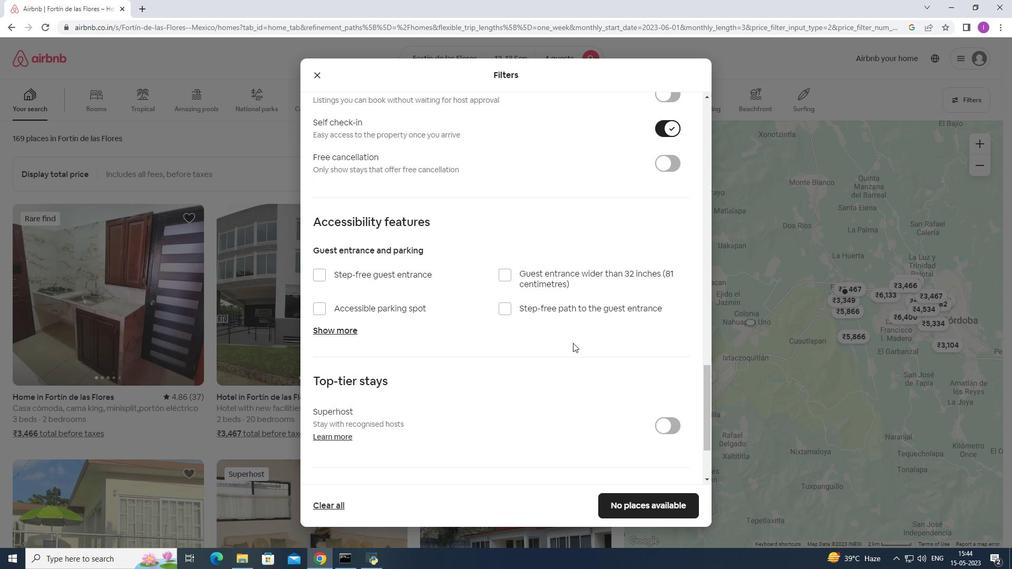 
Action: Mouse scrolled (574, 342) with delta (0, 0)
Screenshot: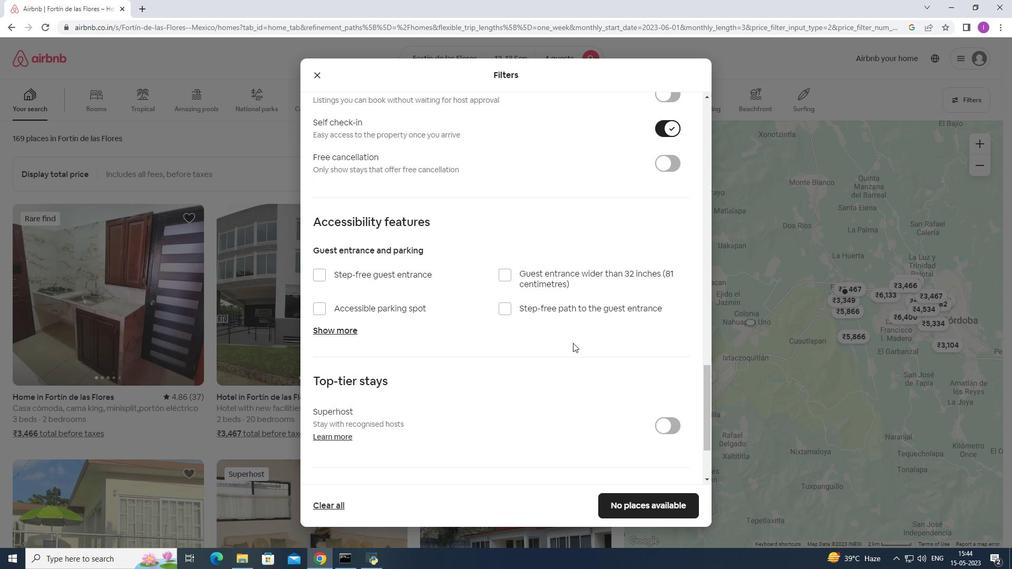 
Action: Mouse scrolled (574, 342) with delta (0, 0)
Screenshot: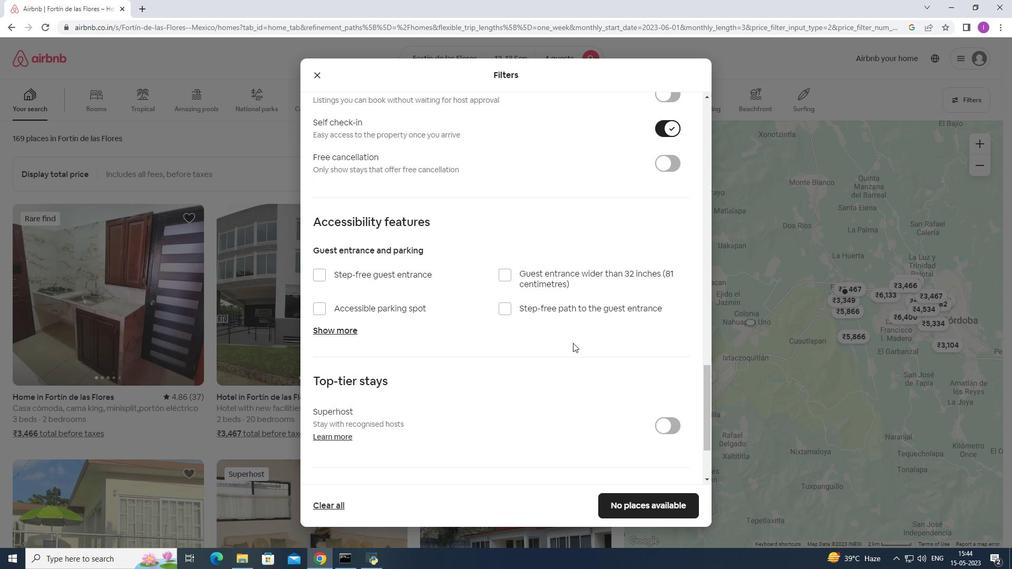 
Action: Mouse scrolled (574, 343) with delta (0, 0)
Screenshot: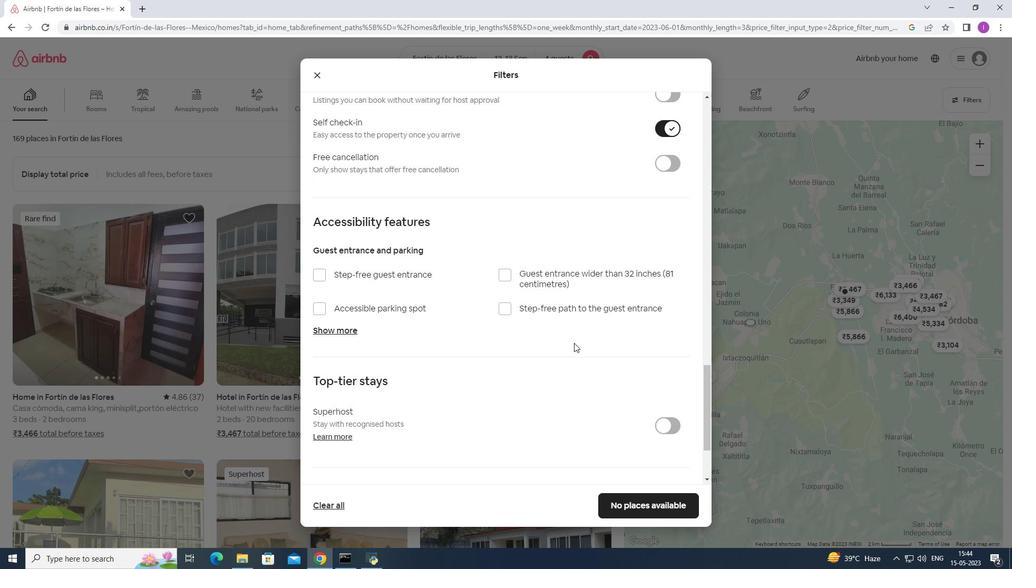 
Action: Mouse scrolled (574, 342) with delta (0, 0)
Screenshot: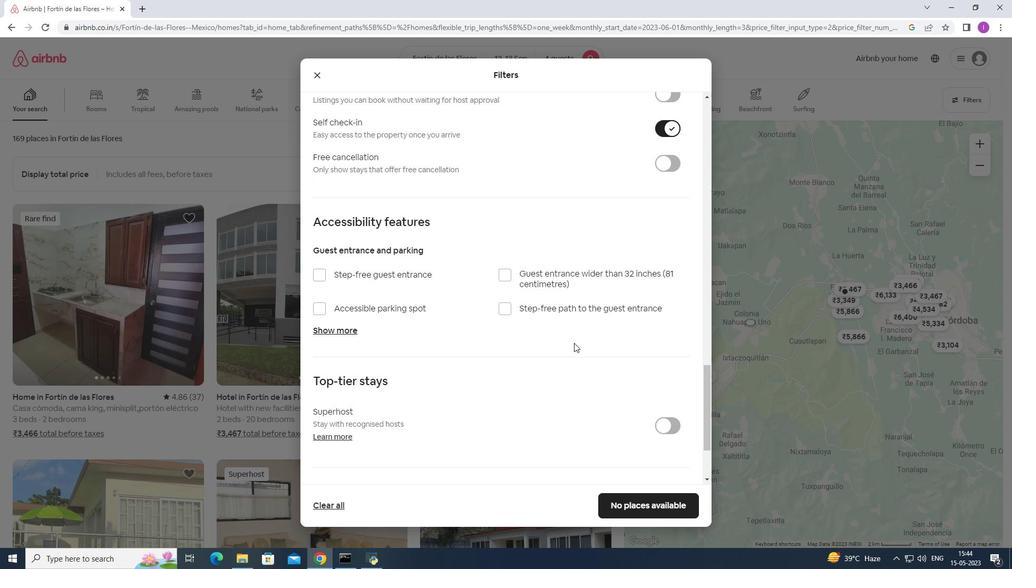 
Action: Mouse moved to (578, 339)
Screenshot: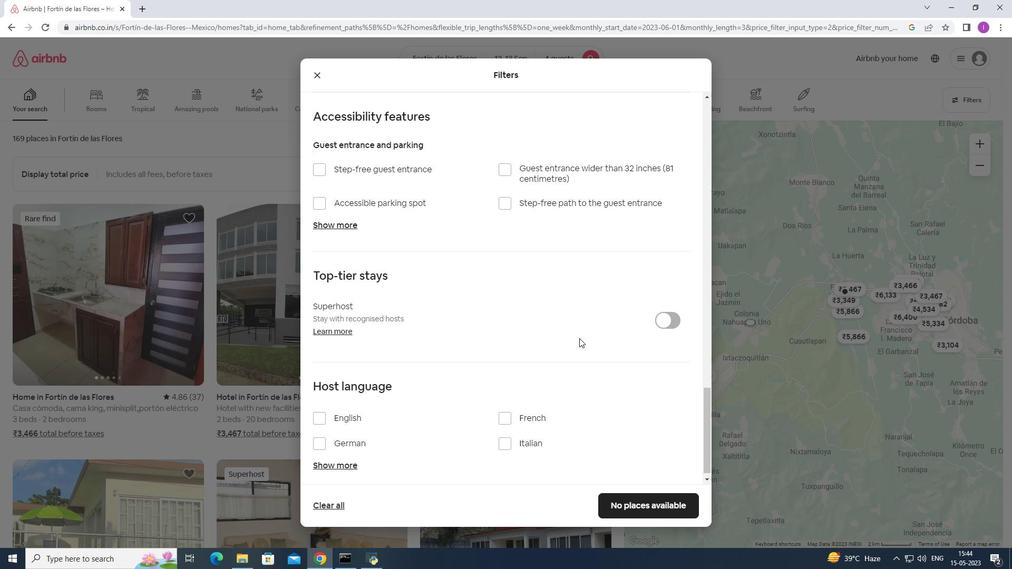 
Action: Mouse scrolled (578, 338) with delta (0, 0)
Screenshot: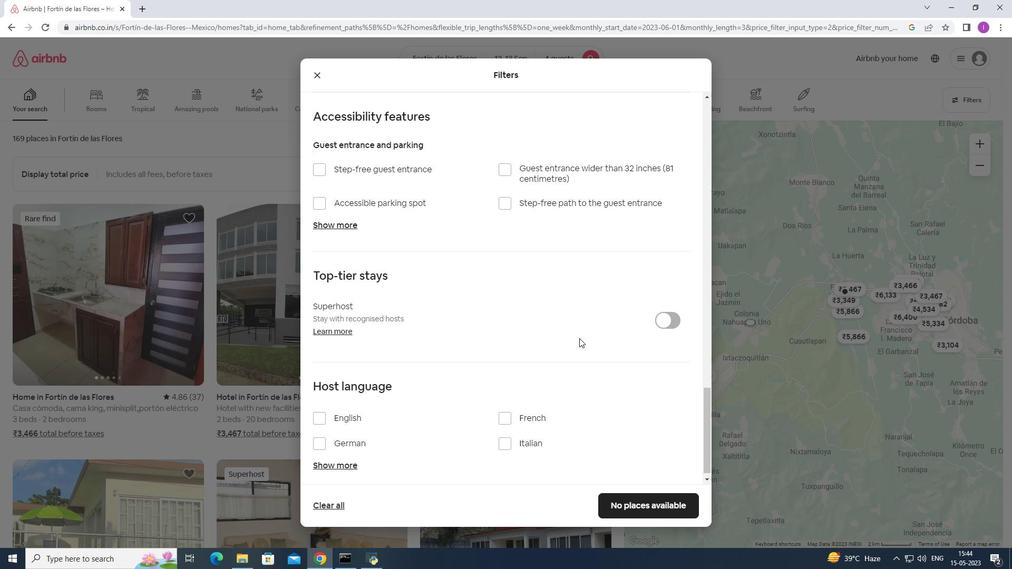 
Action: Mouse moved to (577, 342)
Screenshot: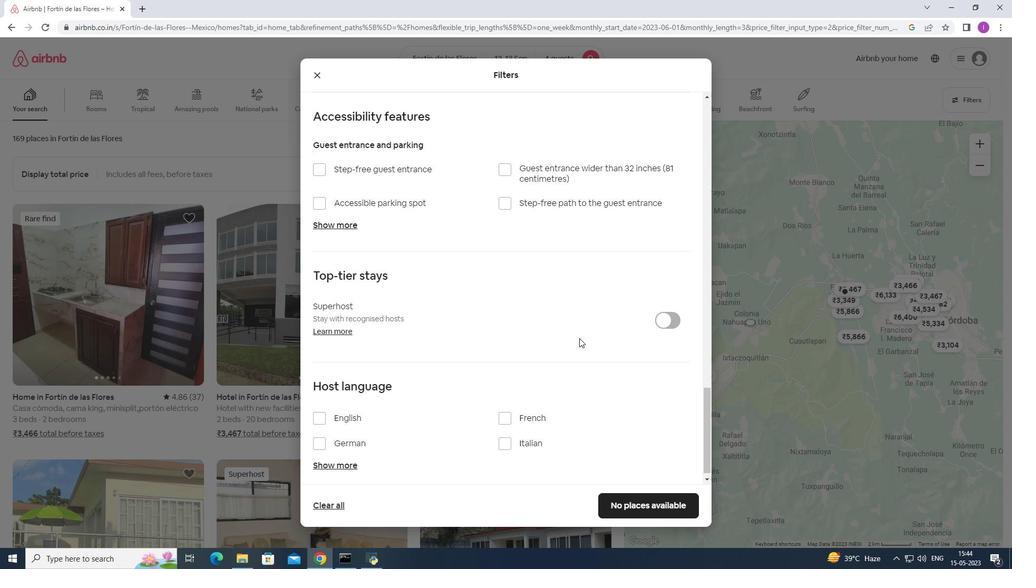 
Action: Mouse scrolled (577, 341) with delta (0, 0)
Screenshot: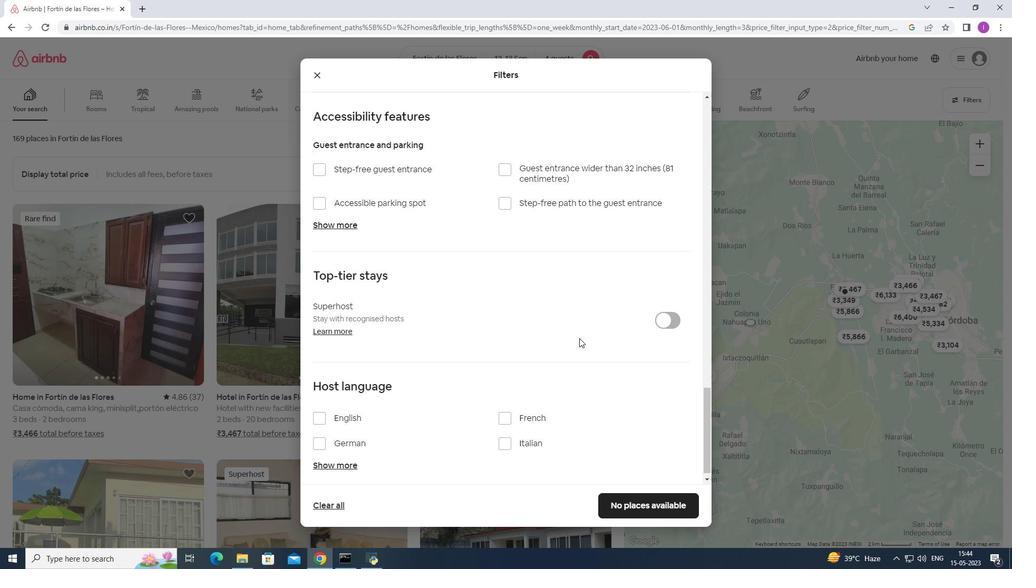 
Action: Mouse moved to (577, 342)
Screenshot: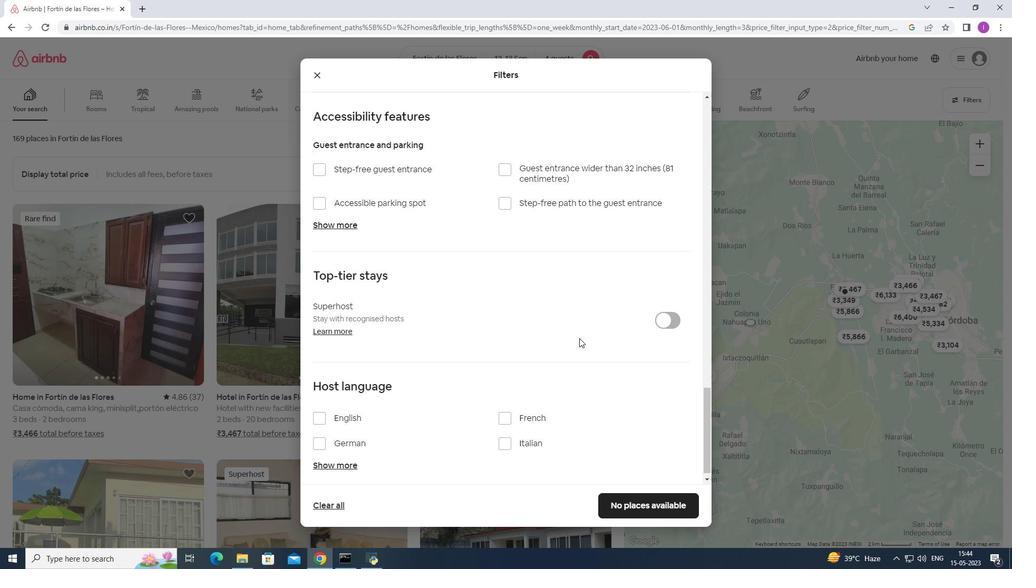 
Action: Mouse scrolled (577, 342) with delta (0, 0)
Screenshot: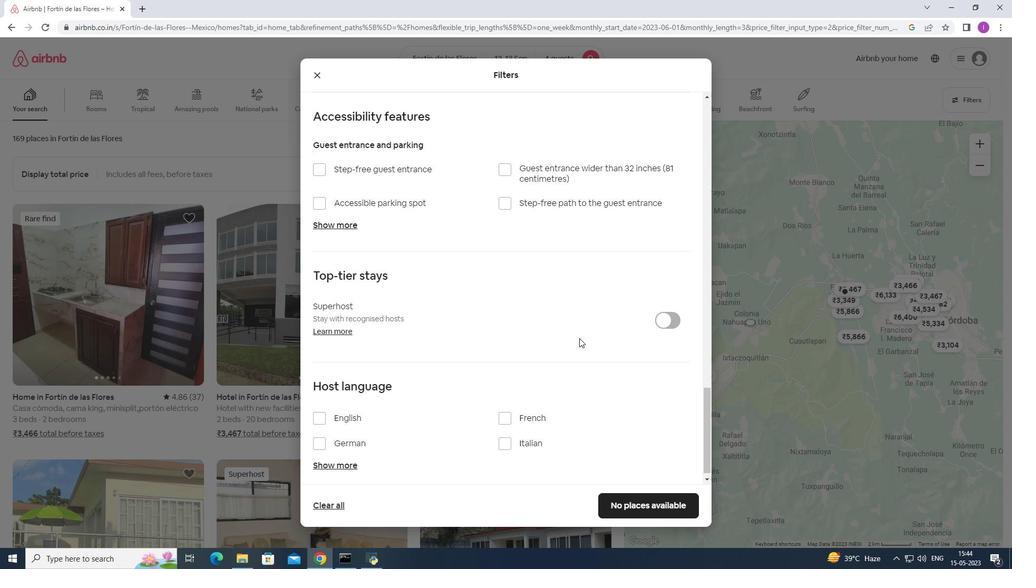 
Action: Mouse moved to (577, 343)
Screenshot: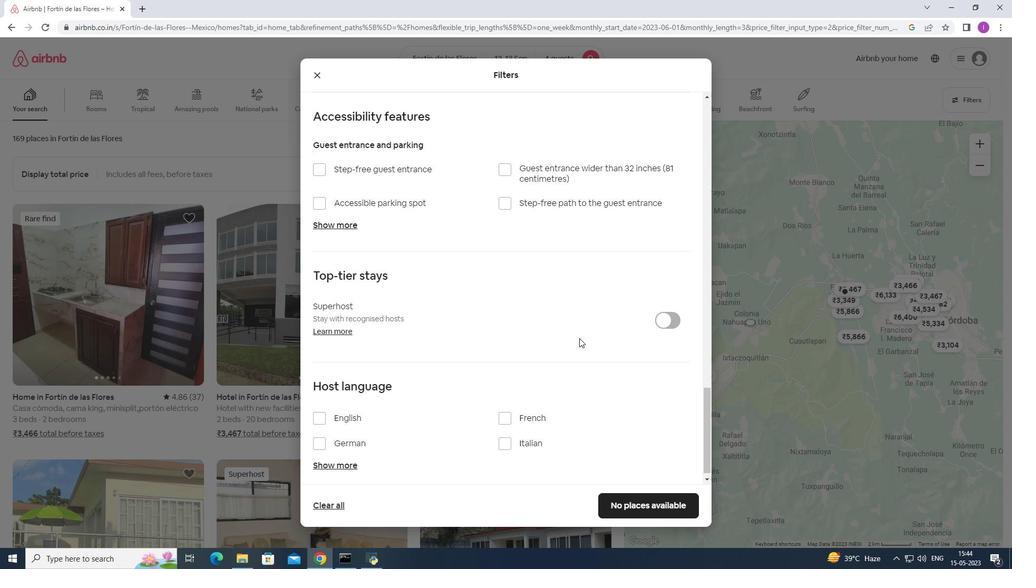 
Action: Mouse scrolled (577, 342) with delta (0, 0)
Screenshot: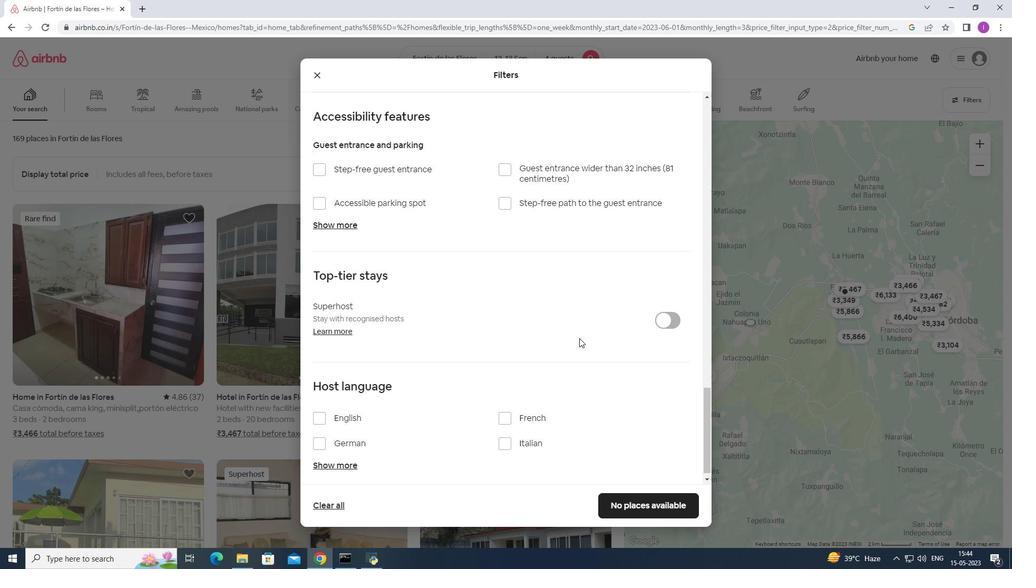 
Action: Mouse moved to (574, 341)
Screenshot: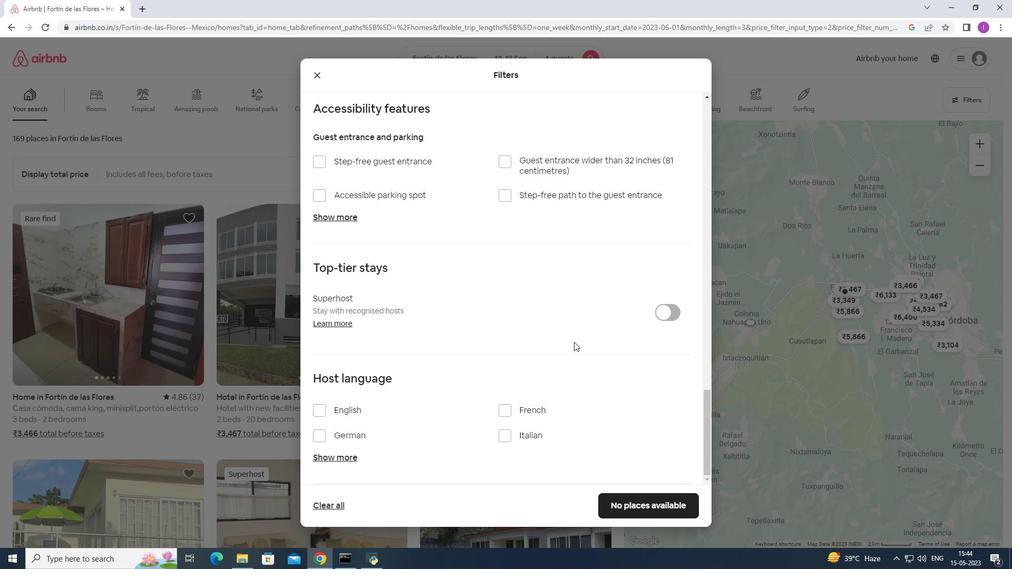 
Action: Mouse scrolled (574, 340) with delta (0, 0)
Screenshot: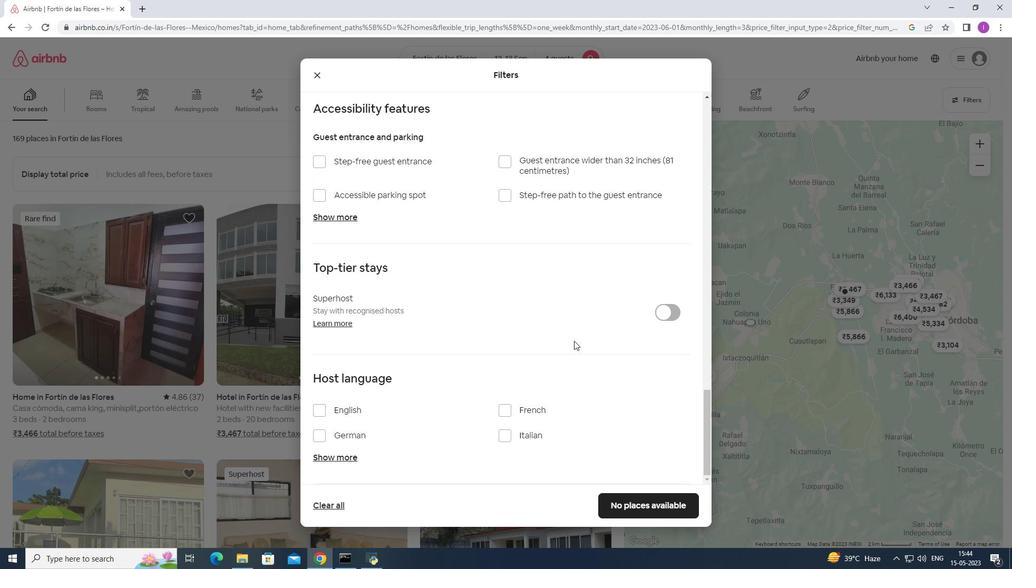 
Action: Mouse moved to (572, 343)
Screenshot: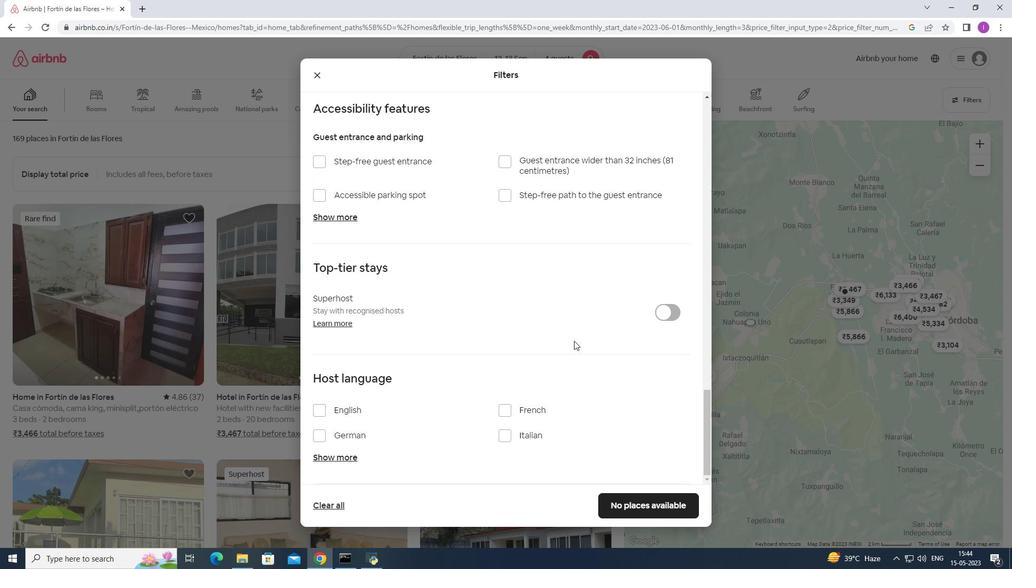 
Action: Mouse scrolled (572, 343) with delta (0, 0)
Screenshot: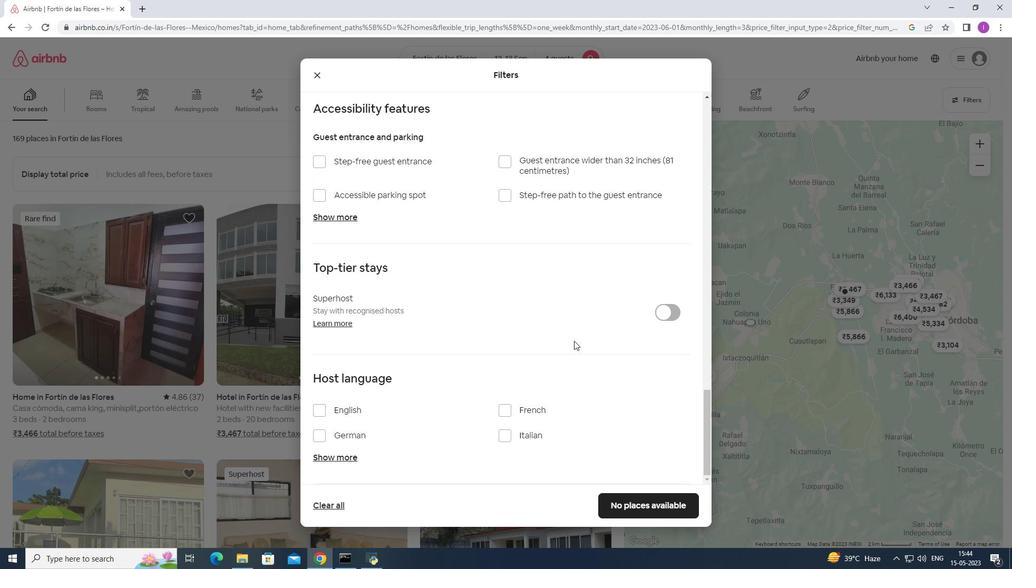 
Action: Mouse moved to (571, 345)
Screenshot: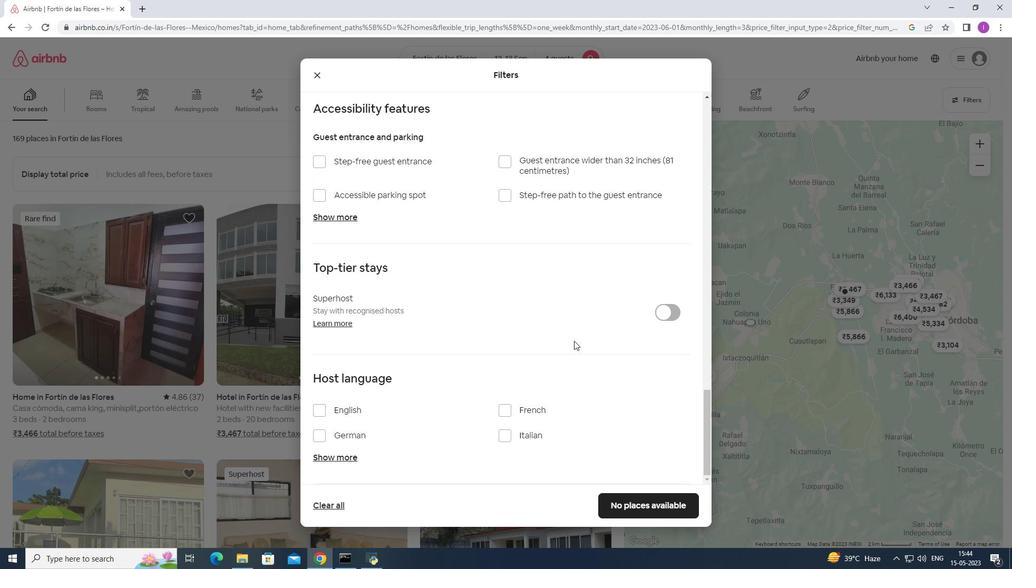 
Action: Mouse scrolled (571, 344) with delta (0, 0)
Screenshot: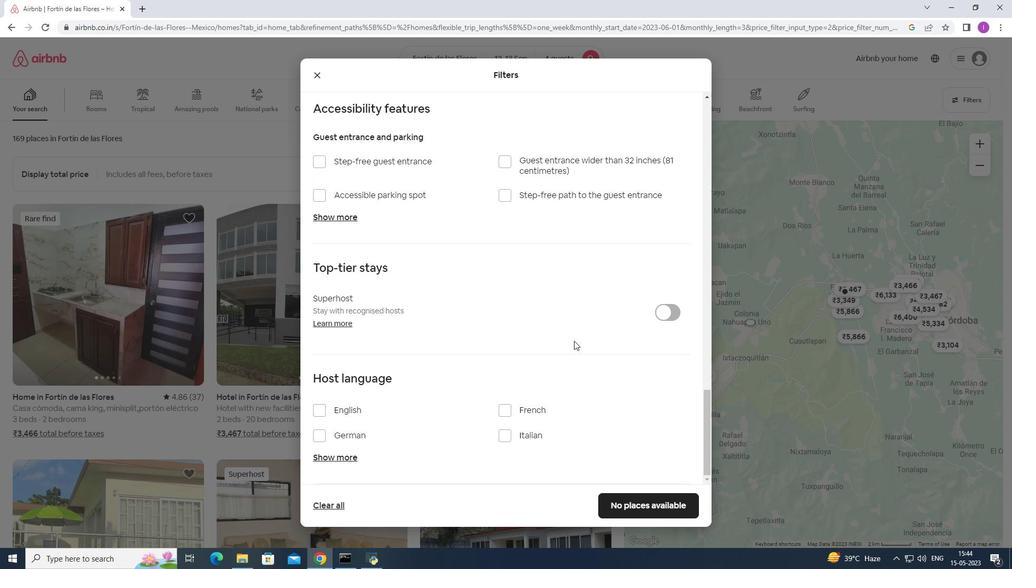 
Action: Mouse moved to (567, 348)
Screenshot: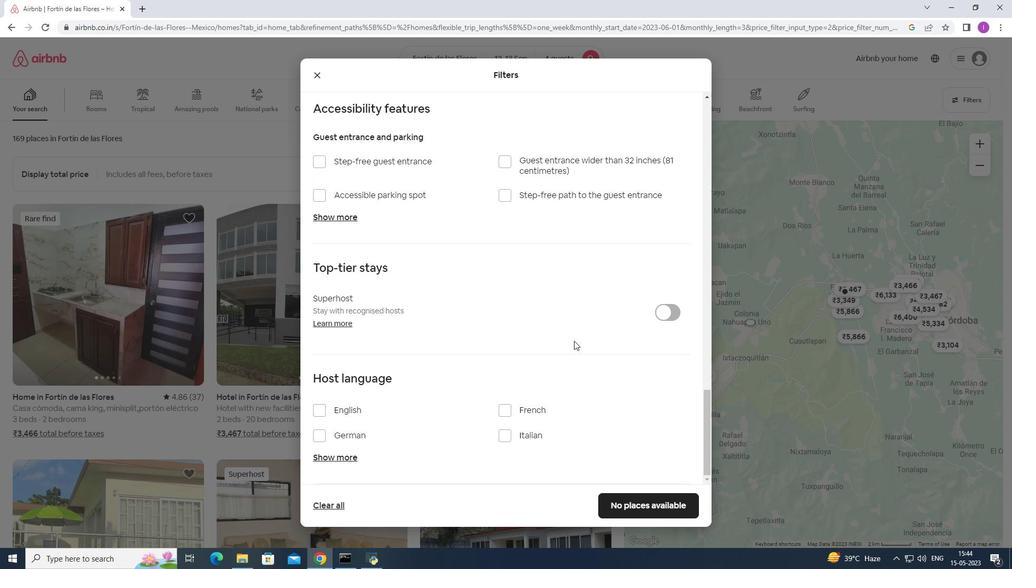 
Action: Mouse scrolled (569, 347) with delta (0, 0)
Screenshot: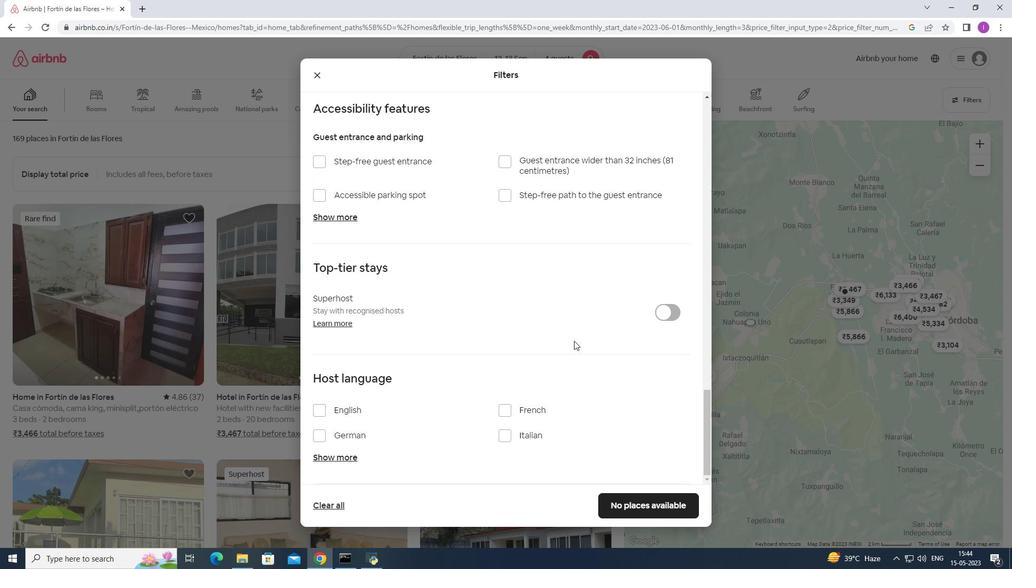 
Action: Mouse moved to (315, 410)
Screenshot: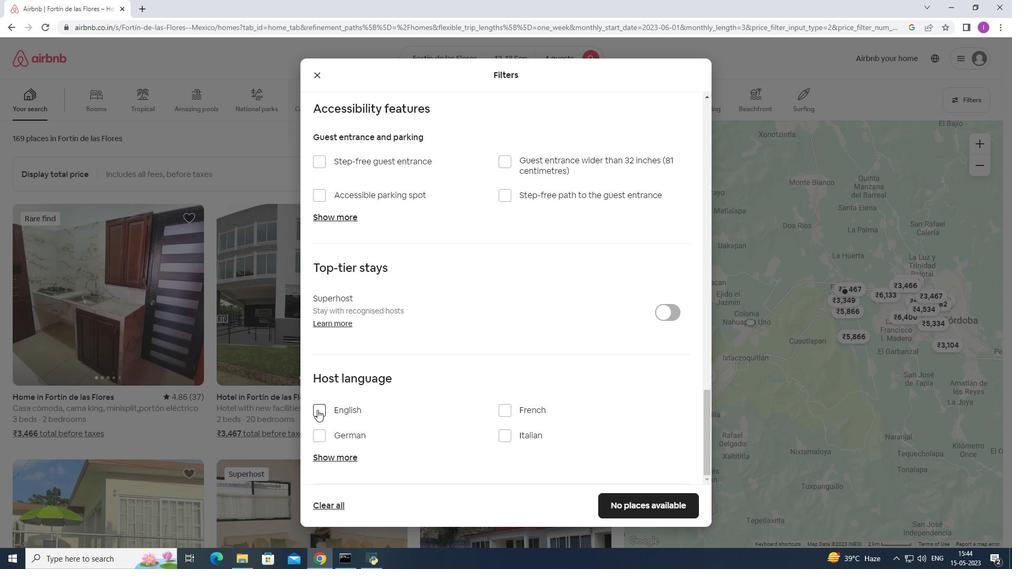 
Action: Mouse pressed left at (315, 410)
Screenshot: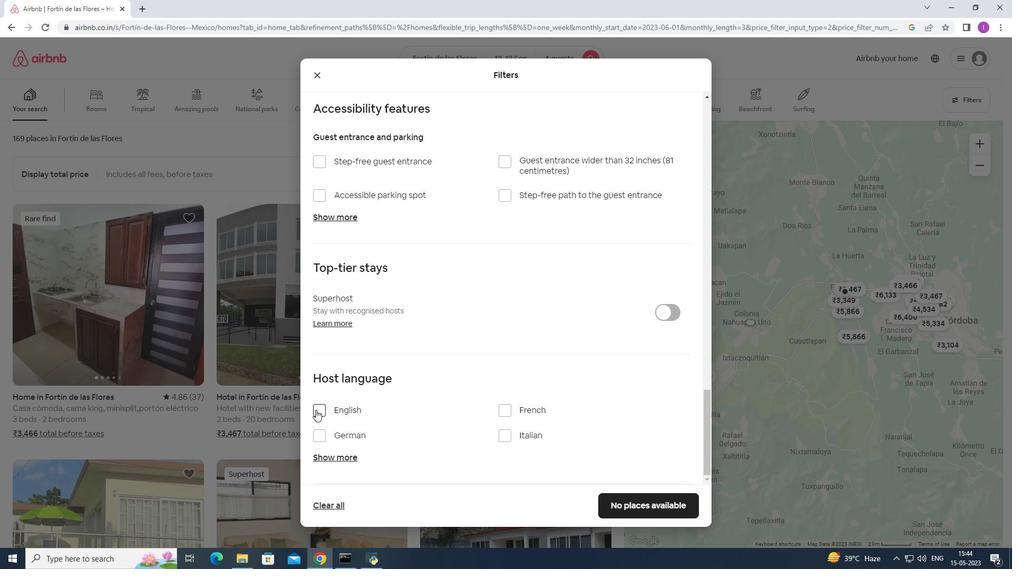 
Action: Mouse moved to (497, 385)
Screenshot: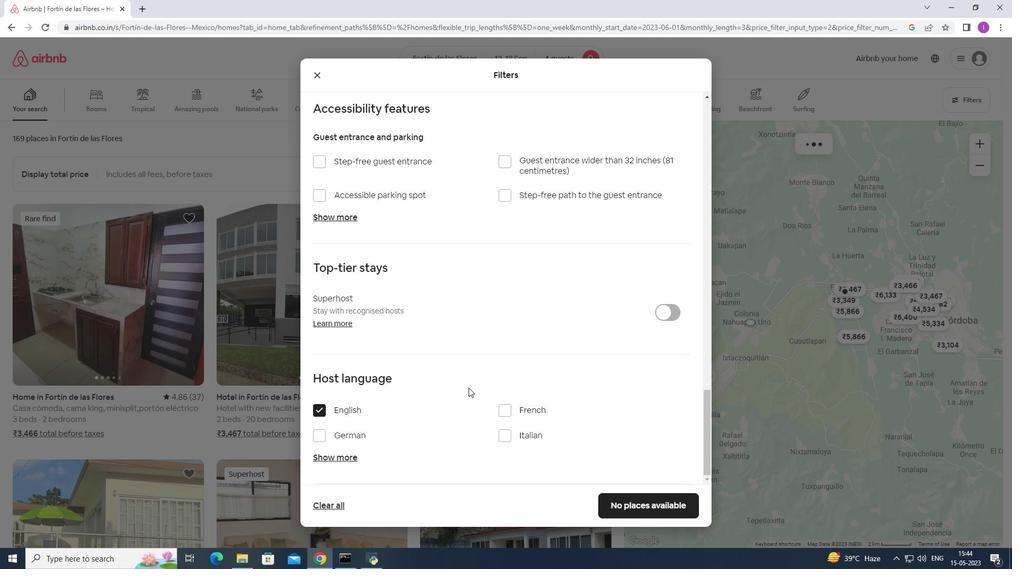
Action: Mouse scrolled (497, 384) with delta (0, 0)
Screenshot: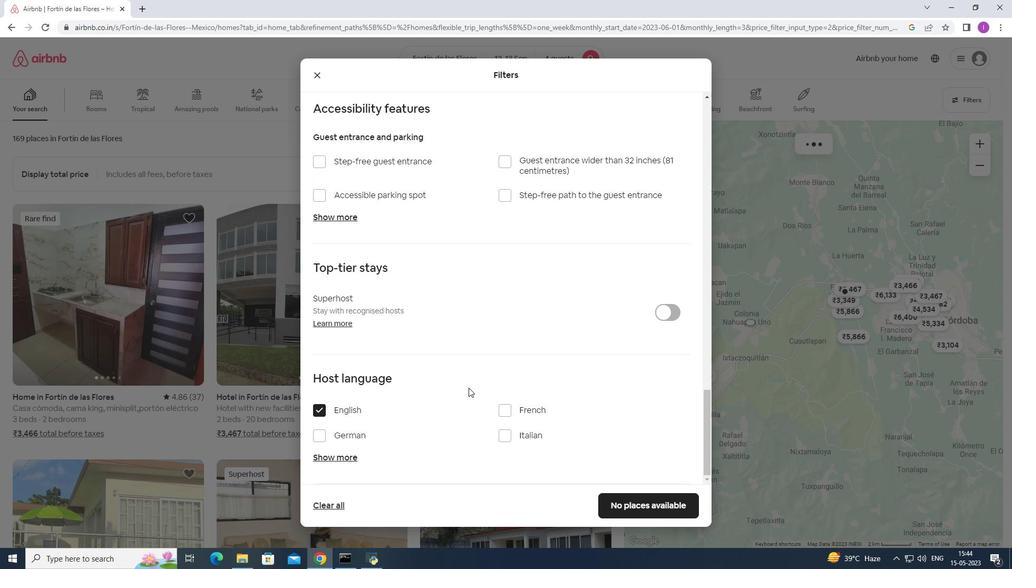 
Action: Mouse moved to (499, 386)
Screenshot: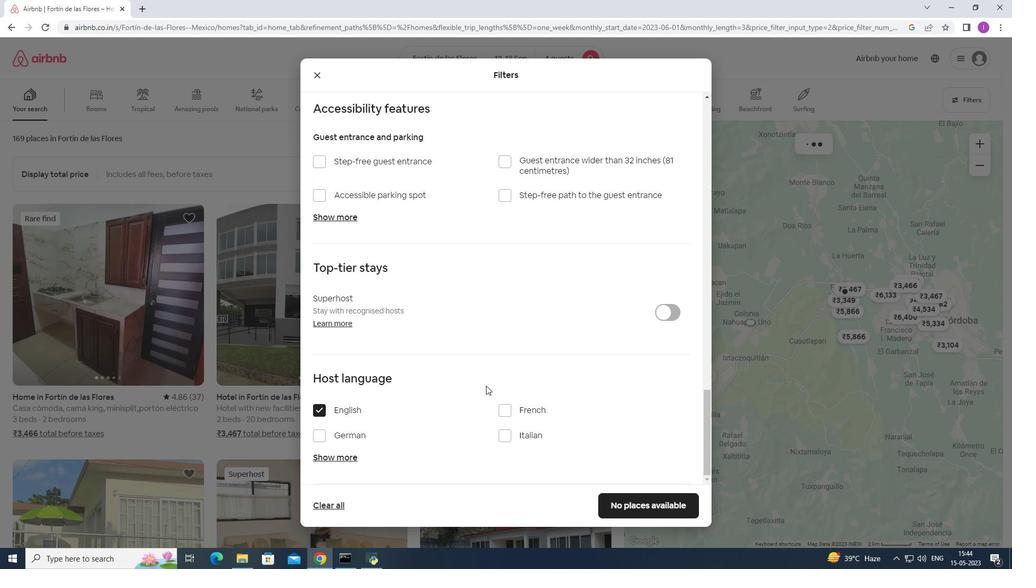 
Action: Mouse scrolled (499, 385) with delta (0, 0)
Screenshot: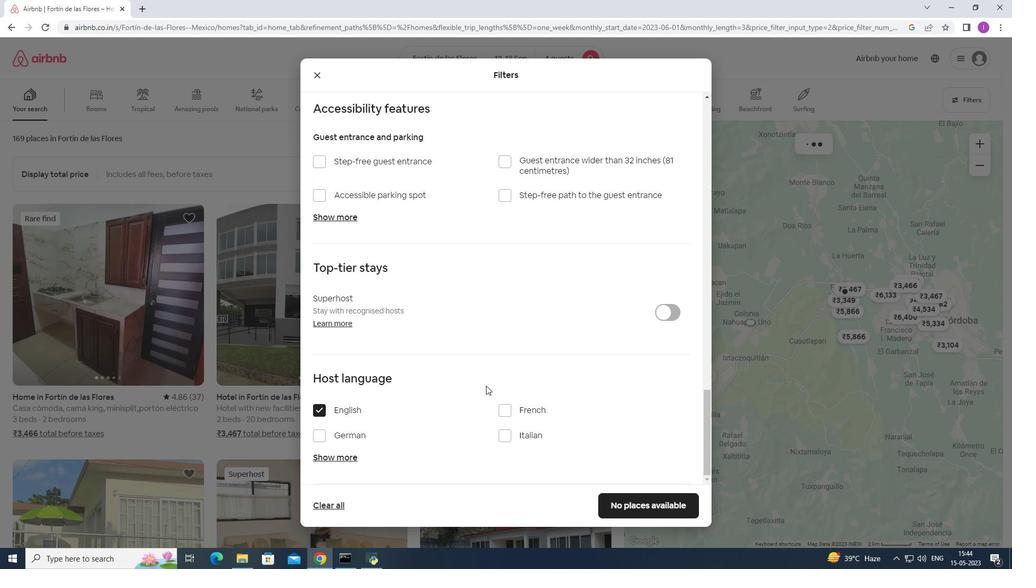
Action: Mouse moved to (503, 387)
Screenshot: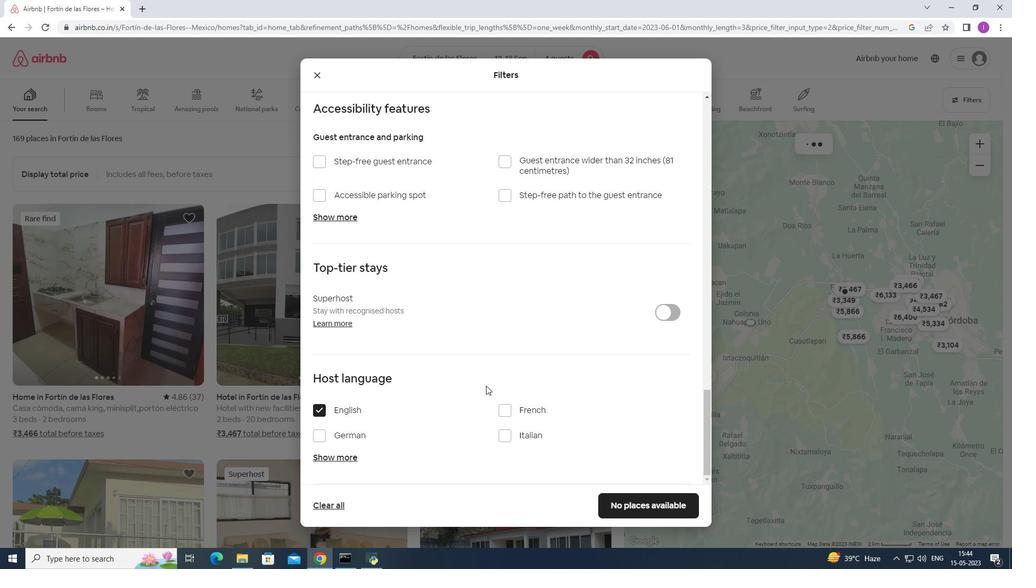 
Action: Mouse scrolled (501, 386) with delta (0, 0)
Screenshot: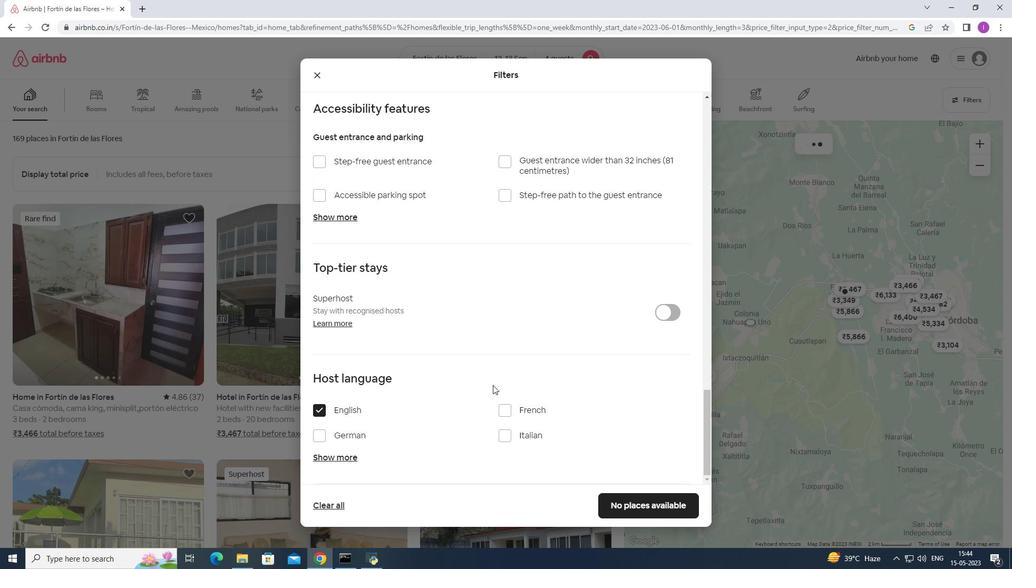 
Action: Mouse moved to (506, 388)
Screenshot: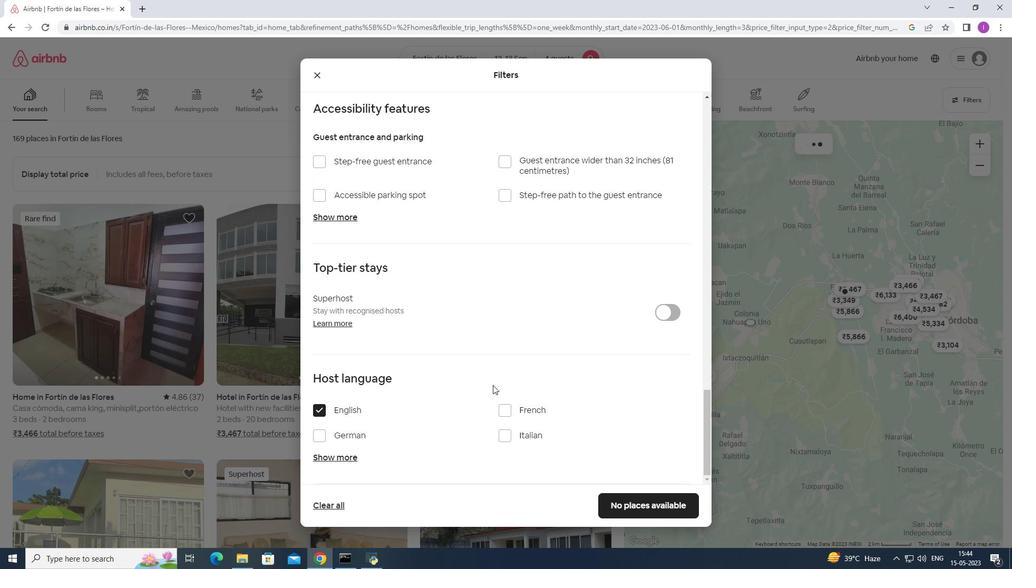 
Action: Mouse scrolled (504, 387) with delta (0, 0)
Screenshot: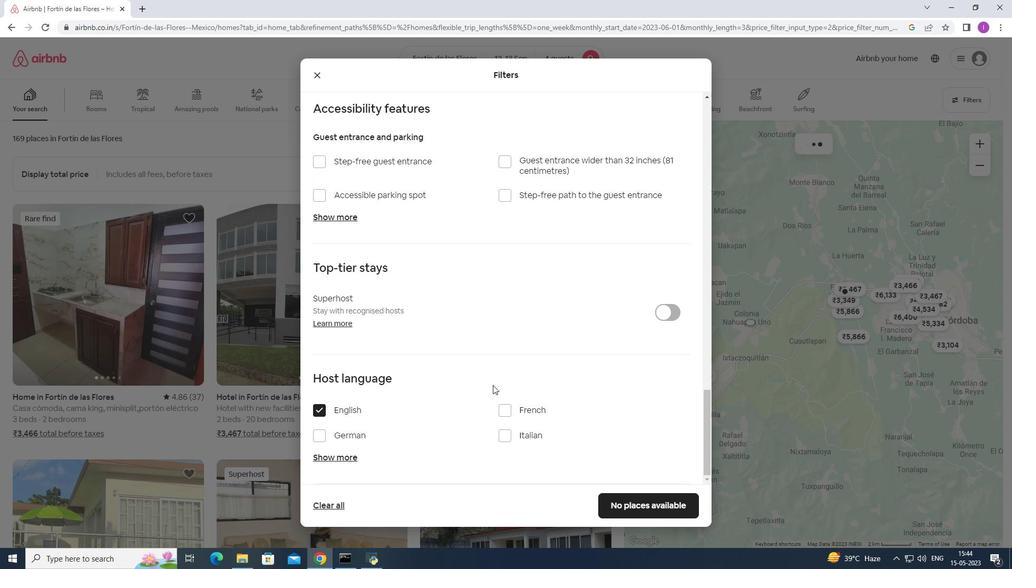 
Action: Mouse moved to (609, 506)
Screenshot: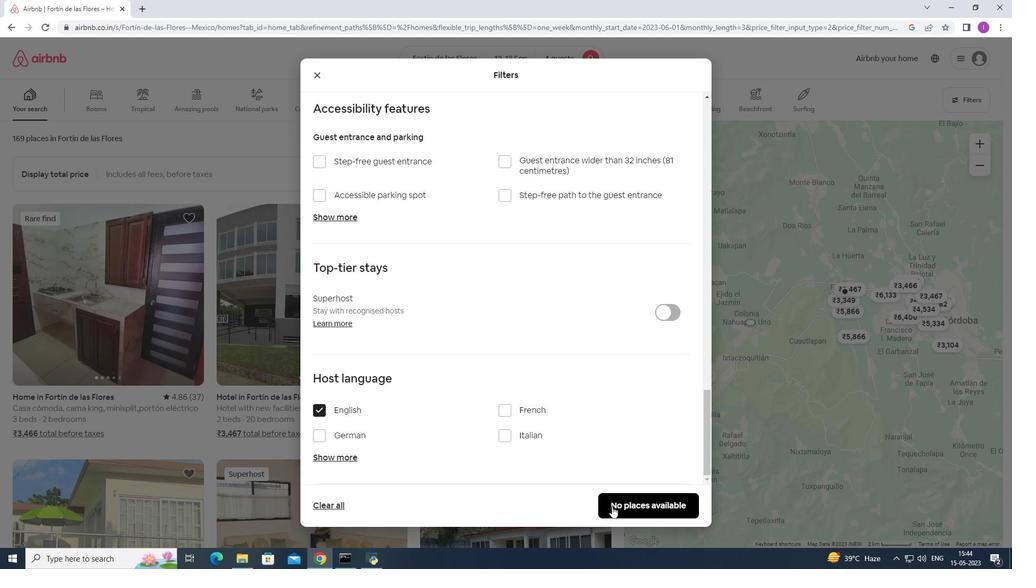 
Action: Mouse pressed left at (609, 506)
Screenshot: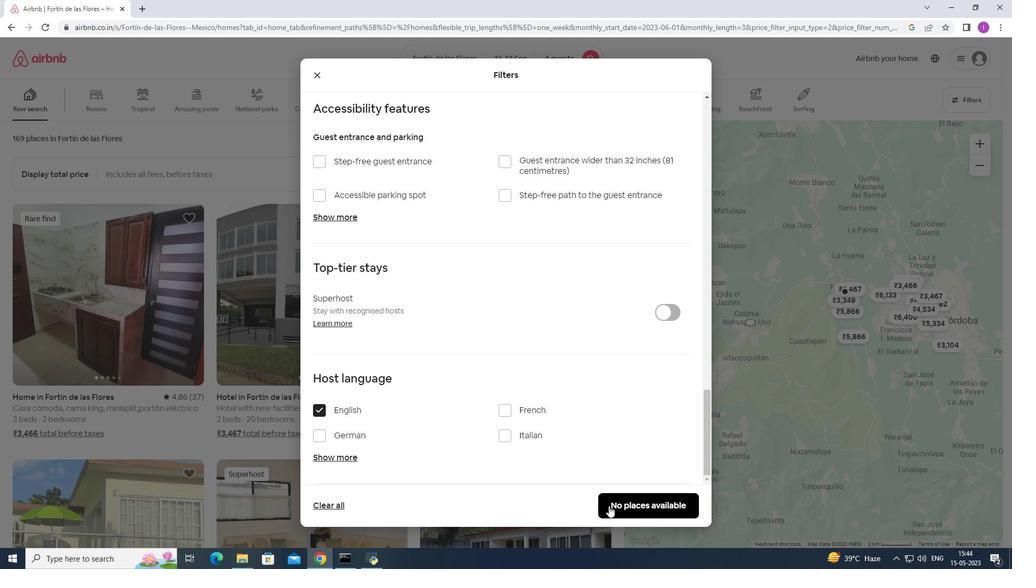 
Action: Mouse moved to (589, 425)
Screenshot: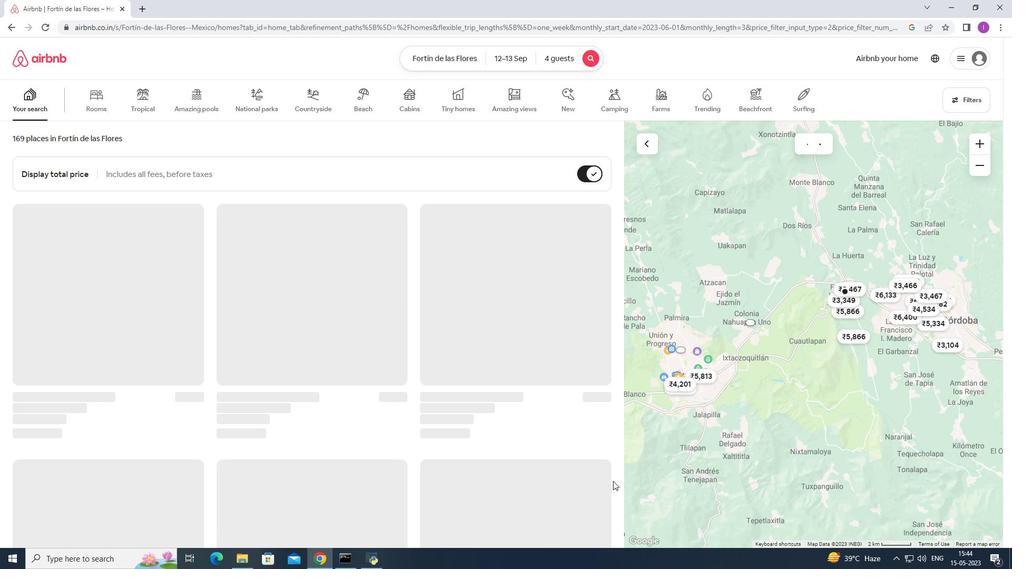 
